 Task: Open a blank google sheet and write heading  Sales data.Add 10 people name  'Ethan Reynolds, Olivia Thompson, Benjamin Martinez, Emma Davis, Alexander Mitchell, Ava Rodriguez, Daniel Anderson, Mia Lewis, Christopher Scott, Sophia Harris.'Item code in between  5005-5060. Product range in between  2000-9000. Add Products   Keen Shoe, Lacoste Shoe, Merrell Shoe, Mizuno  Shoe, Onitsuka Tiger Shoe, Salomon Shoe, Sanuk Shoe, Saucony Shoe, Sperry Shoe, Superga Shoe.Choose quantity  1 to 10  Tax 12 percent commission 2 percent Total Add Amount. Save page Attendance Trackerbook
Action: Mouse moved to (941, 68)
Screenshot: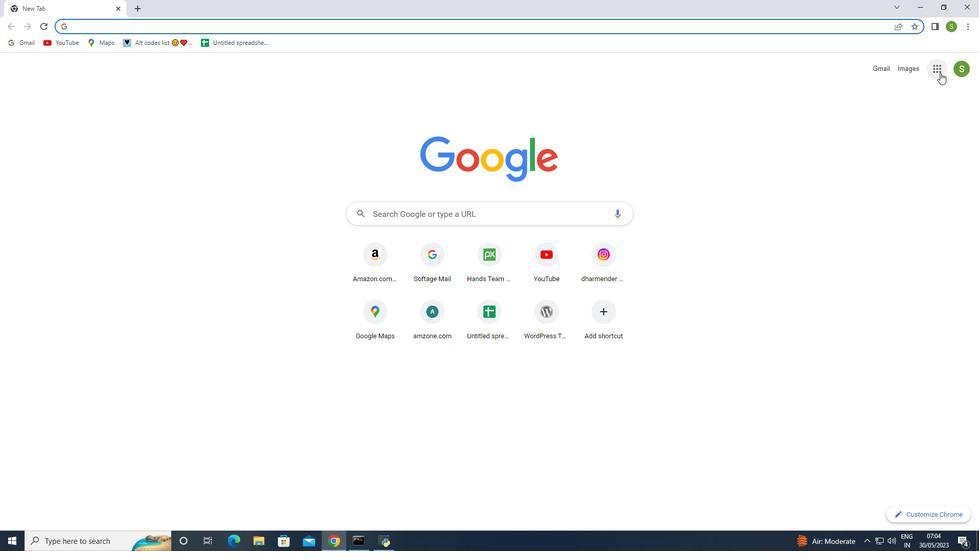 
Action: Mouse pressed left at (941, 68)
Screenshot: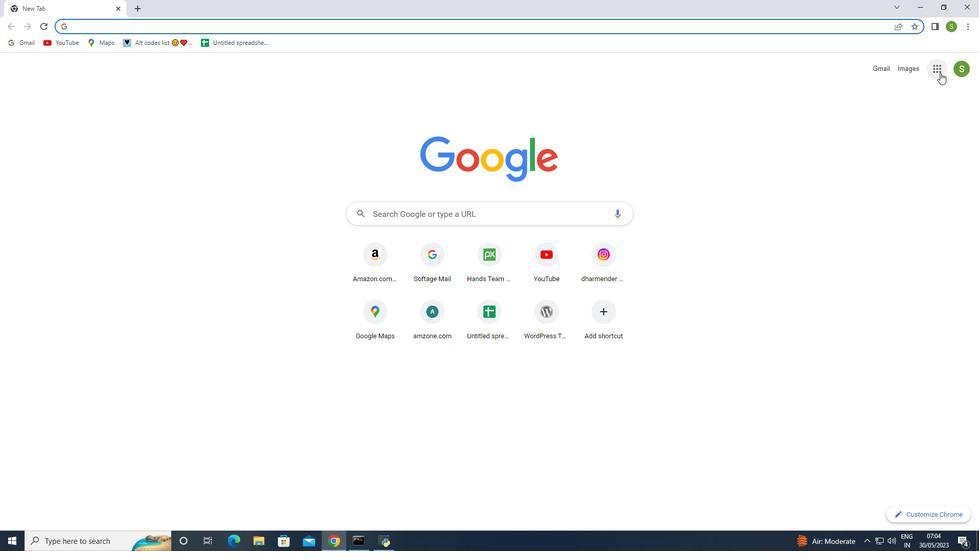 
Action: Mouse moved to (901, 159)
Screenshot: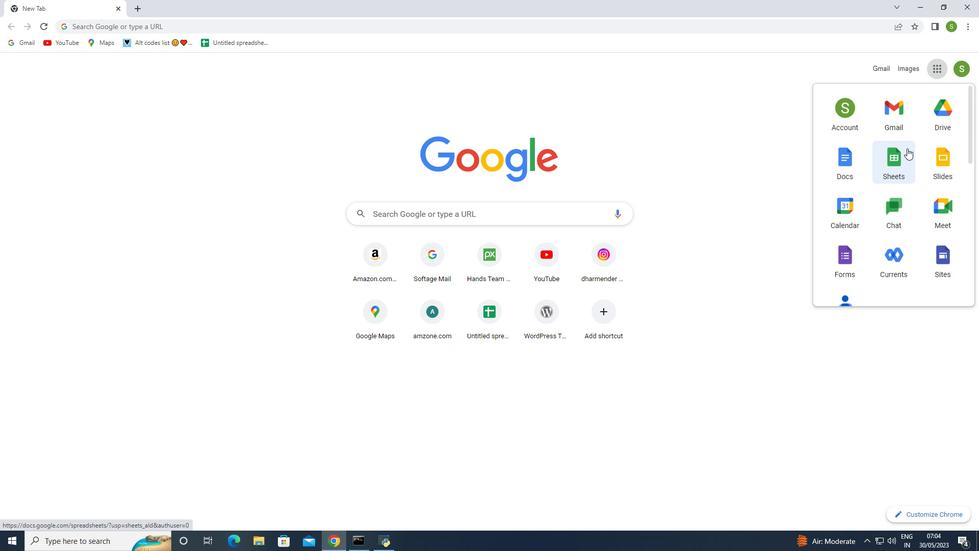 
Action: Mouse pressed left at (901, 159)
Screenshot: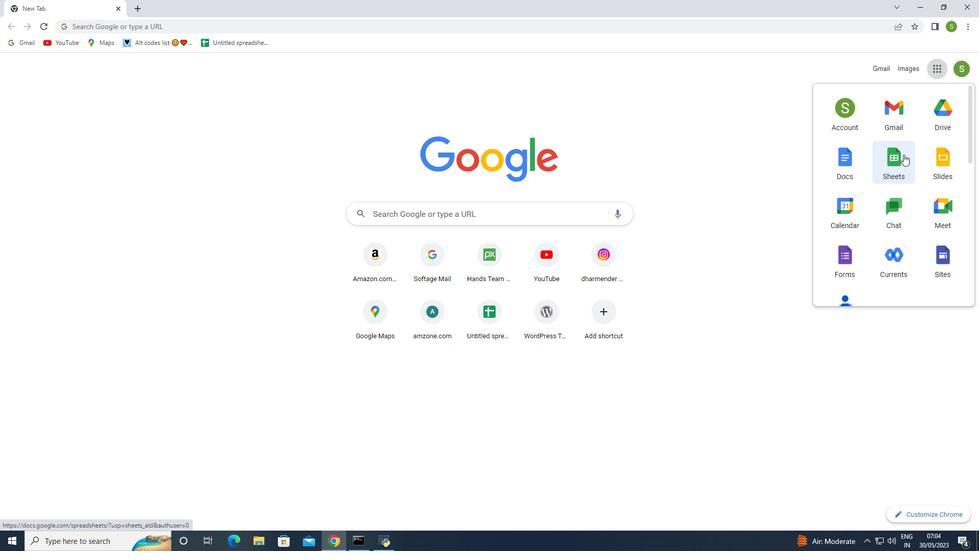 
Action: Mouse moved to (301, 140)
Screenshot: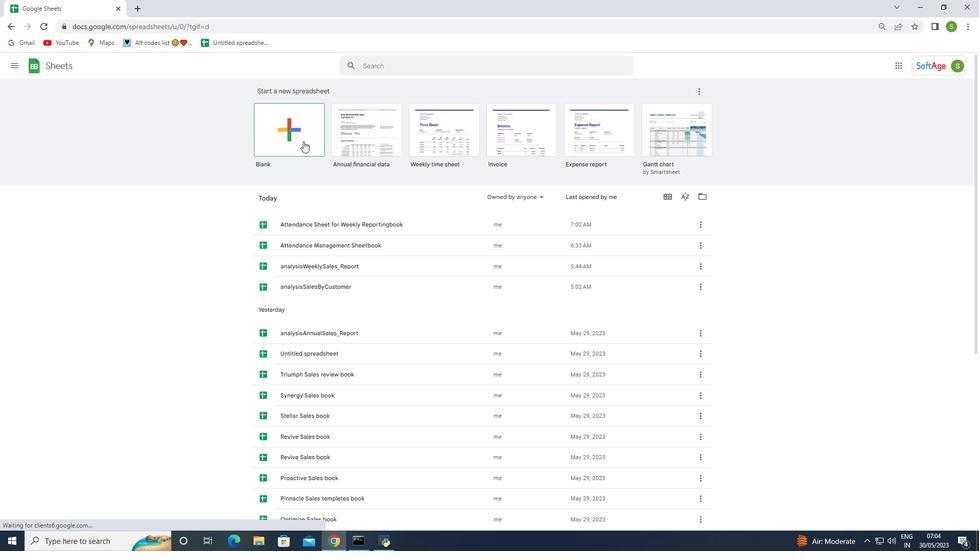 
Action: Mouse pressed left at (301, 140)
Screenshot: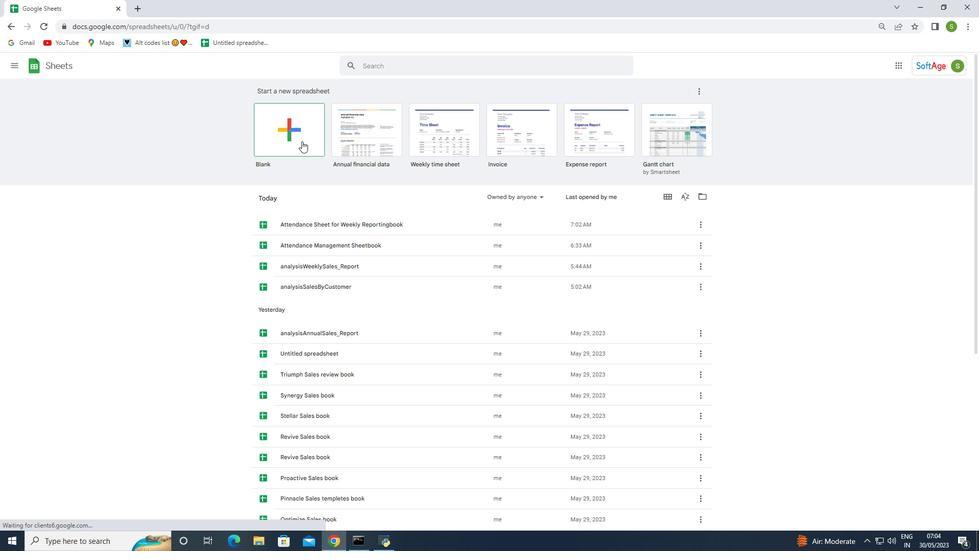 
Action: Mouse moved to (46, 125)
Screenshot: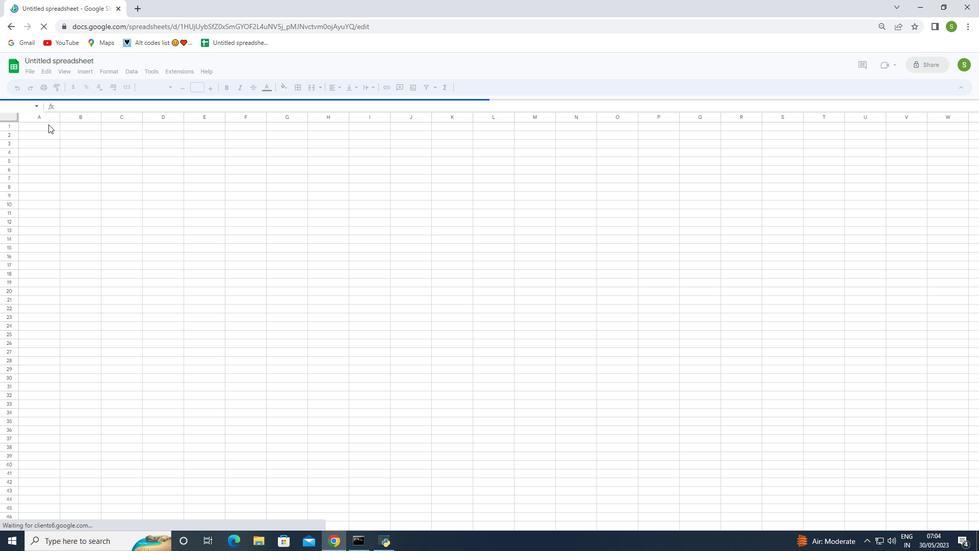 
Action: Mouse pressed left at (46, 125)
Screenshot: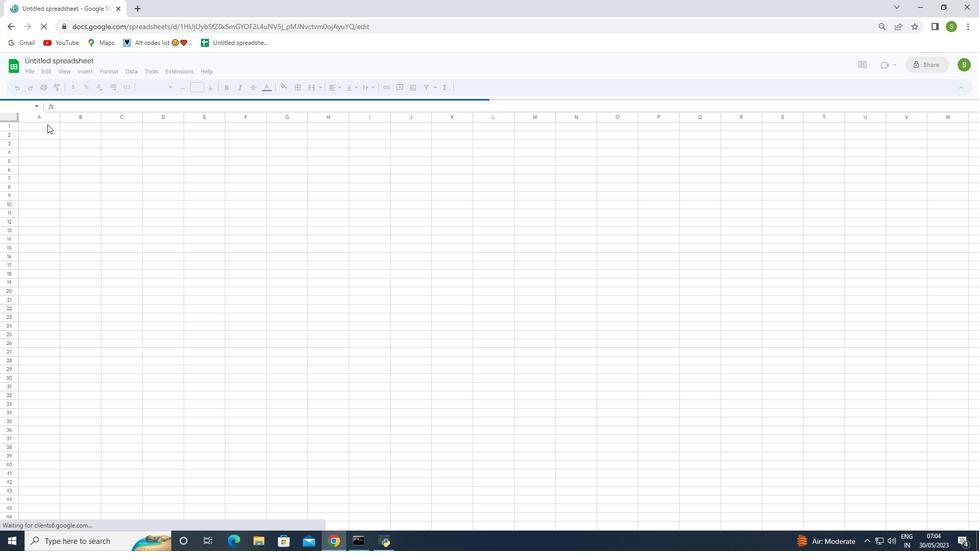 
Action: Mouse moved to (43, 125)
Screenshot: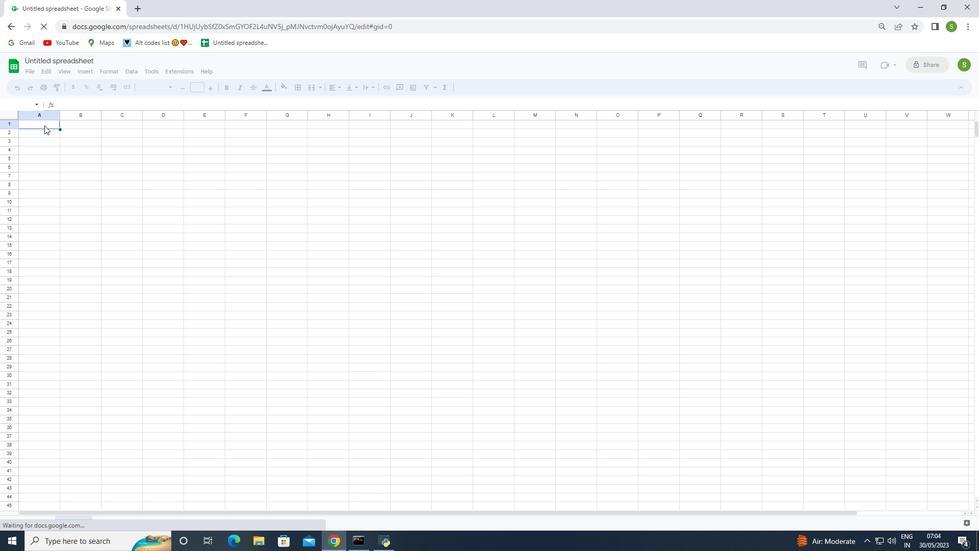 
Action: Key pressed <Key.shift>Sales<Key.space>data<Key.enter><Key.shift>Name<Key.enter><Key.shift><Key.shift><Key.shift>Ethan<Key.space><Key.shift>Reynol
Screenshot: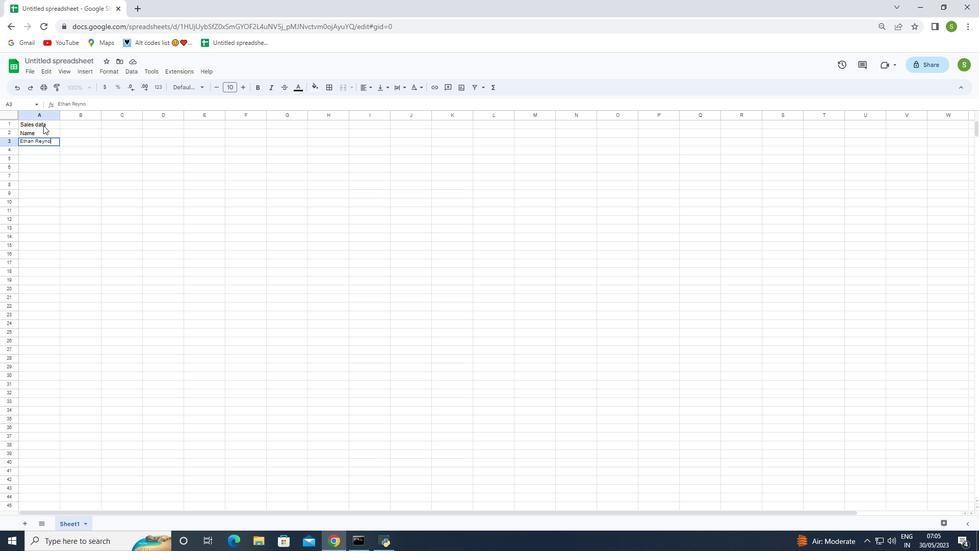 
Action: Mouse moved to (8, 117)
Screenshot: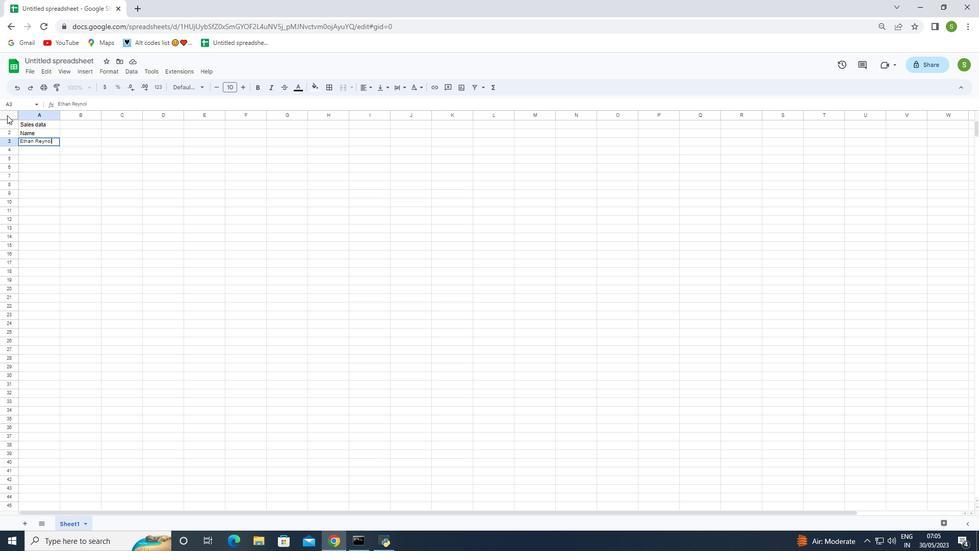 
Action: Mouse pressed left at (8, 117)
Screenshot: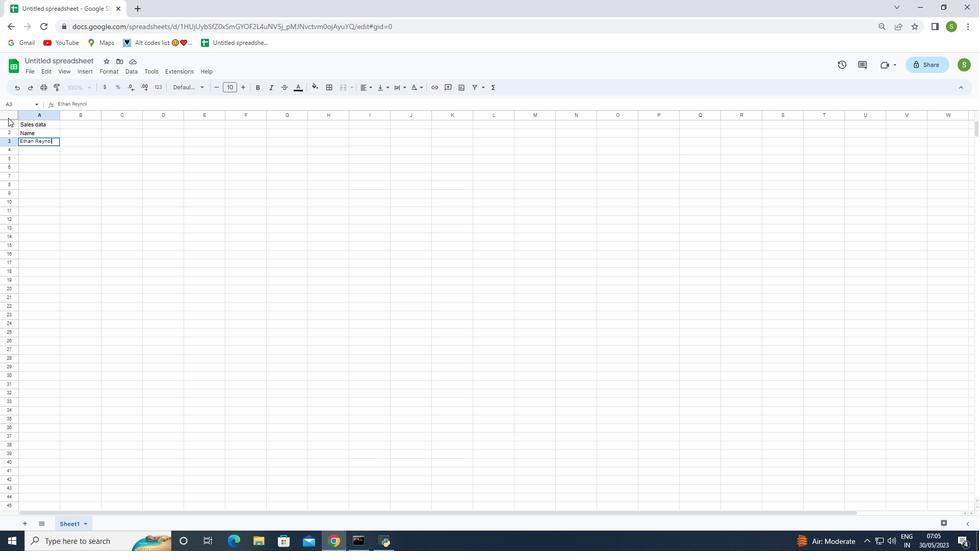 
Action: Mouse moved to (245, 87)
Screenshot: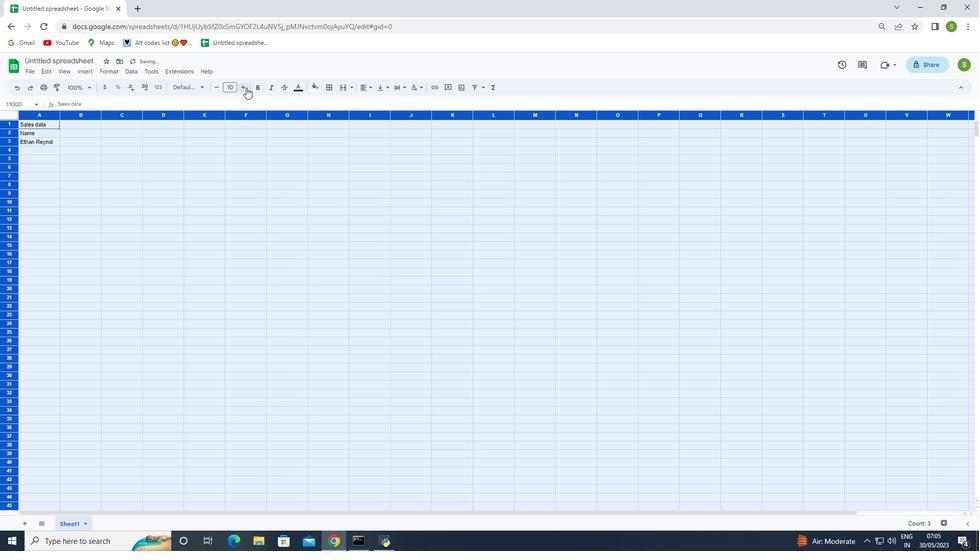 
Action: Mouse pressed left at (245, 87)
Screenshot: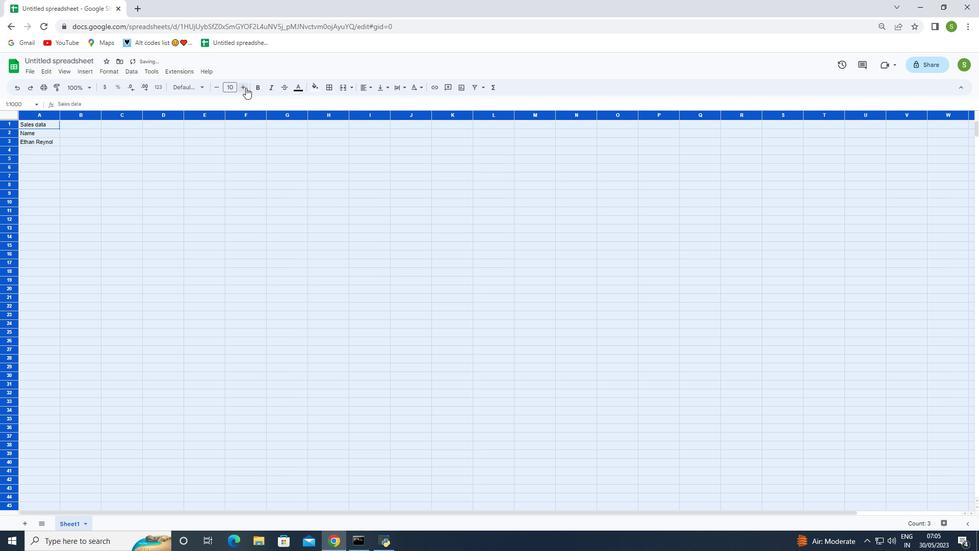 
Action: Mouse pressed left at (245, 87)
Screenshot: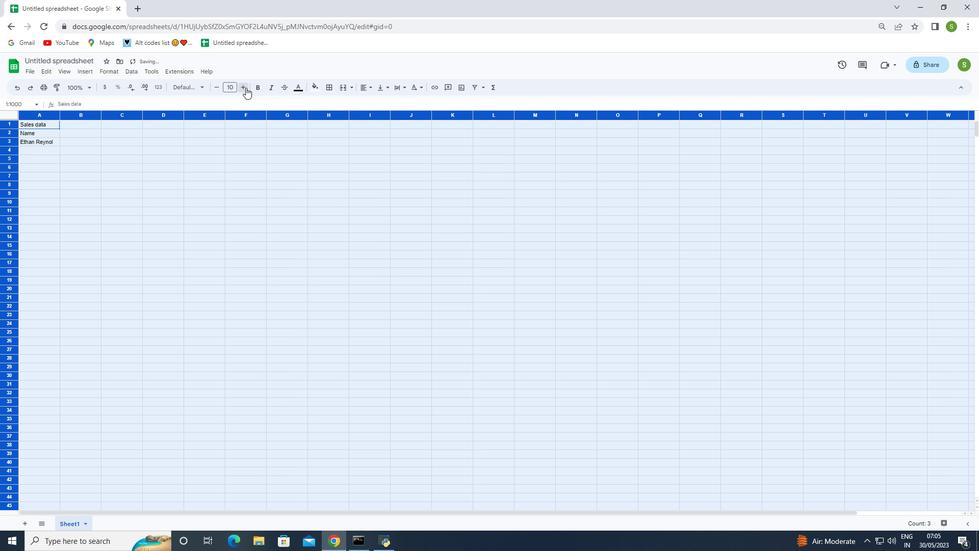 
Action: Mouse pressed left at (245, 87)
Screenshot: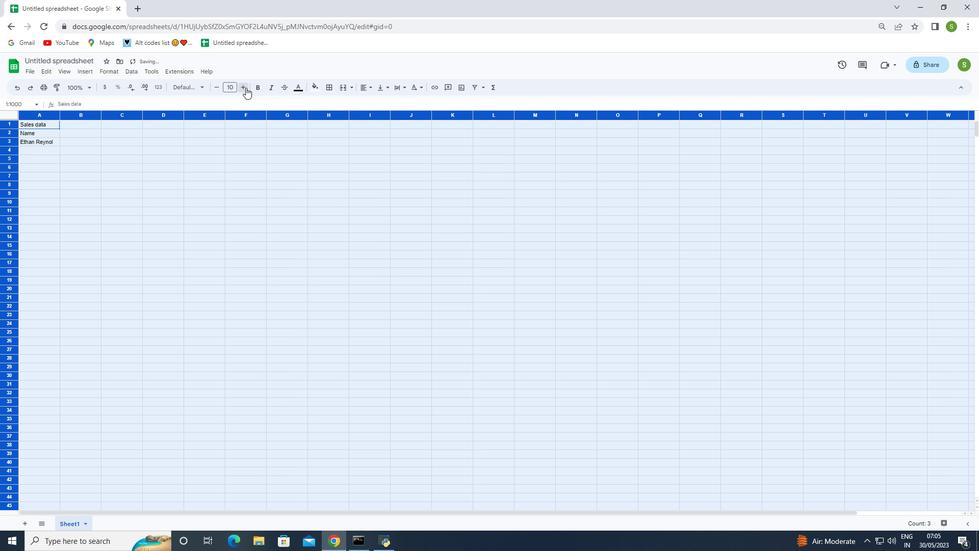 
Action: Mouse pressed left at (245, 87)
Screenshot: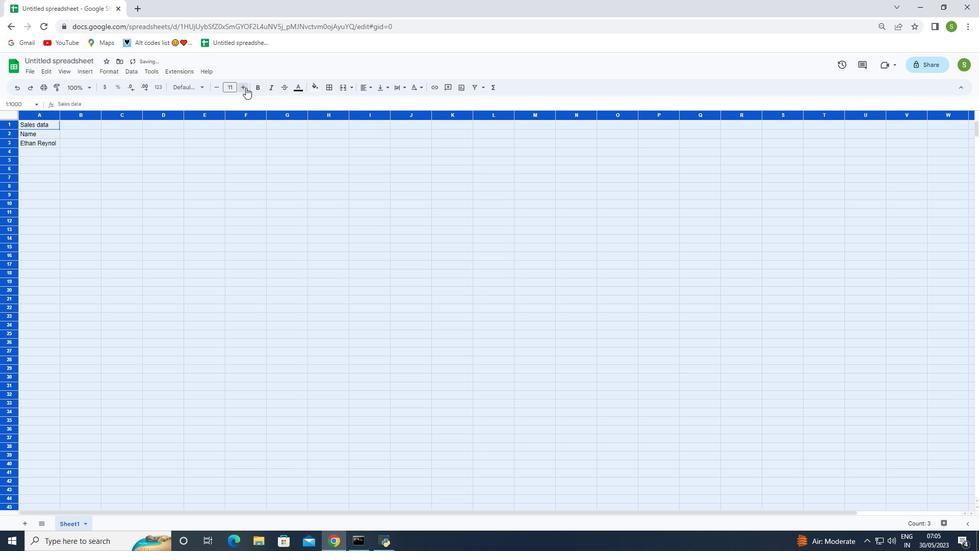 
Action: Mouse pressed left at (245, 87)
Screenshot: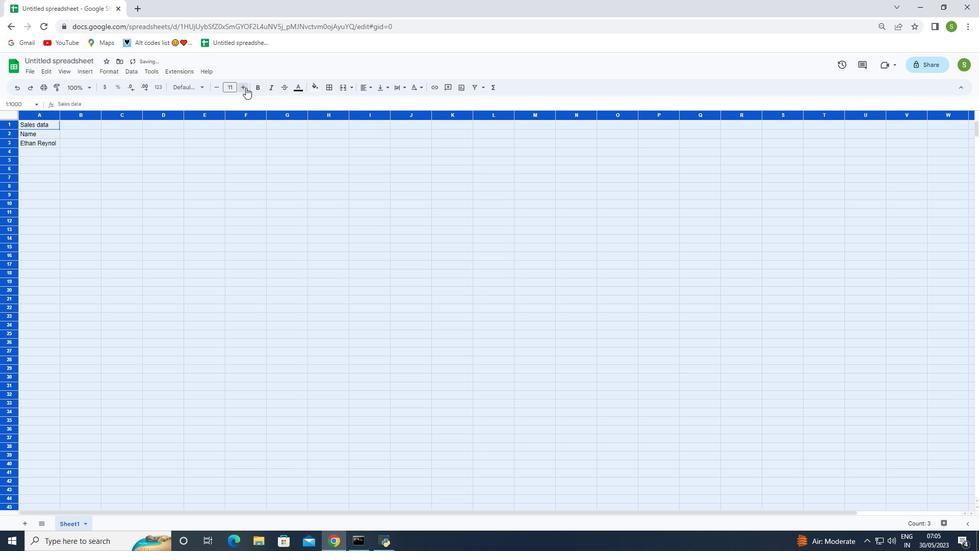 
Action: Mouse pressed left at (245, 87)
Screenshot: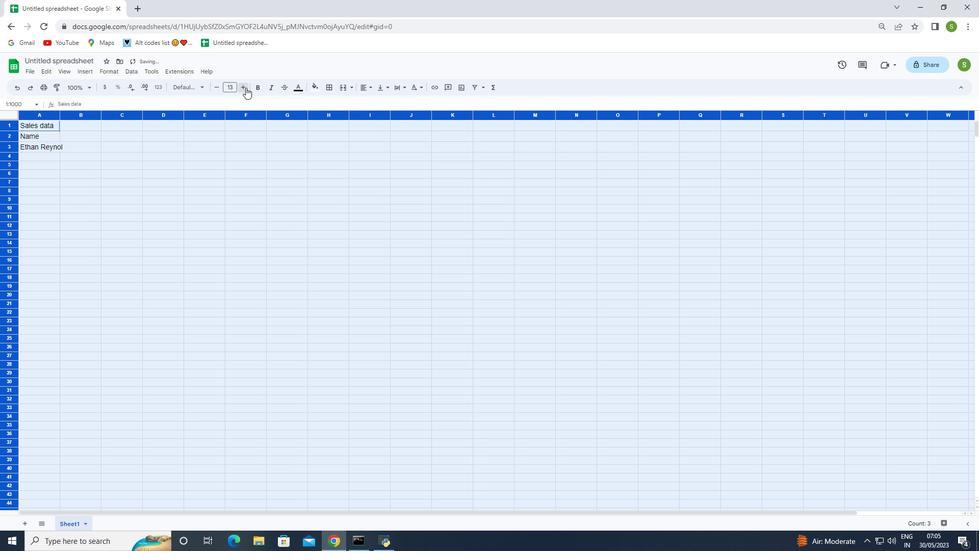 
Action: Mouse pressed left at (245, 87)
Screenshot: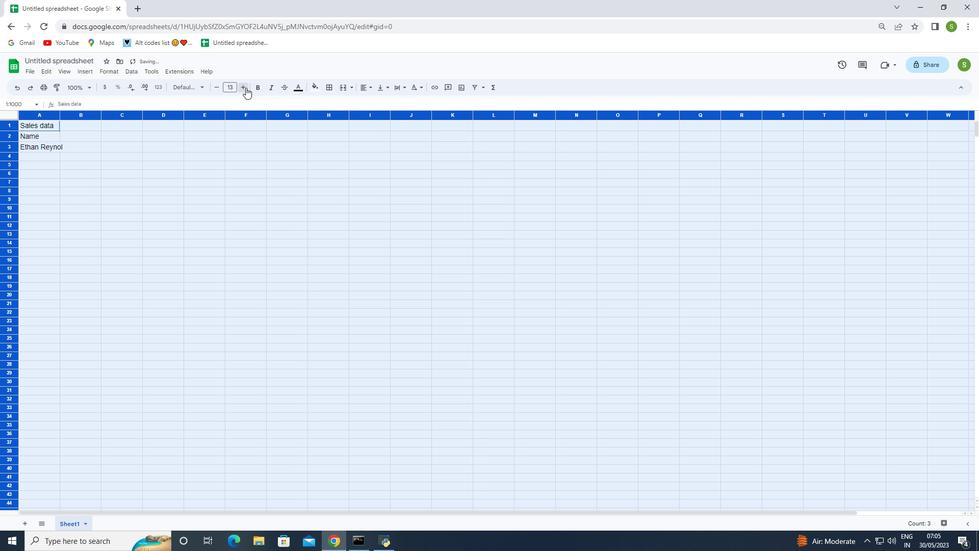 
Action: Mouse moved to (218, 89)
Screenshot: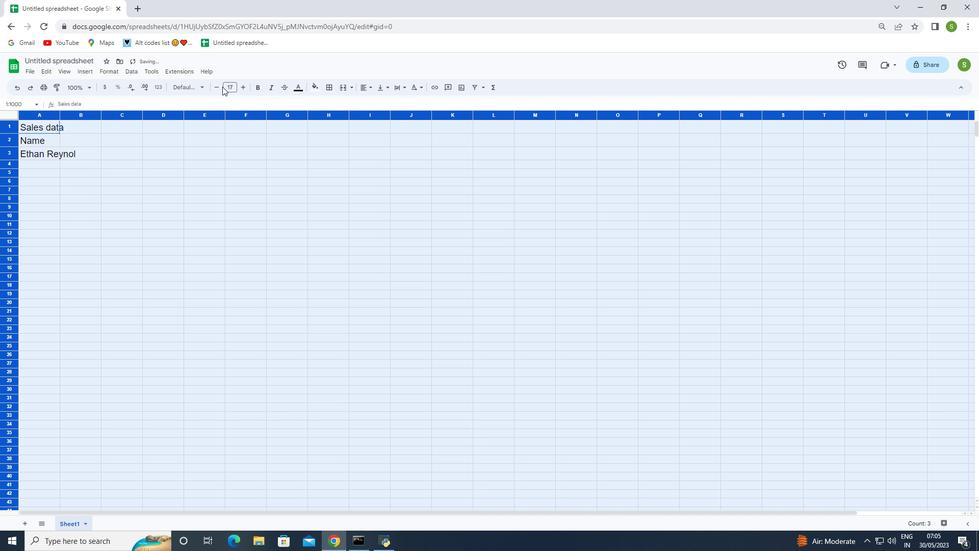 
Action: Mouse pressed left at (218, 89)
Screenshot: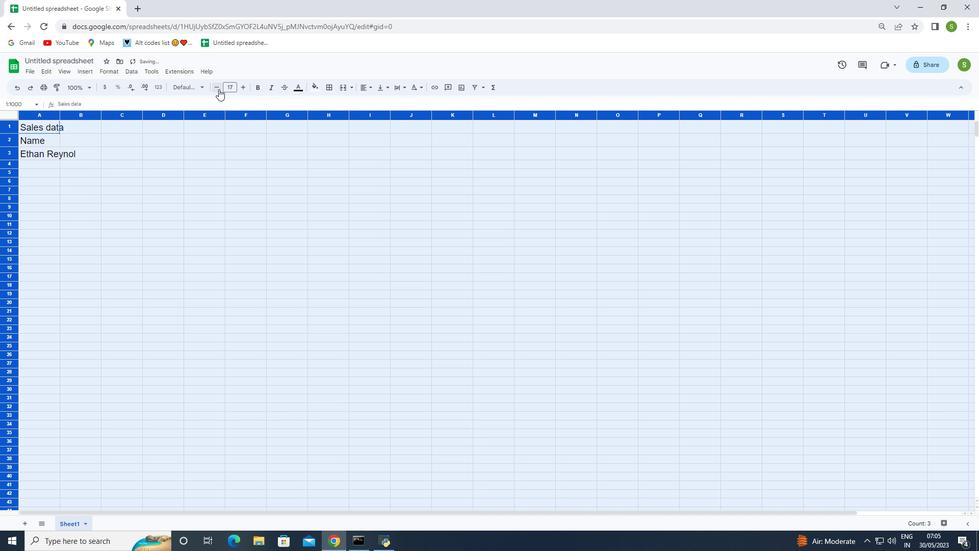 
Action: Mouse pressed left at (218, 89)
Screenshot: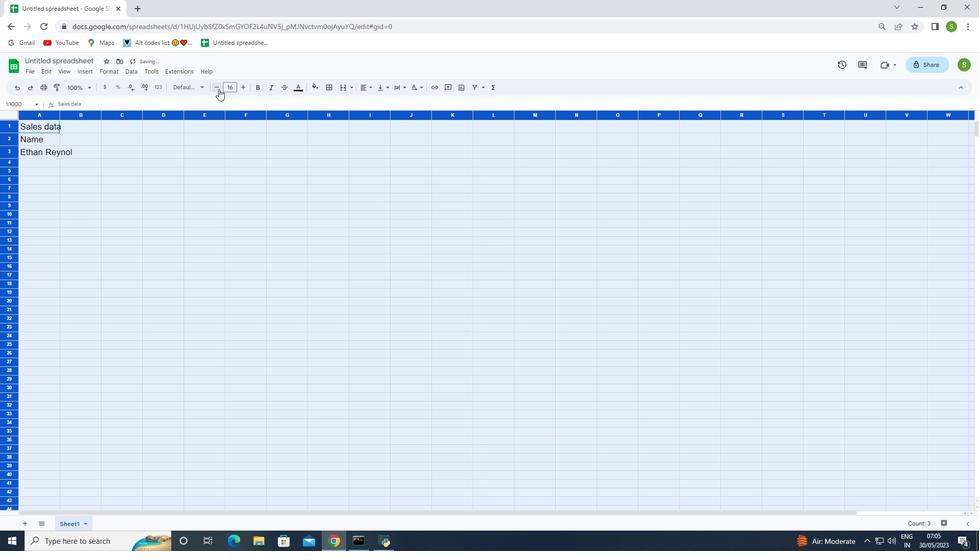 
Action: Mouse pressed left at (218, 89)
Screenshot: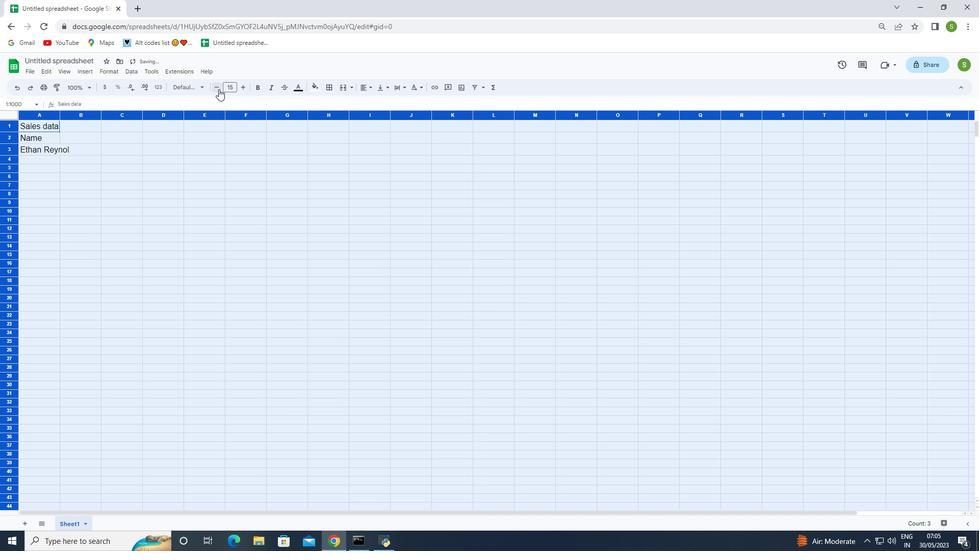 
Action: Mouse moved to (216, 154)
Screenshot: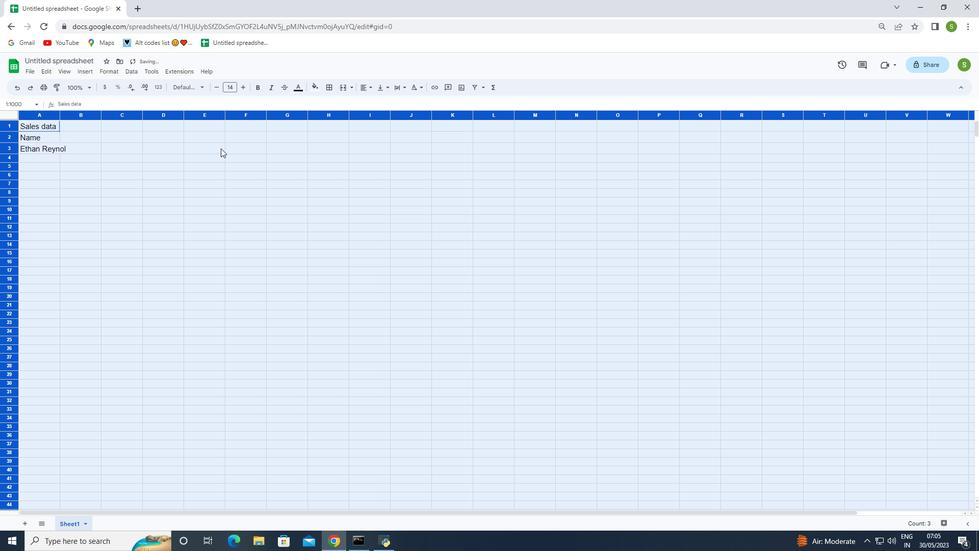
Action: Mouse pressed left at (216, 154)
Screenshot: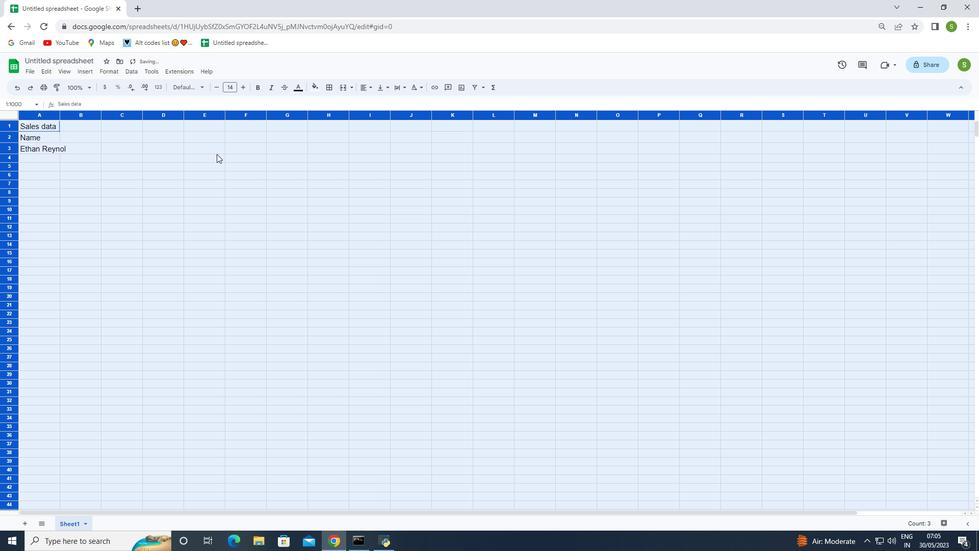 
Action: Mouse moved to (70, 144)
Screenshot: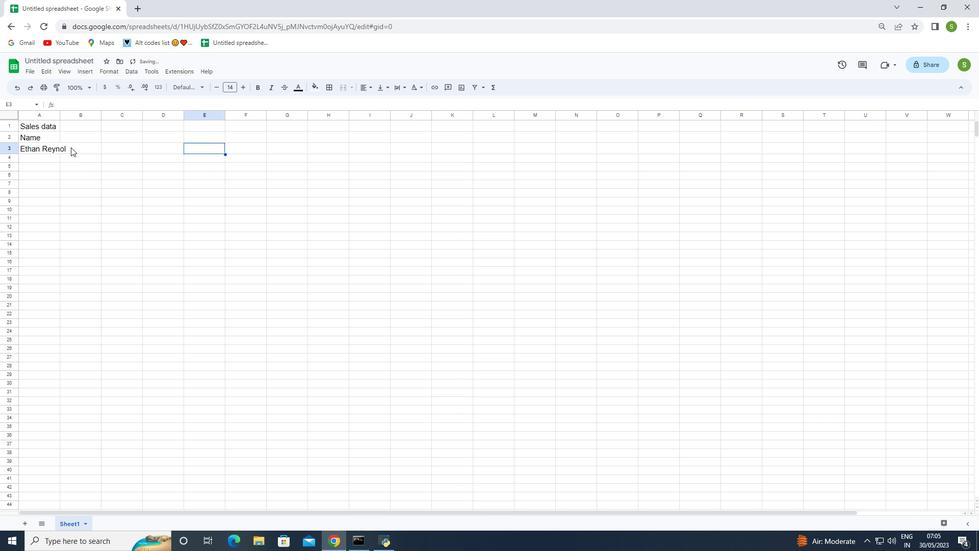 
Action: Mouse pressed left at (70, 144)
Screenshot: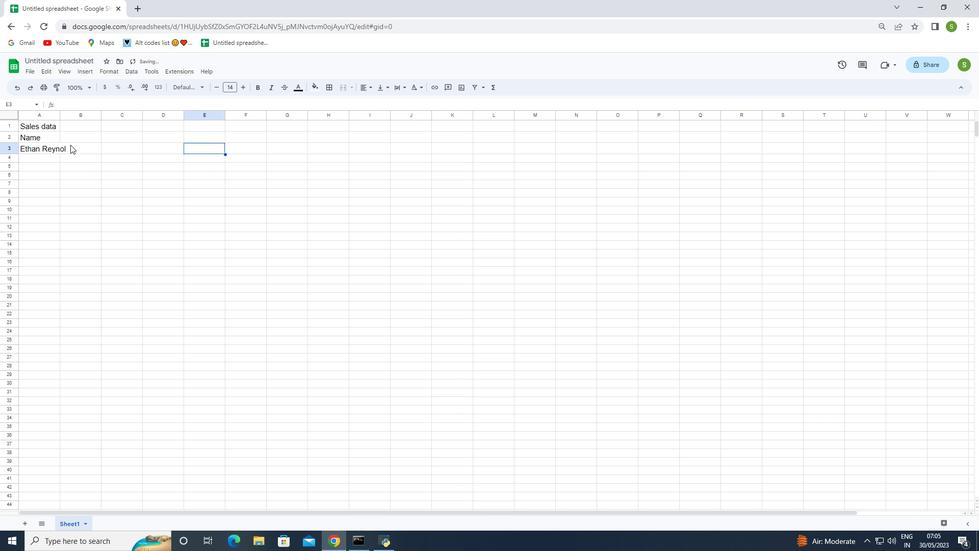 
Action: Mouse moved to (58, 149)
Screenshot: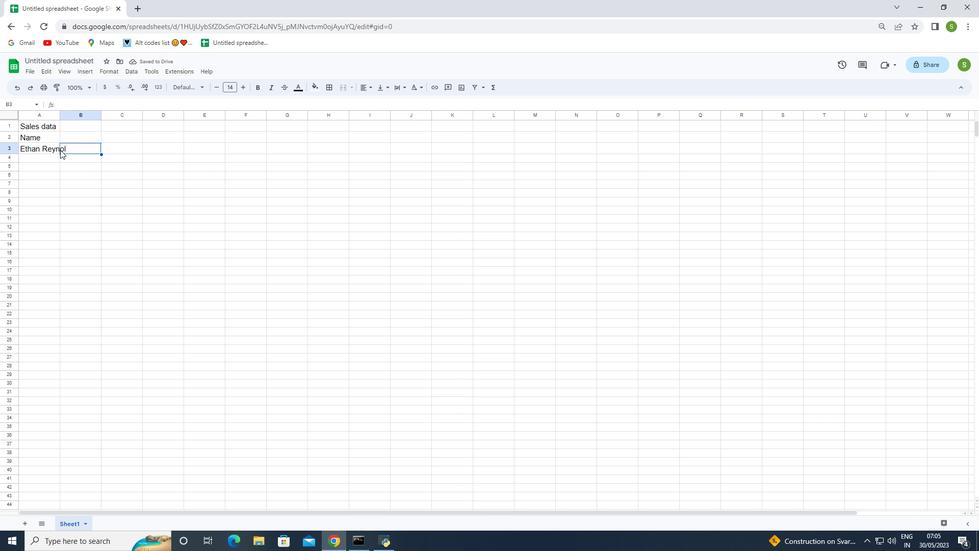 
Action: Mouse pressed left at (58, 149)
Screenshot: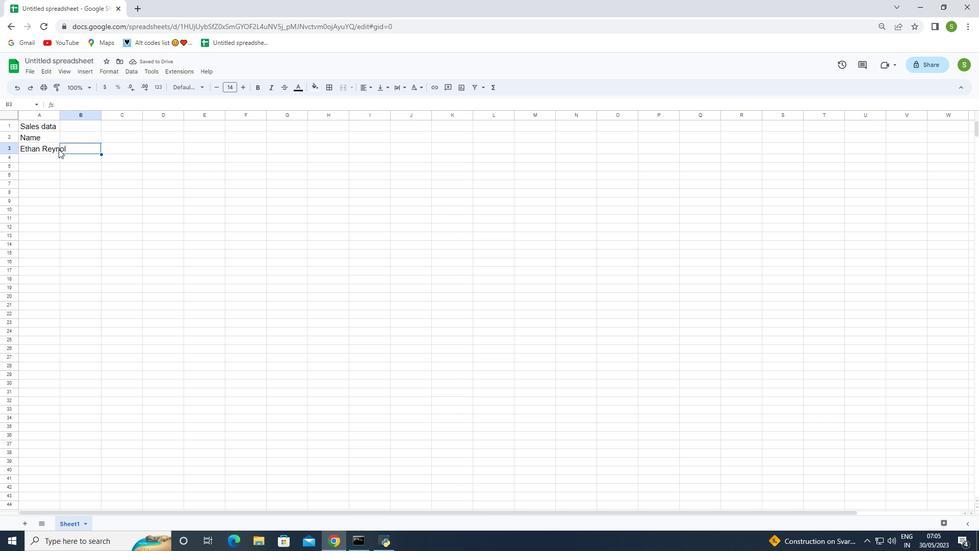 
Action: Mouse pressed left at (58, 149)
Screenshot: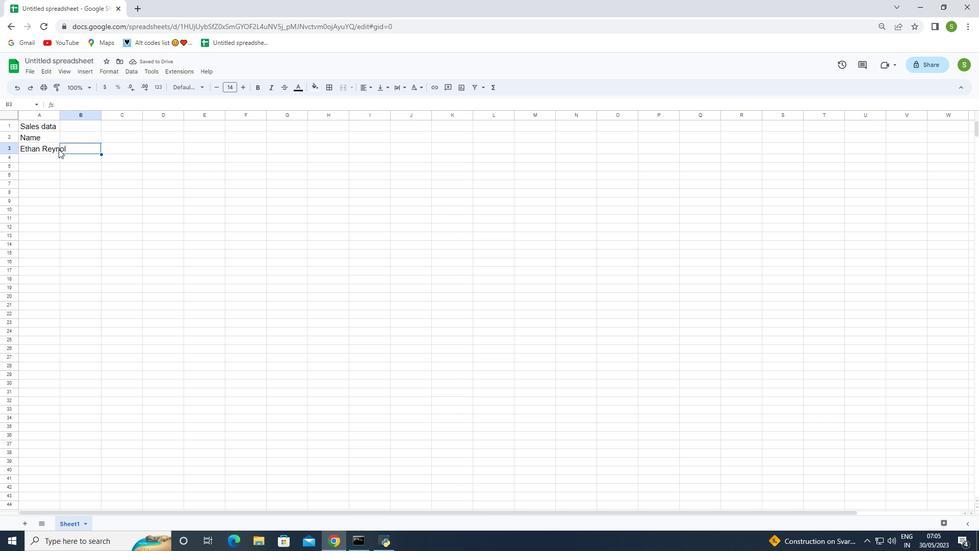 
Action: Mouse moved to (79, 169)
Screenshot: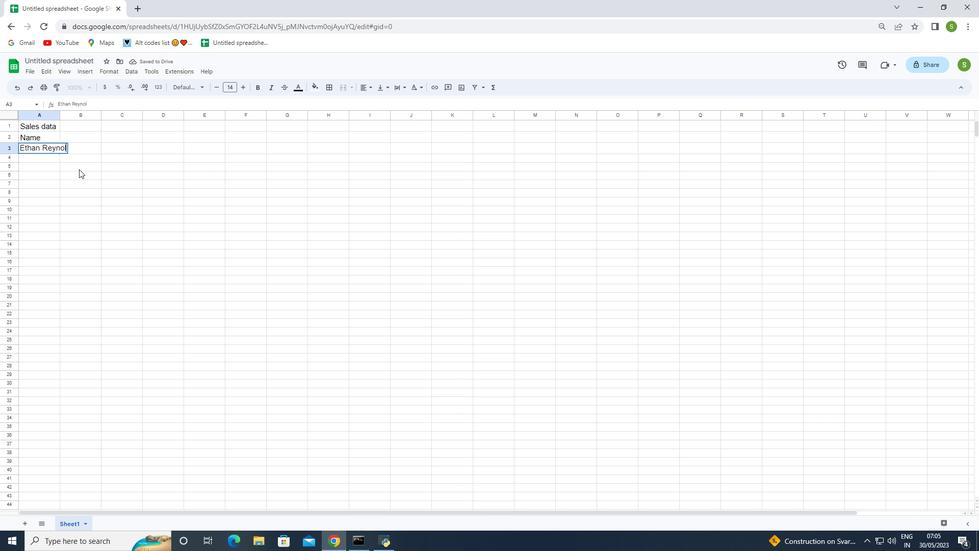 
Action: Key pressed ds<Key.enter><Key.shift>Olivia<Key.space><Key.shift>Thompson<Key.enter><Key.shift>Benjamin<Key.space><Key.shift>Martinez<Key.enter><Key.shift>Emma<Key.space><Key.shift>Davis<Key.enter><Key.shift><Key.shift><Key.shift><Key.shift><Key.shift><Key.shift><Key.shift><Key.shift><Key.shift><Key.shift><Key.shift><Key.shift><Key.shift><Key.shift><Key.shift><Key.shift><Key.shift><Key.shift>Alexander<Key.space><Key.shift>Mitchee<Key.backspace>ll<Key.enter><Key.shift>Ava<Key.space><Key.shift><Key.shift><Key.shift><Key.shift><Key.shift><Key.shift><Key.shift><Key.shift><Key.shift><Key.shift><Key.shift><Key.shift><Key.shift><Key.shift><Key.shift><Key.shift><Key.shift><Key.shift><Key.shift><Key.shift><Key.shift><Key.shift><Key.shift><Key.shift><Key.shift><Key.shift><Key.shift><Key.shift><Key.shift><Key.shift><Key.shift><Key.shift><Key.shift><Key.shift><Key.shift><Key.shift><Key.shift><Key.shift><Key.shift><Key.shift>Rodriguez<Key.enter>
Screenshot: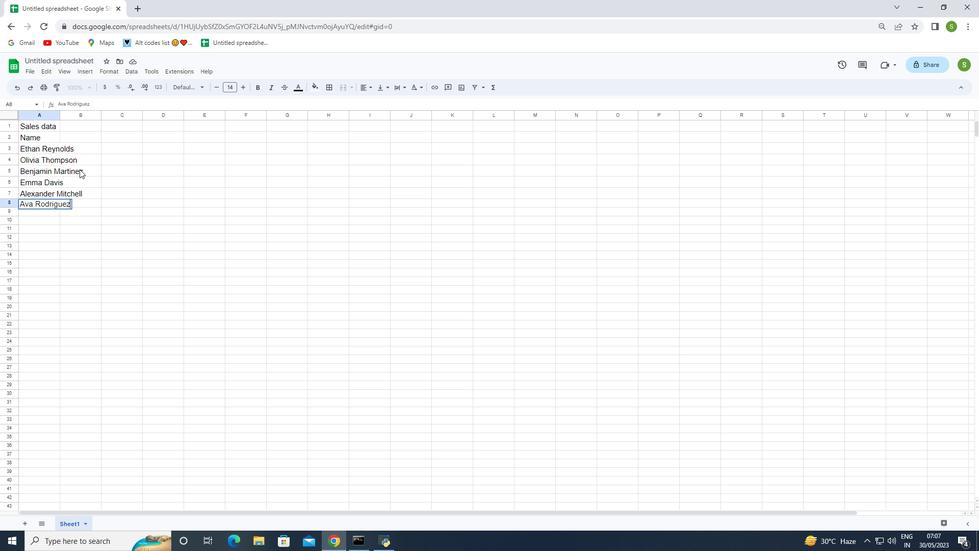 
Action: Mouse moved to (75, 215)
Screenshot: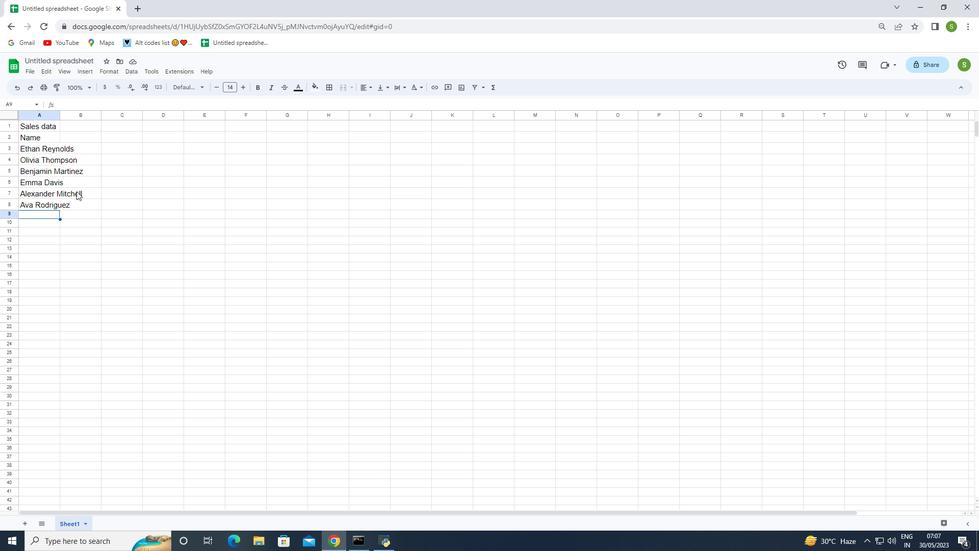 
Action: Key pressed <Key.shift>Daniel<Key.space><Key.shift>Anderson<Key.enter><Key.shift><Key.shift><Key.shift><Key.shift><Key.shift><Key.shift><Key.shift><Key.shift><Key.shift><Key.shift><Key.shift><Key.shift><Key.shift><Key.shift><Key.shift><Key.shift><Key.shift>Mia<Key.space><Key.shift>Lewis<Key.enter><Key.shift>Christopher<Key.space><Key.shift>Scott<Key.enter><Key.shift>Sophia<Key.space><Key.shift>Hari<Key.backspace>ris<Key.enter>
Screenshot: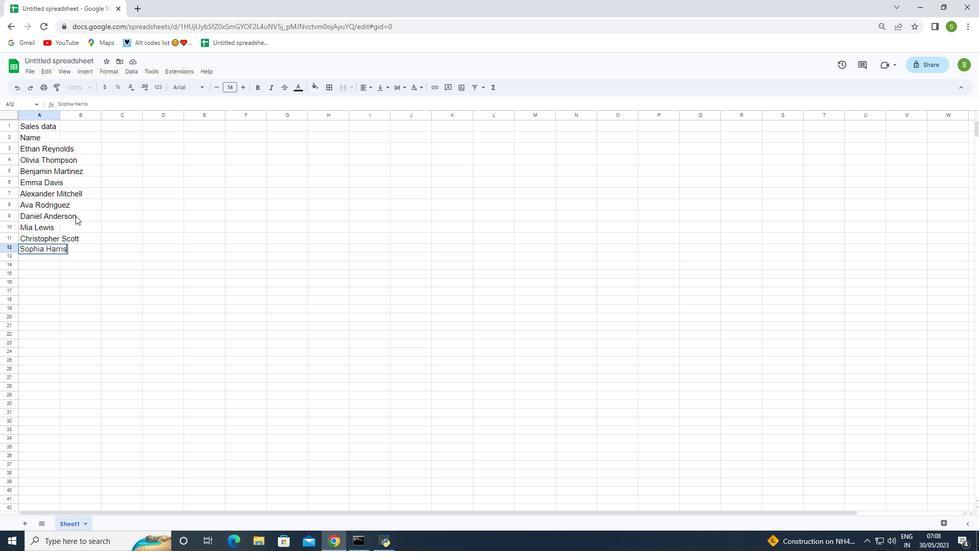
Action: Mouse moved to (110, 126)
Screenshot: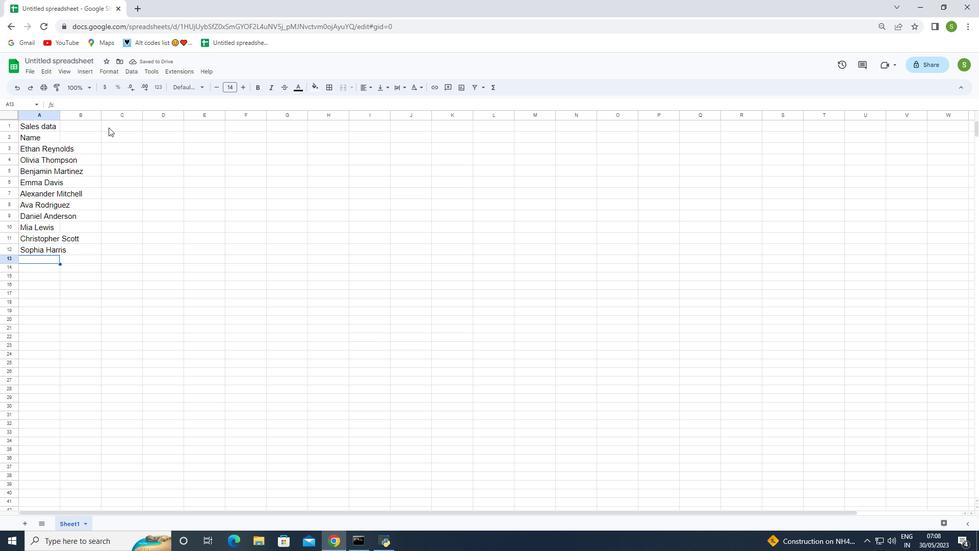 
Action: Mouse pressed left at (110, 126)
Screenshot: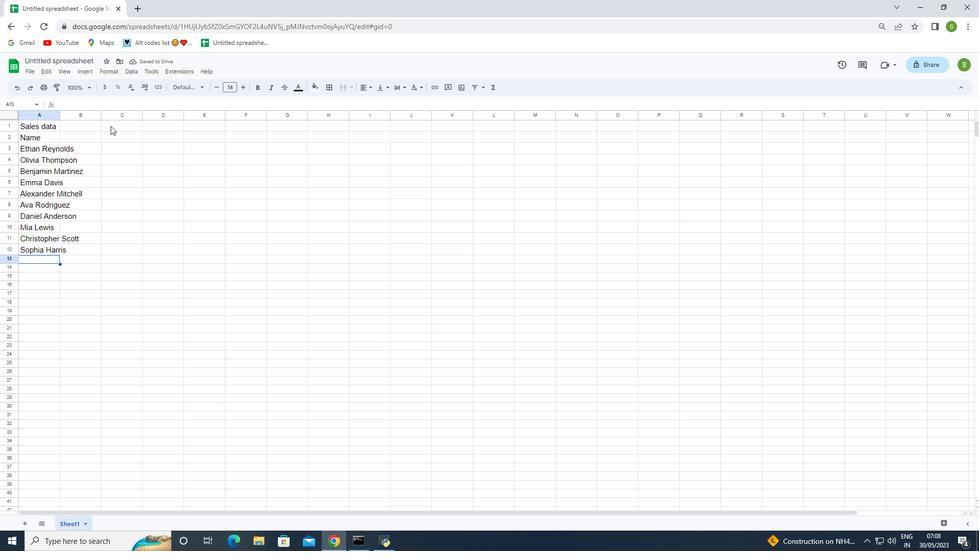 
Action: Mouse moved to (85, 126)
Screenshot: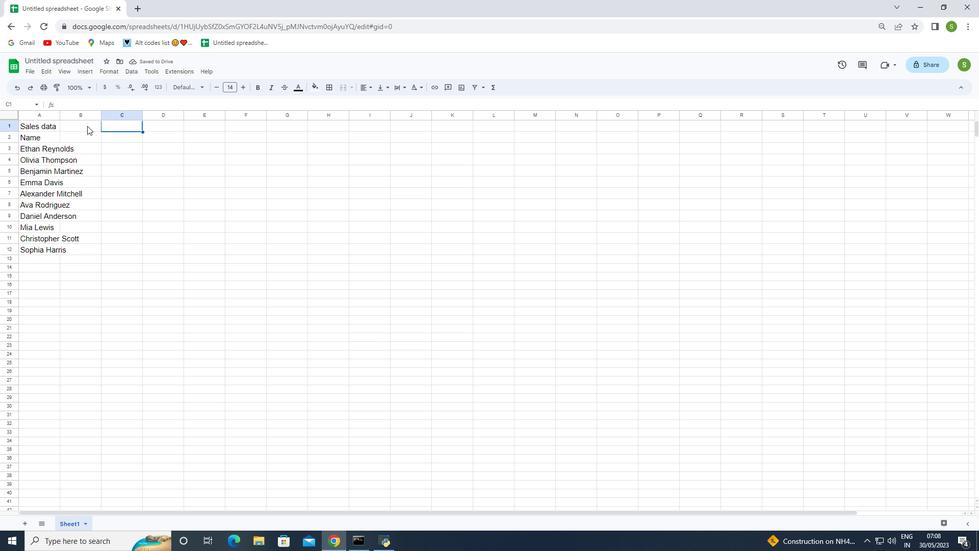
Action: Mouse pressed left at (85, 126)
Screenshot: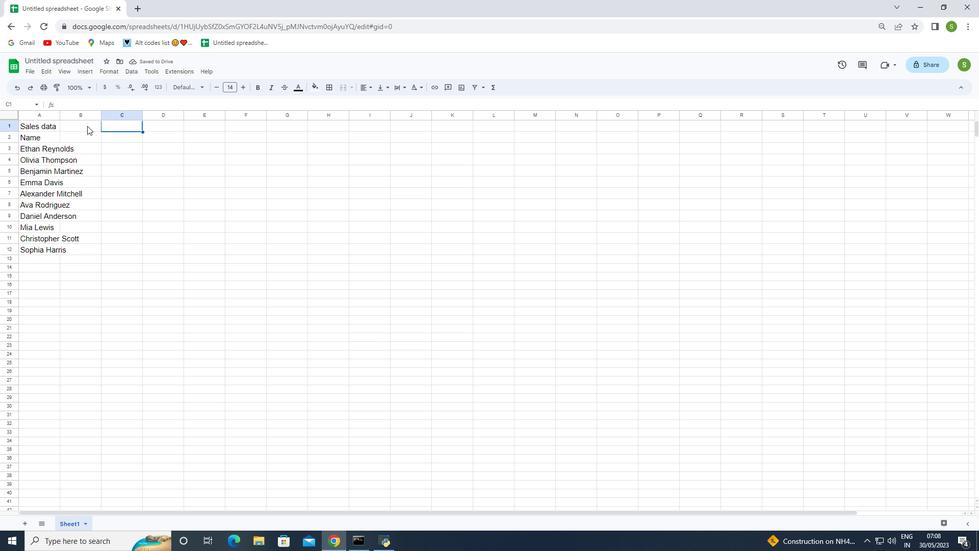
Action: Key pressed <Key.shift>Item<Key.space>code<Key.enter>5006<Key.enter>5050<Key.enter>5060<Key.backspace><Key.backspace>55<Key.enter>5040<Key.enter>5030<Key.enter>5020<Key.enter>5010<Key.enter>5059<Key.enter>5058<Key.enter>5055<Key.enter>5040<Key.enter>
Screenshot: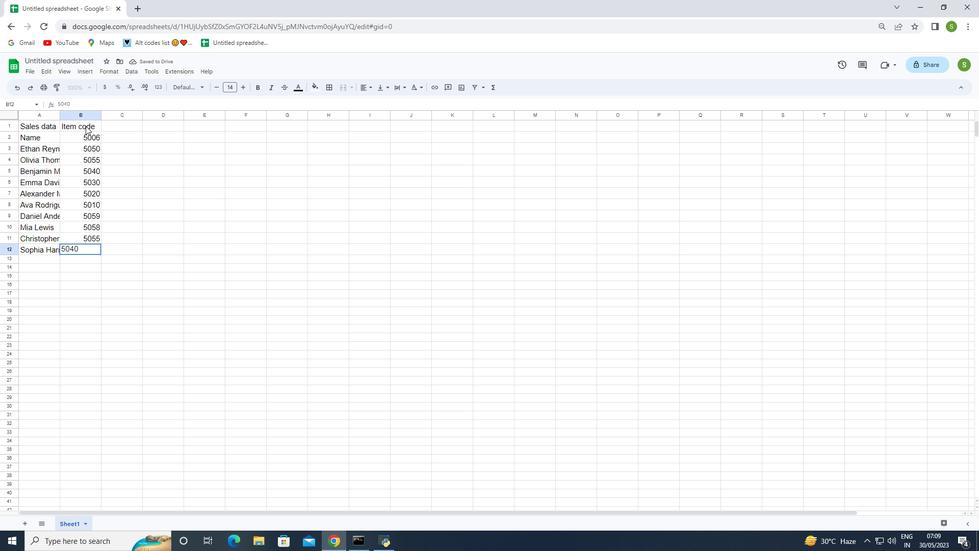 
Action: Mouse moved to (122, 129)
Screenshot: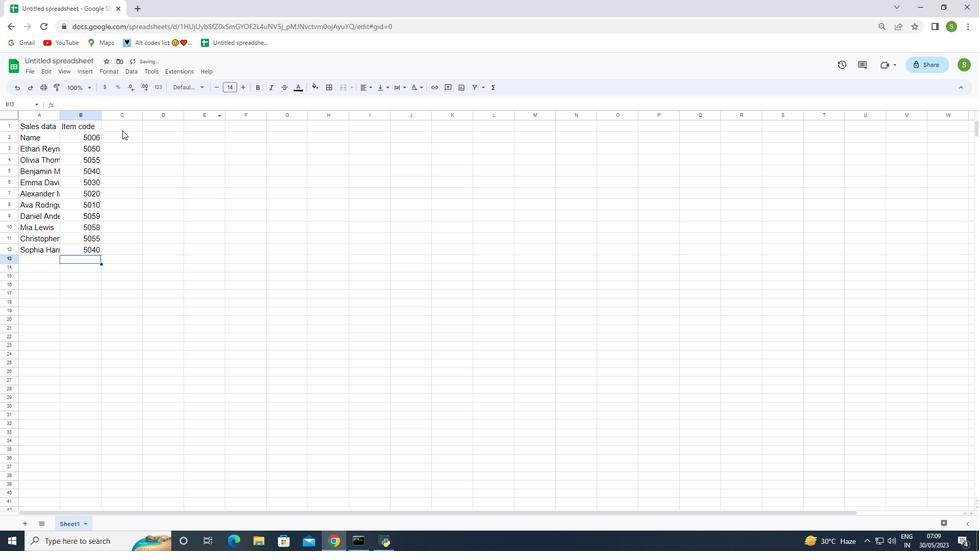 
Action: Mouse pressed left at (122, 129)
Screenshot: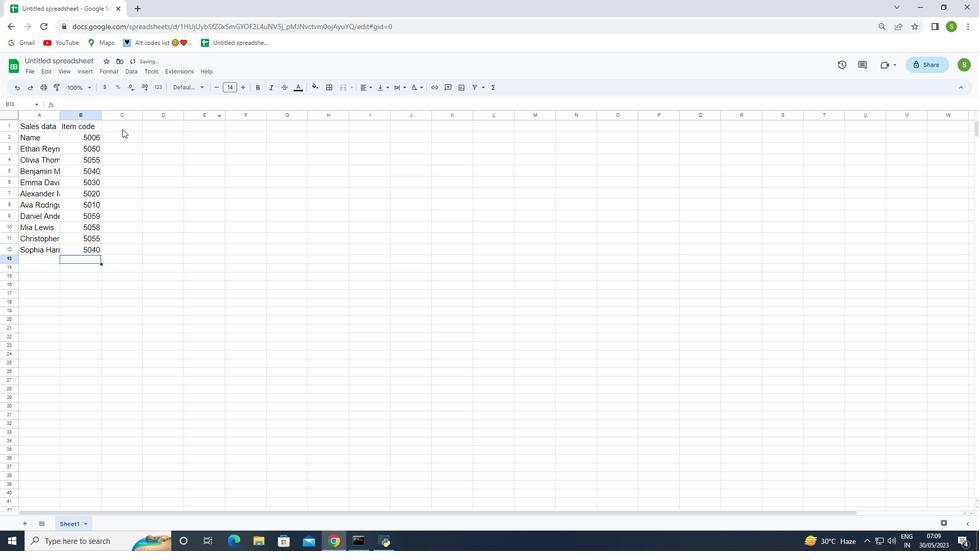 
Action: Key pressed <Key.shift>Product<Key.space>range<Key.enter>2001<Key.enter>4000<Key.enter>5000<Key.enter>6000<Key.enter>8000<Key.enter>7000<Key.enter>900<Key.backspace><Key.backspace><Key.backspace>1500<Key.enter>1800<Key.enter>5500<Key.enter>6600<Key.enter>7777<Key.enter>
Screenshot: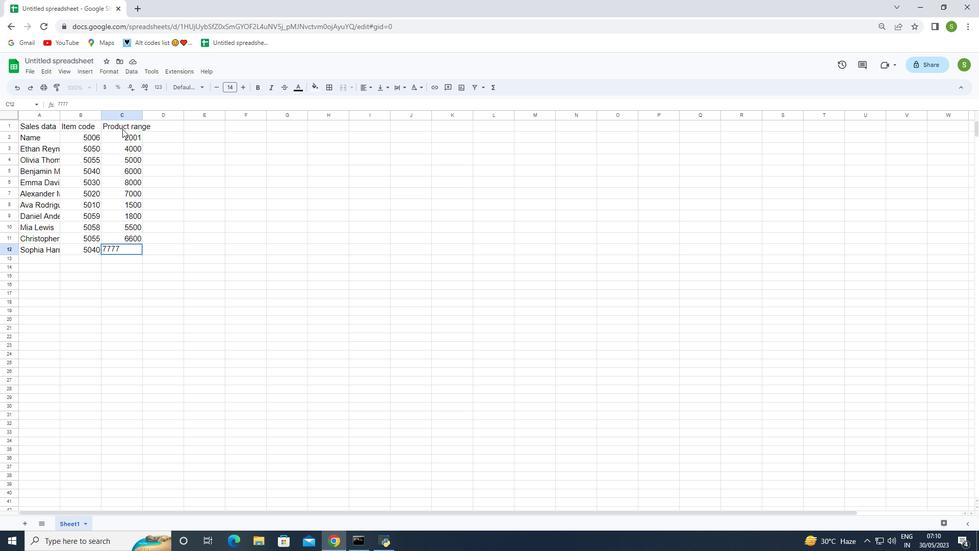 
Action: Mouse moved to (173, 130)
Screenshot: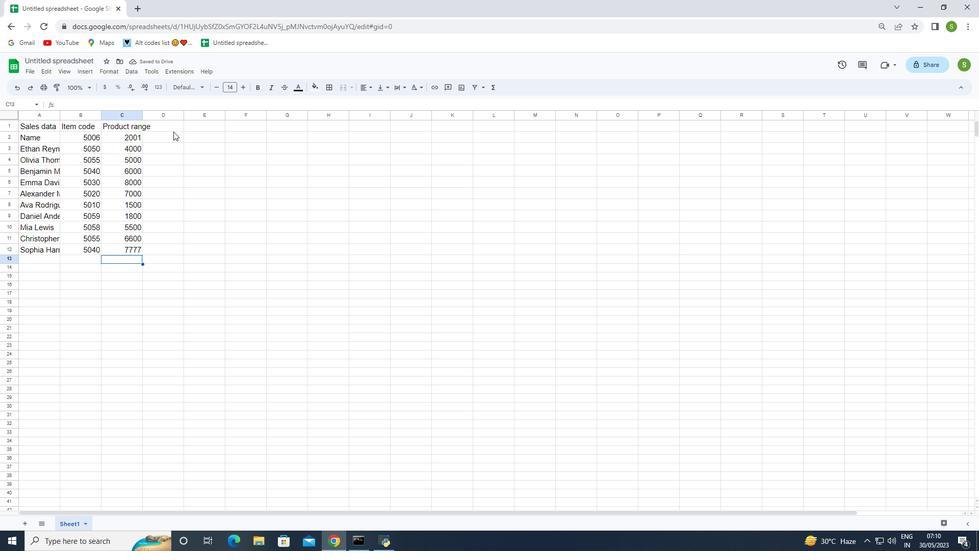 
Action: Mouse pressed left at (173, 130)
Screenshot: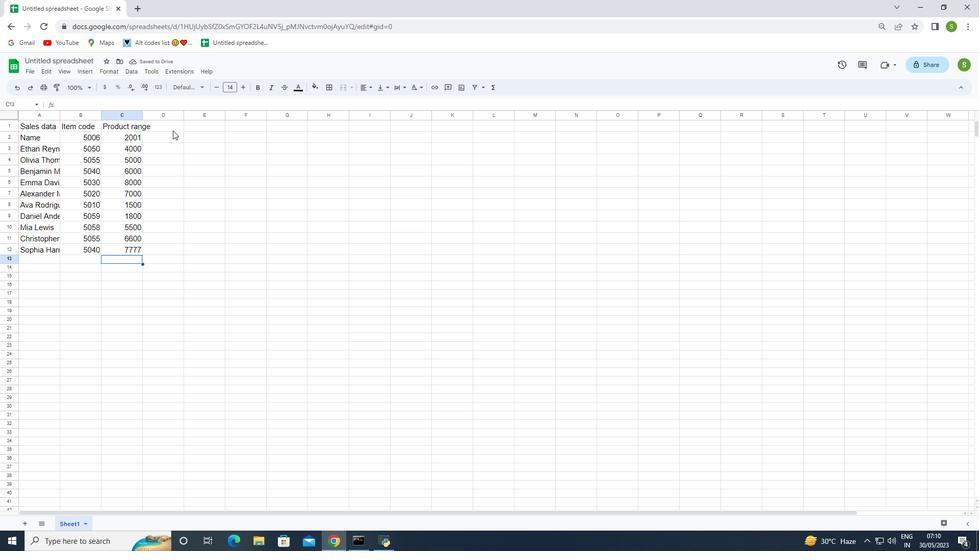 
Action: Mouse moved to (173, 128)
Screenshot: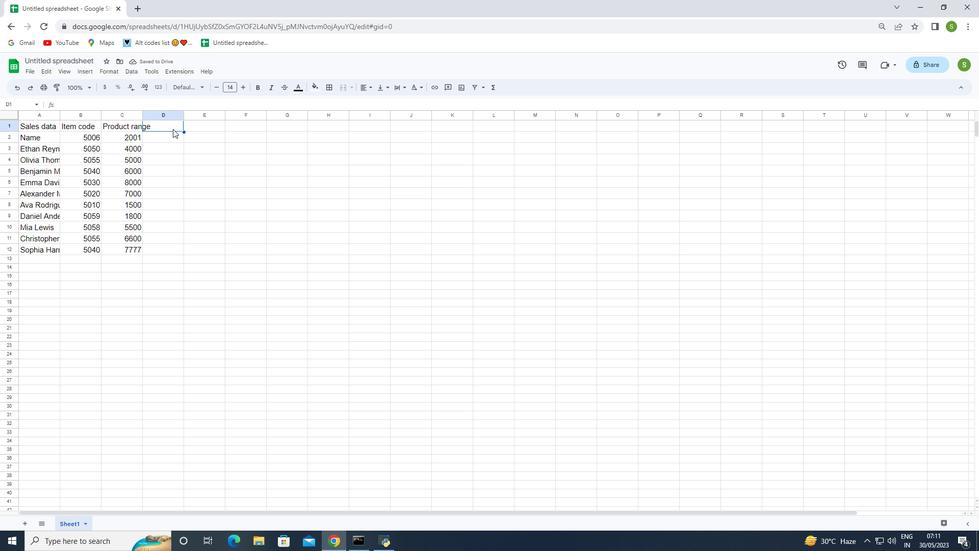 
Action: Key pressed <Key.shift>Products<Key.enter>
Screenshot: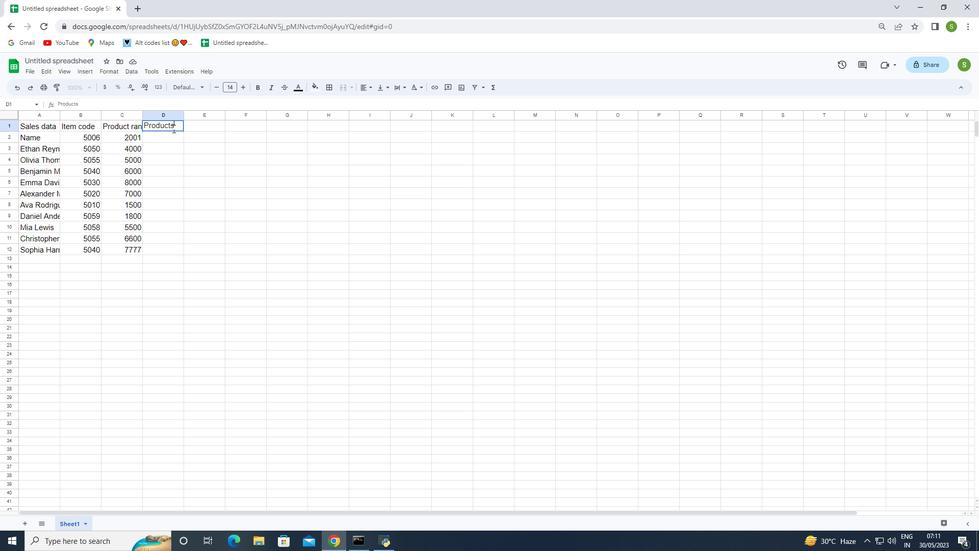 
Action: Mouse moved to (81, 124)
Screenshot: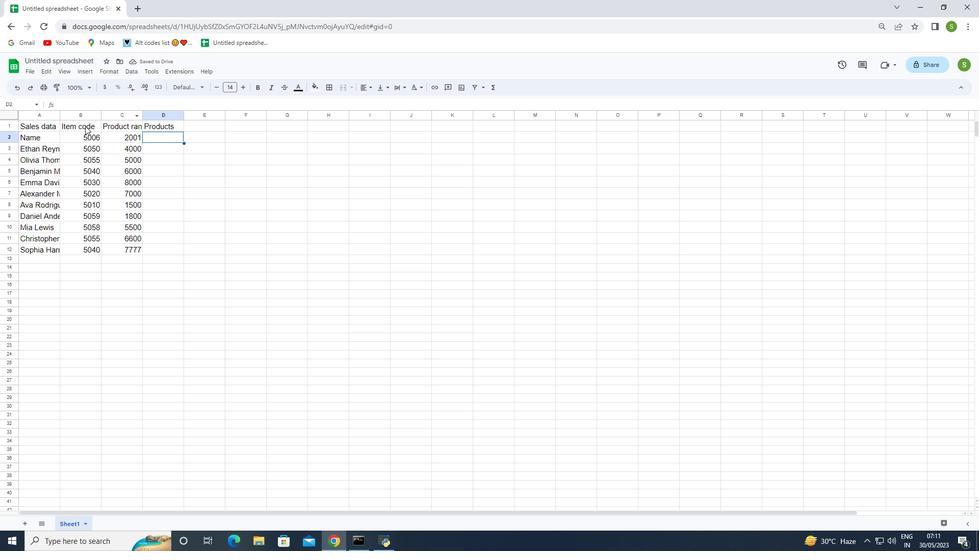 
Action: Mouse pressed left at (81, 124)
Screenshot: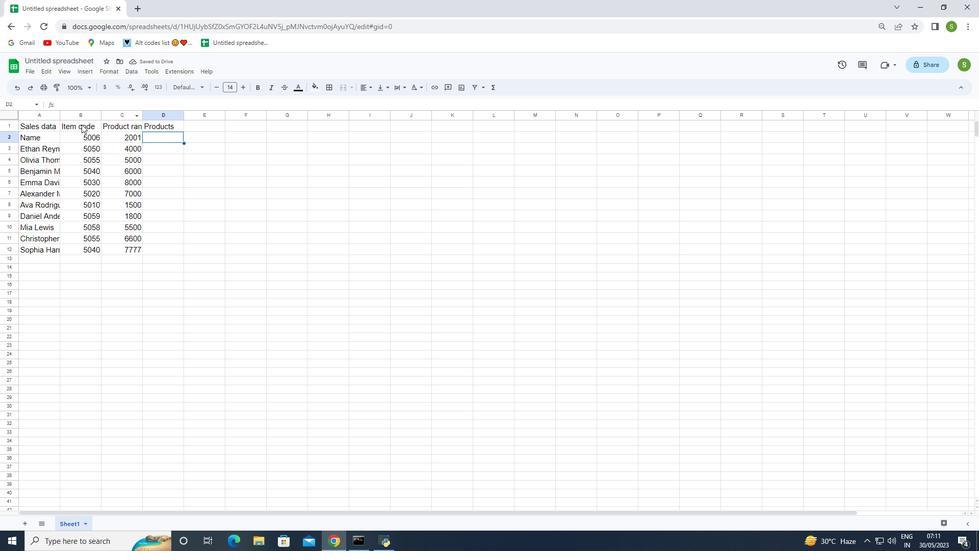 
Action: Mouse moved to (173, 247)
Screenshot: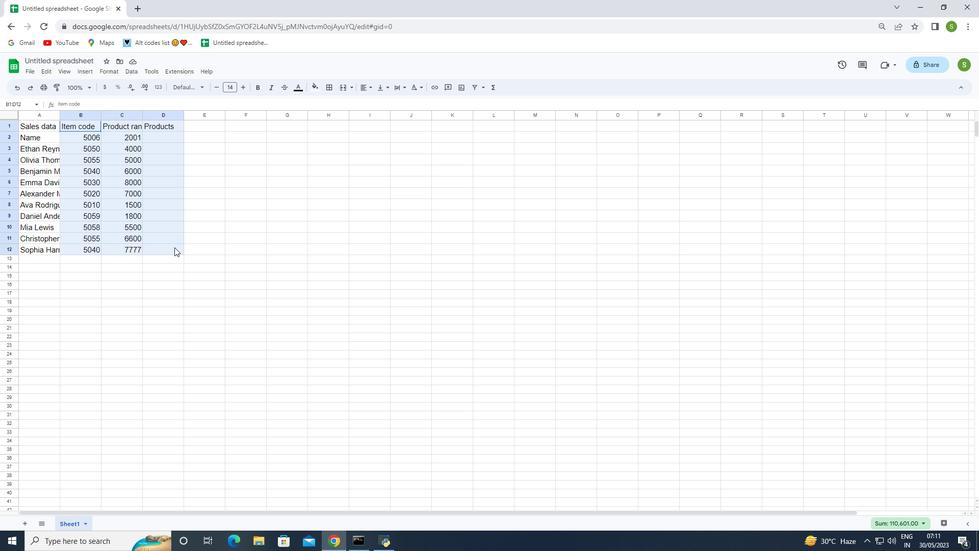 
Action: Key pressed ctrl+C<'\x18'>
Screenshot: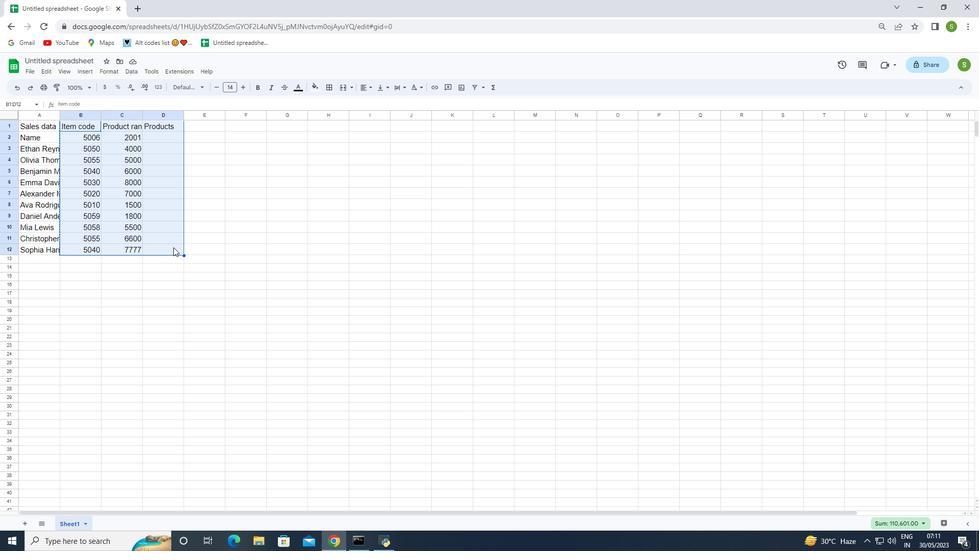 
Action: Mouse moved to (149, 326)
Screenshot: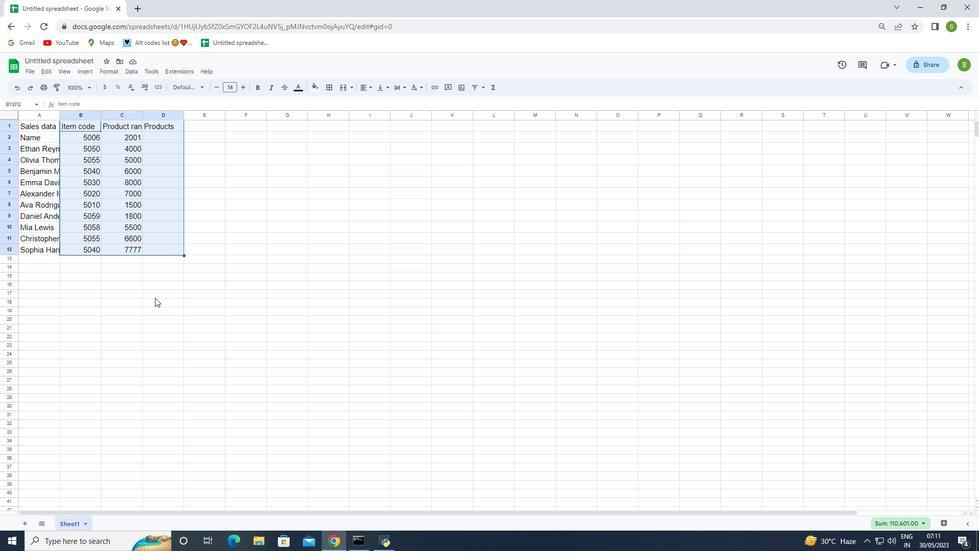 
Action: Mouse pressed left at (149, 326)
Screenshot: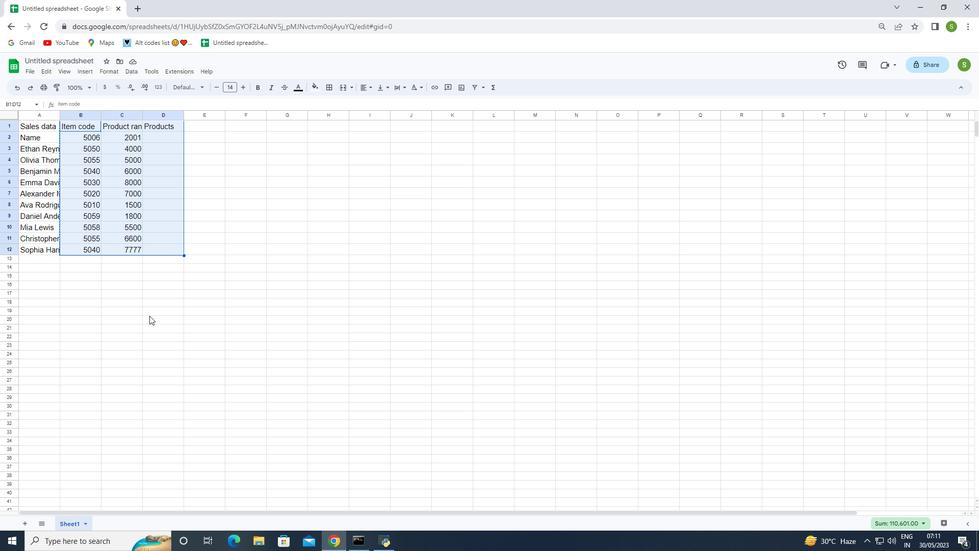 
Action: Mouse moved to (72, 136)
Screenshot: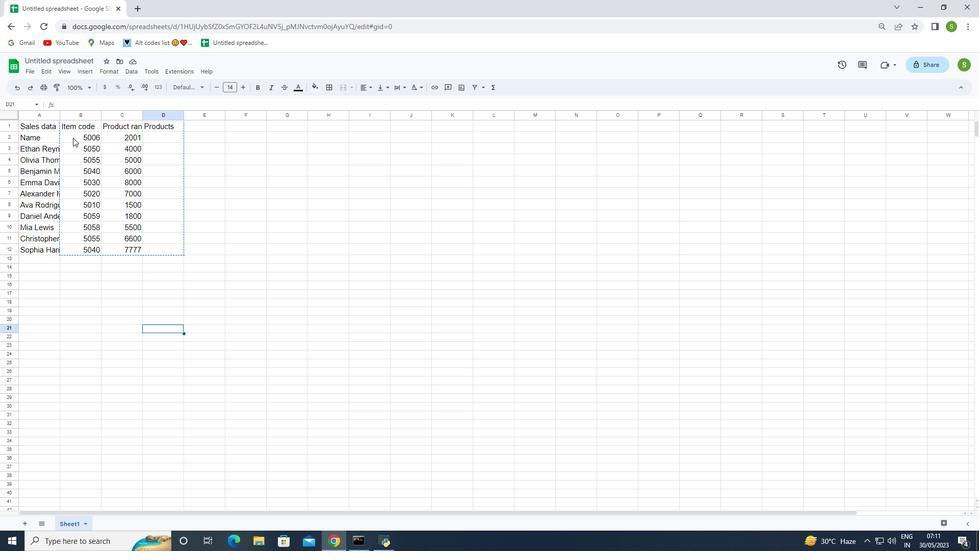
Action: Mouse pressed left at (72, 136)
Screenshot: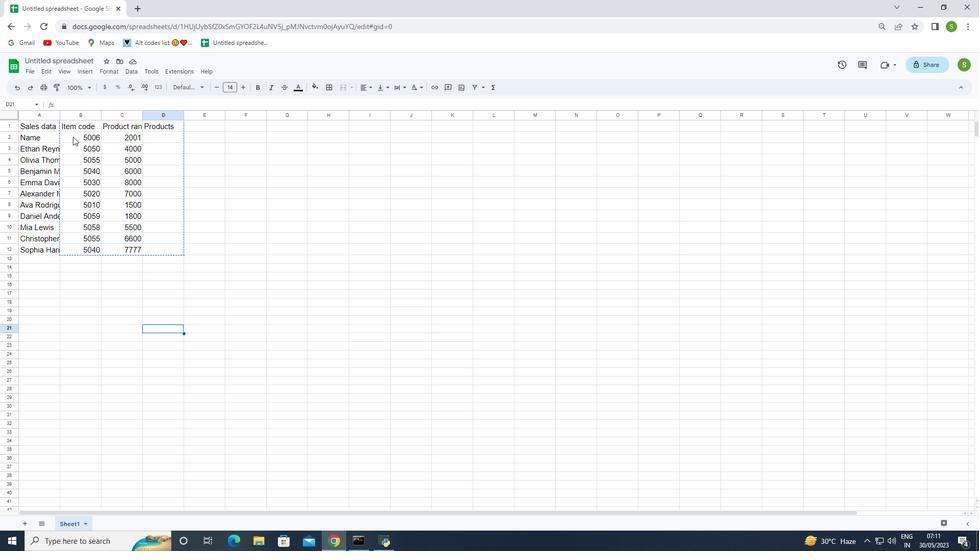 
Action: Mouse moved to (98, 185)
Screenshot: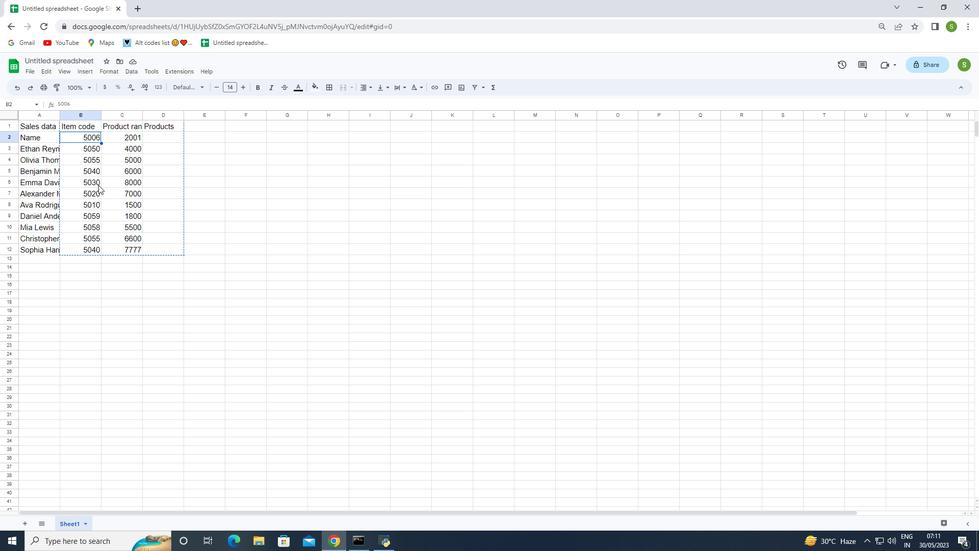 
Action: Key pressed ctrl+V
Screenshot: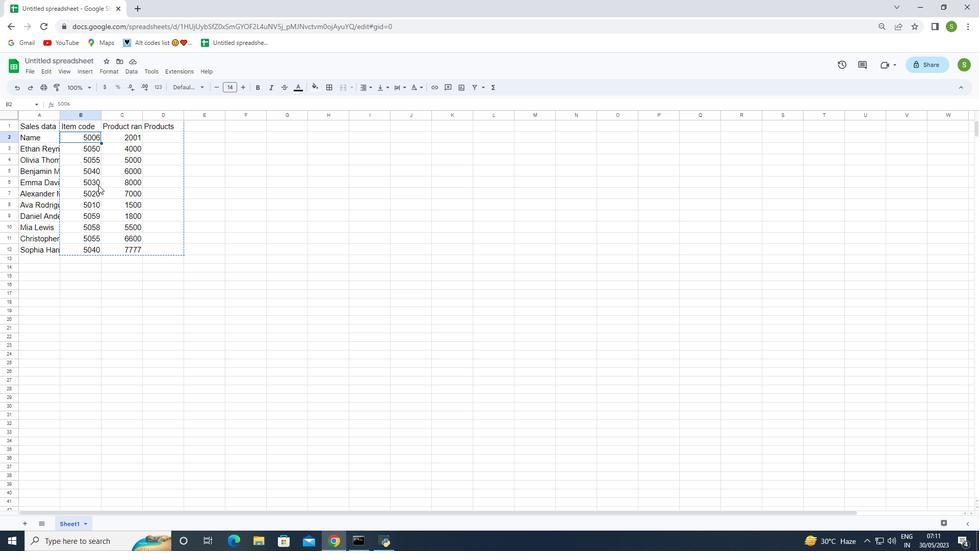 
Action: Mouse moved to (118, 313)
Screenshot: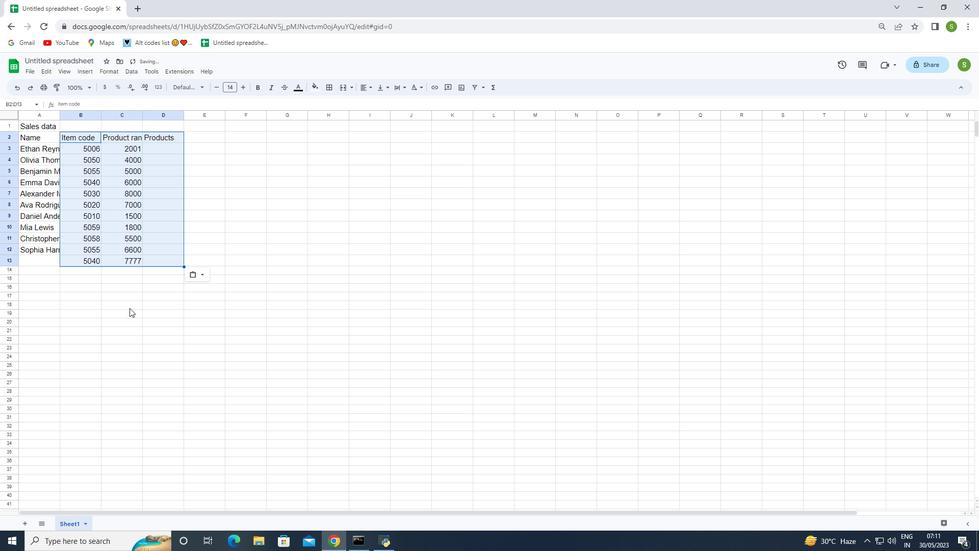 
Action: Mouse pressed left at (118, 313)
Screenshot: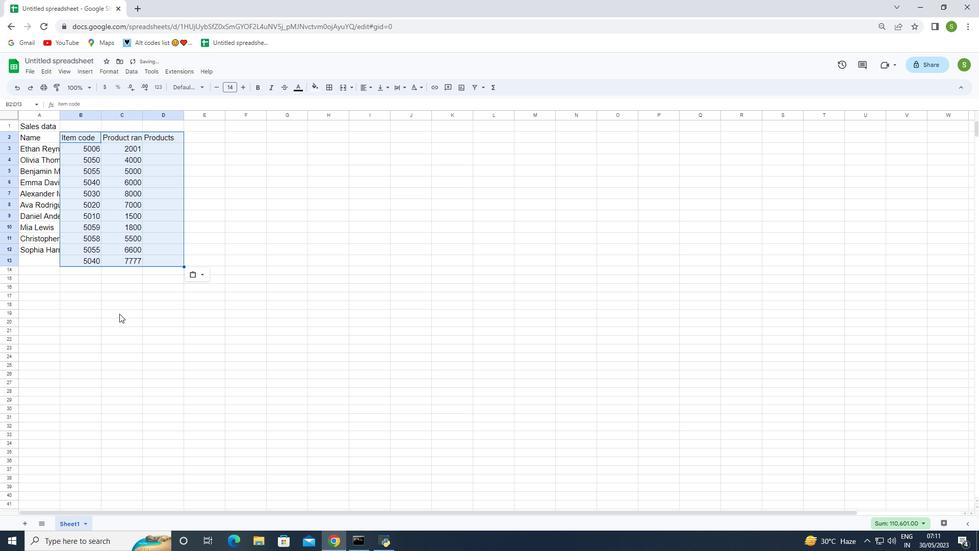
Action: Mouse moved to (85, 260)
Screenshot: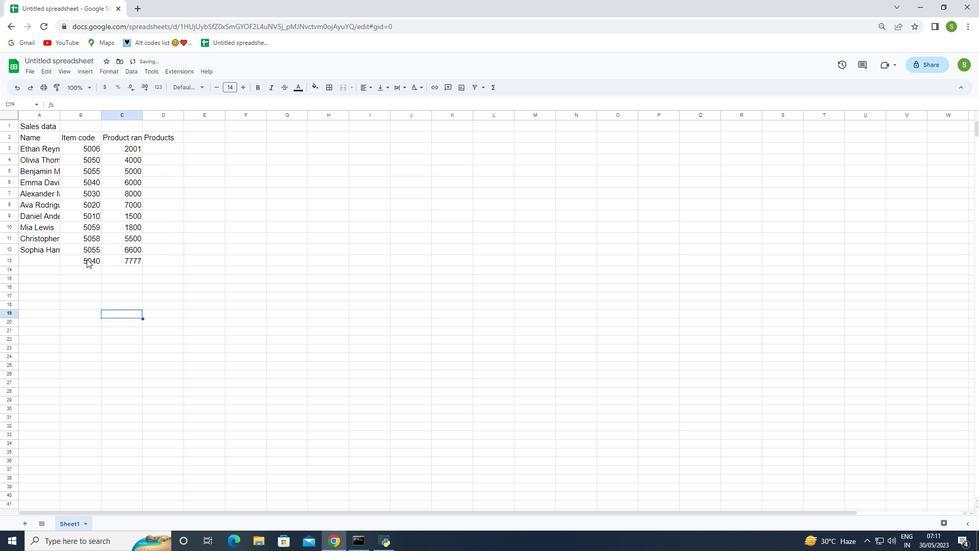 
Action: Mouse pressed left at (85, 260)
Screenshot: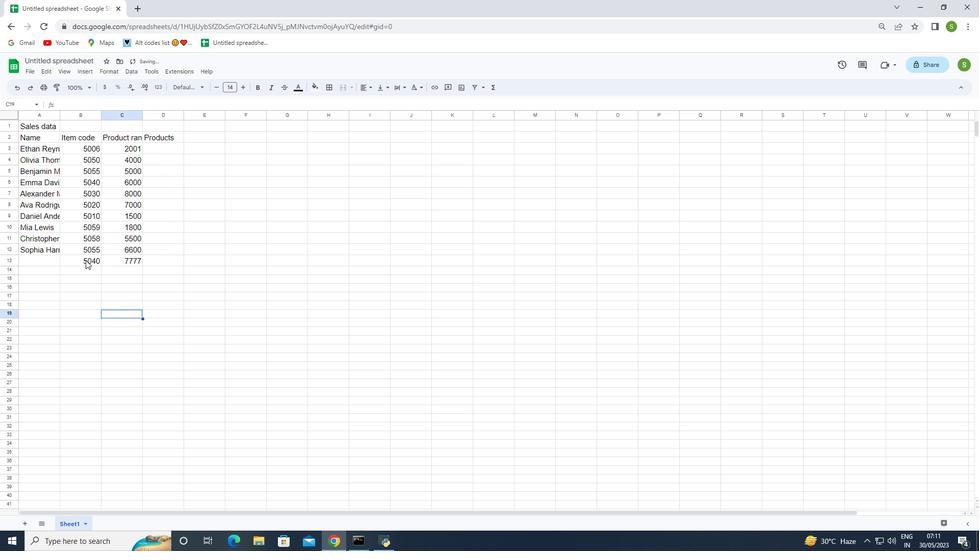 
Action: Mouse moved to (147, 263)
Screenshot: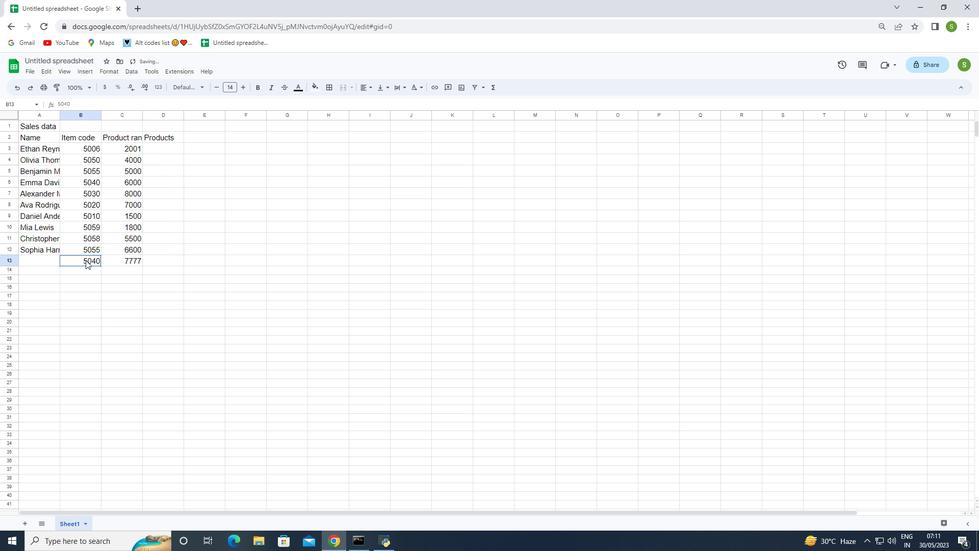 
Action: Key pressed <Key.delete>
Screenshot: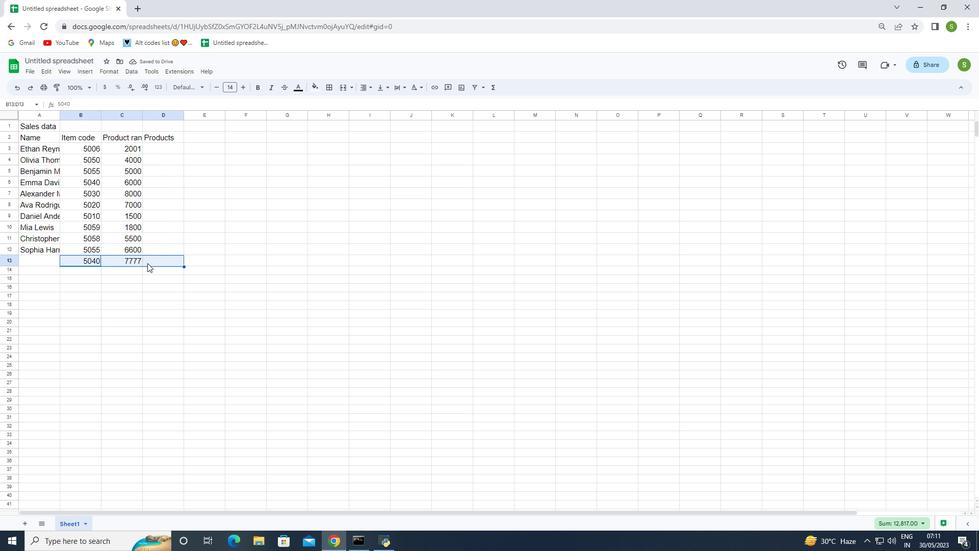 
Action: Mouse moved to (212, 342)
Screenshot: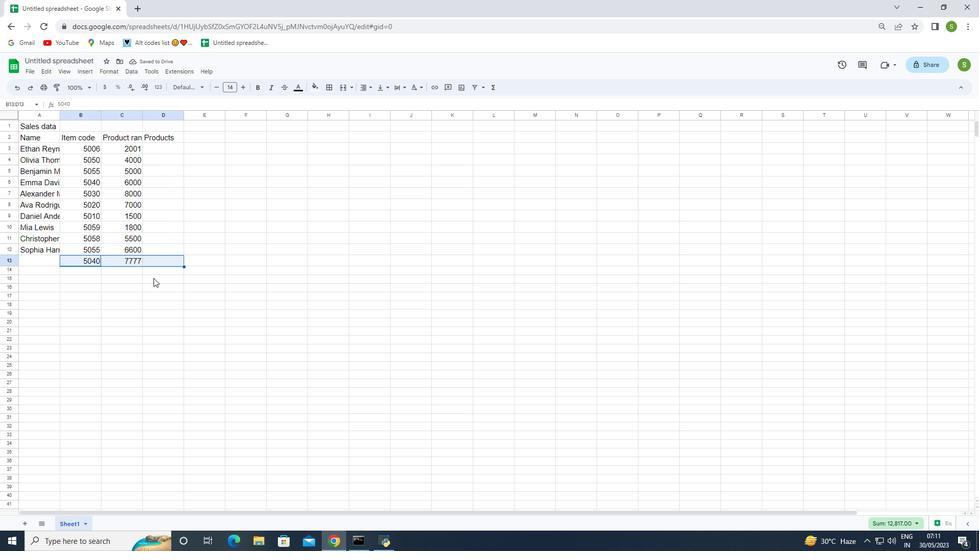 
Action: Mouse pressed left at (212, 342)
Screenshot: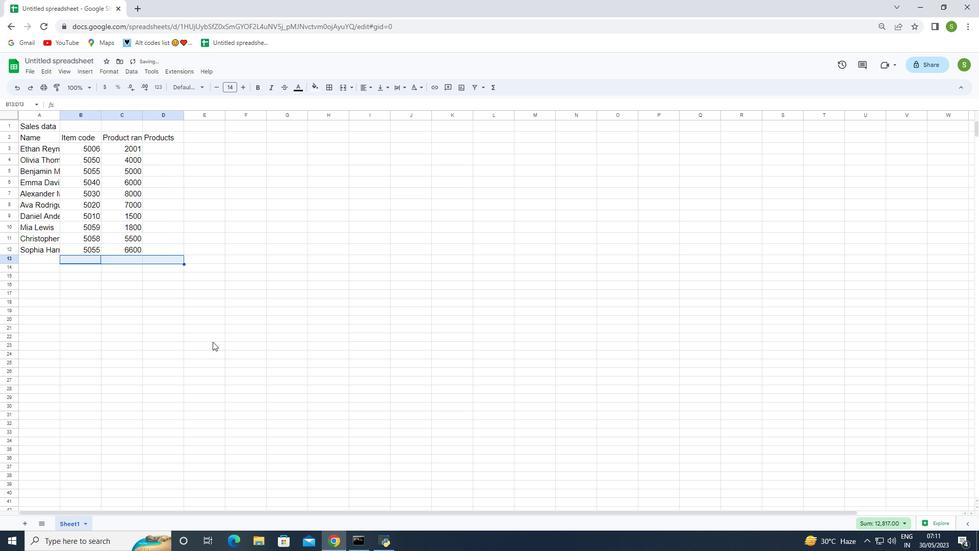 
Action: Mouse moved to (165, 146)
Screenshot: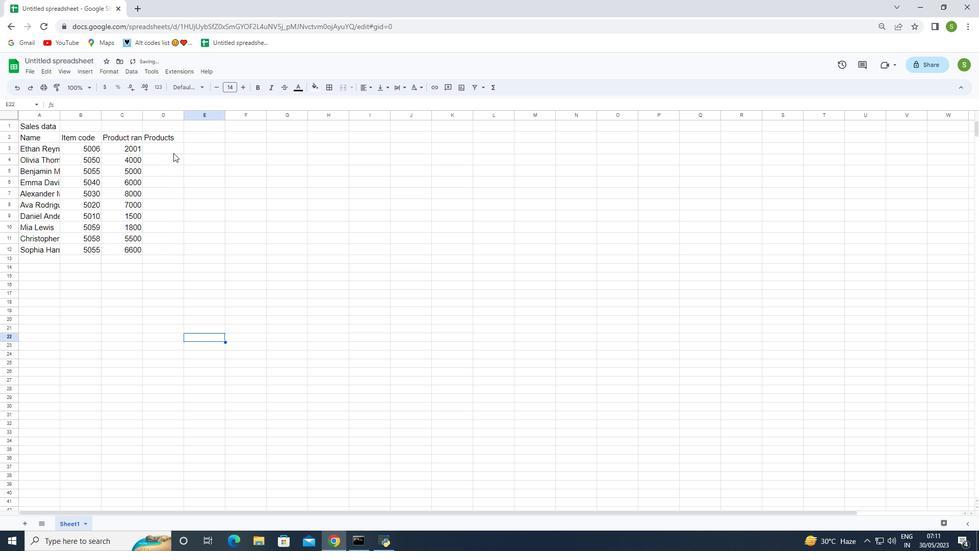 
Action: Mouse pressed left at (165, 146)
Screenshot: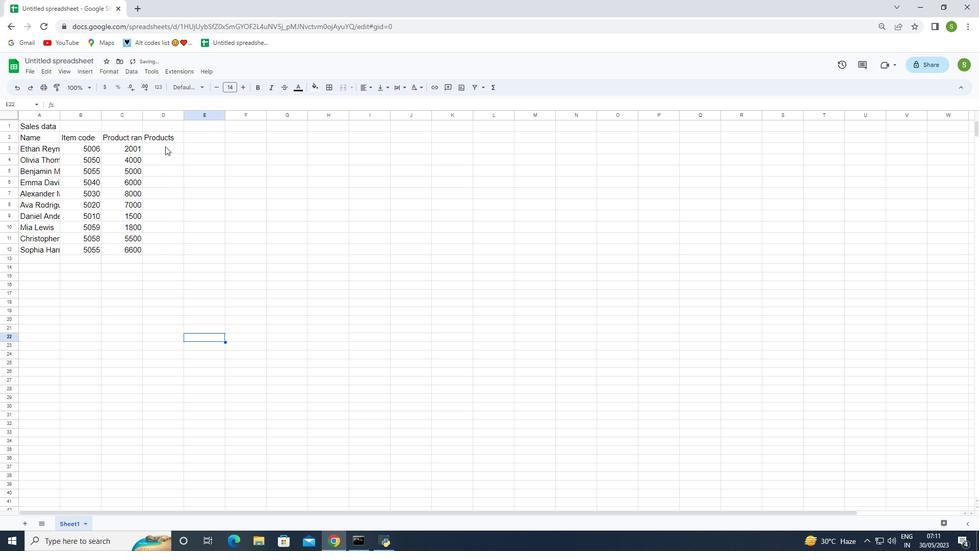 
Action: Mouse moved to (166, 150)
Screenshot: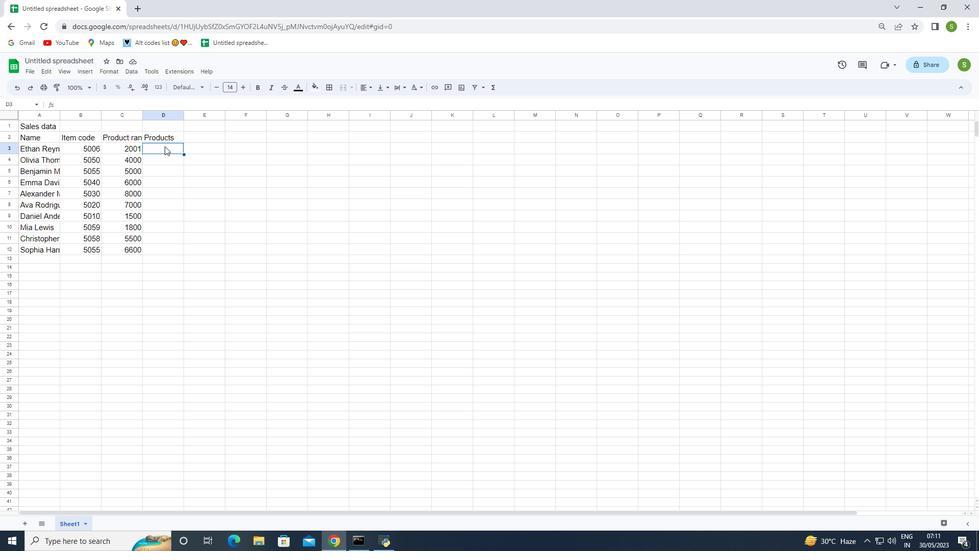 
Action: Key pressed <Key.shift>Keen<Key.space><Key.shift>Shoe<Key.enter><Key.shift><Key.shift><Key.shift><Key.shift><Key.shift><Key.shift><Key.shift><Key.shift><Key.shift>Lacoste<Key.enter><Key.shift><Key.shift><Key.shift><Key.shift><Key.shift><Key.shift>Merrell<Key.space><Key.shift>Shoe<Key.enter><Key.shift>Mizuno<Key.space><Key.shift>Shoe<Key.enter><Key.shift>C<Key.backspace><Key.shift>Onita<Key.backspace>suka<Key.space><Key.shift><Key.shift><Key.shift><Key.shift><Key.shift><Key.shift><Key.shift><Key.shift><Key.shift><Key.shift><Key.shift><Key.shift><Key.shift><Key.shift><Key.shift><Key.shift><Key.shift><Key.shift><Key.shift><Key.shift><Key.shift><Key.shift><Key.shift><Key.shift><Key.shift><Key.shift><Key.shift><Key.shift>Tiger<Key.space><Key.shift>Shoe<Key.enter><Key.shift>Salomon<Key.space><Key.shift>Shoe<Key.enter><Key.shift>Sanuk<Key.space><Key.shift>Shoe<Key.enter><Key.shift>Saucony<Key.space><Key.shift>Shoe<Key.enter><Key.shift>P<Key.backspace><Key.backspace><Key.shift>Sperry<Key.space><Key.shift>Shoe<Key.enter><Key.shift><Key.shift>Superga<Key.space><Key.shift>Shoe<Key.enter>
Screenshot: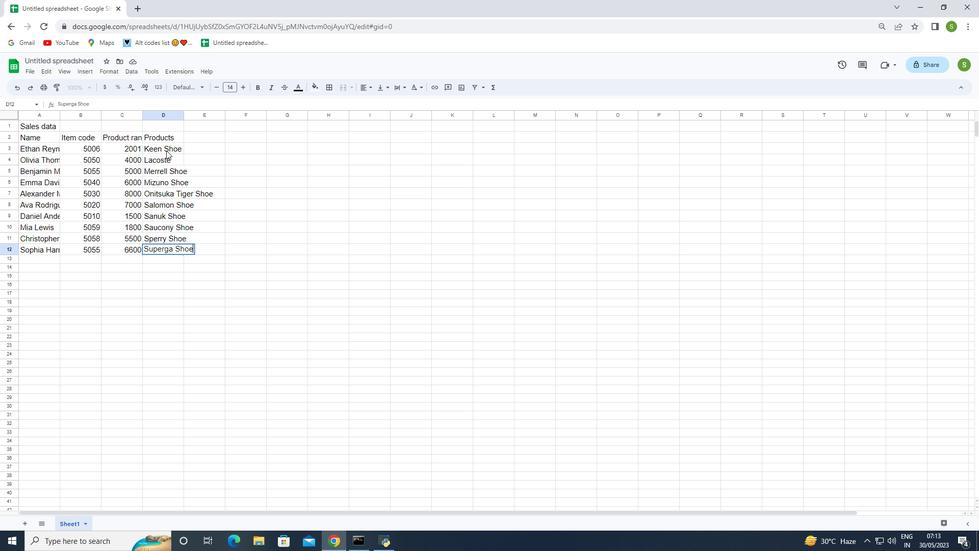 
Action: Mouse moved to (207, 139)
Screenshot: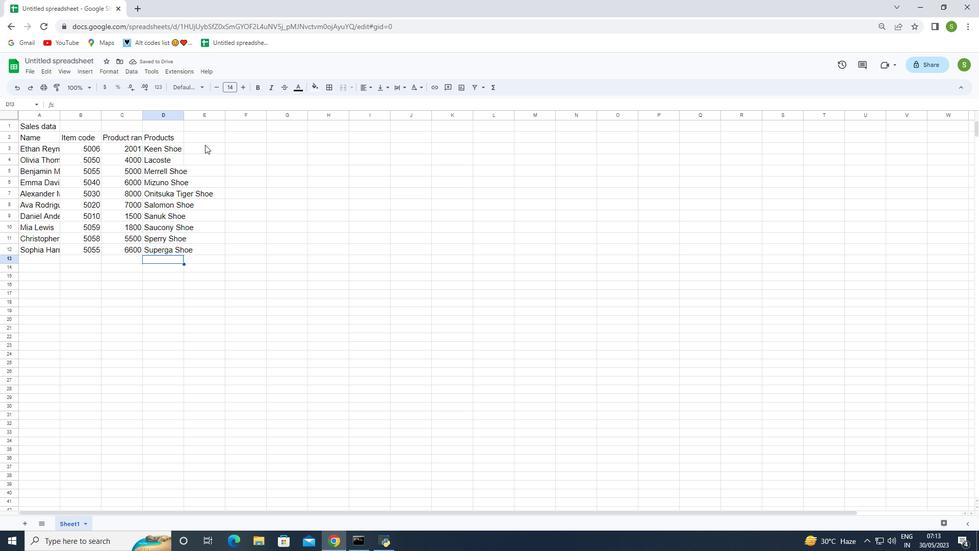 
Action: Mouse pressed left at (207, 139)
Screenshot: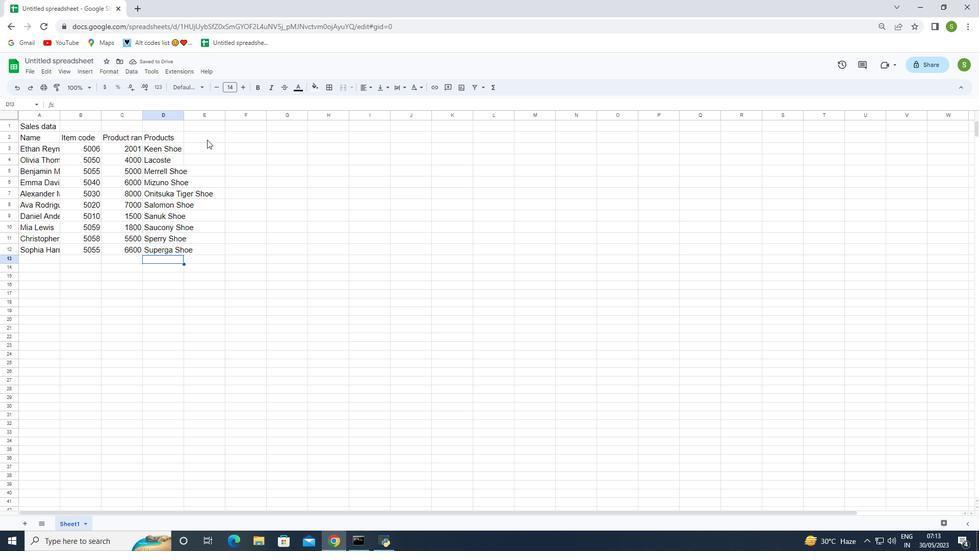 
Action: Key pressed <Key.shift>Quantity<Key.enter>2<Key.enter>3<Key.enter>4<Key.enter>5<Key.enter>6<Key.enter>7<Key.enter>8<Key.enter>4<Key.enter>5<Key.enter>6<Key.enter>8<Key.enter>9<Key.backspace>
Screenshot: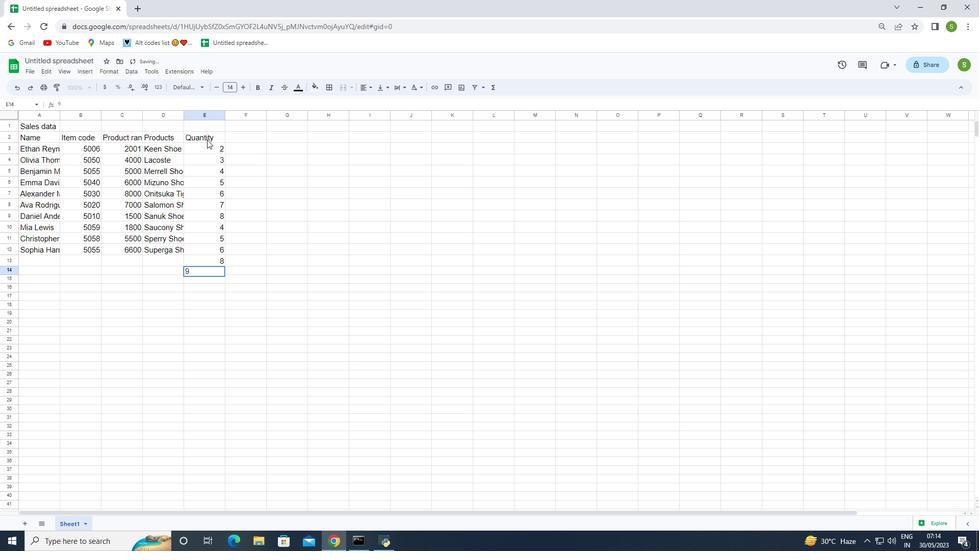 
Action: Mouse moved to (215, 260)
Screenshot: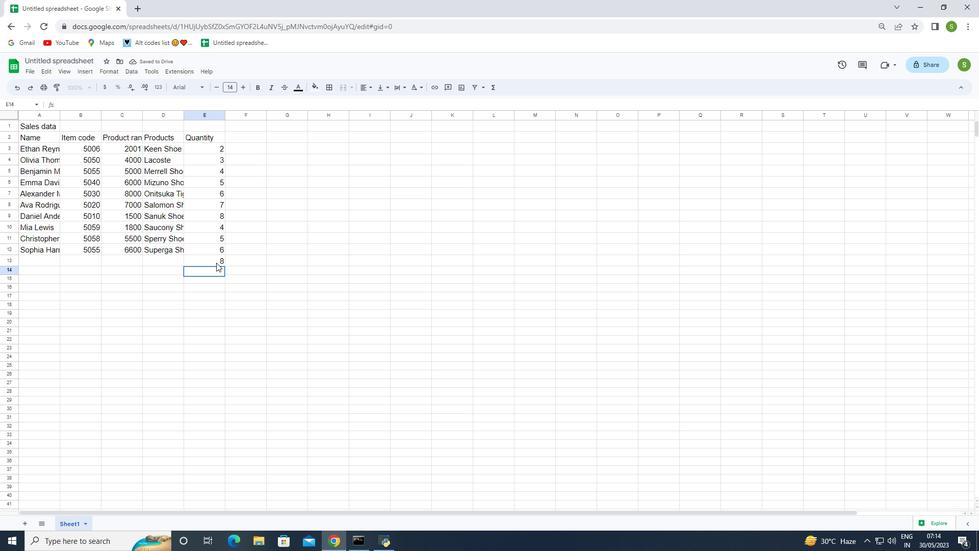 
Action: Mouse pressed left at (215, 260)
Screenshot: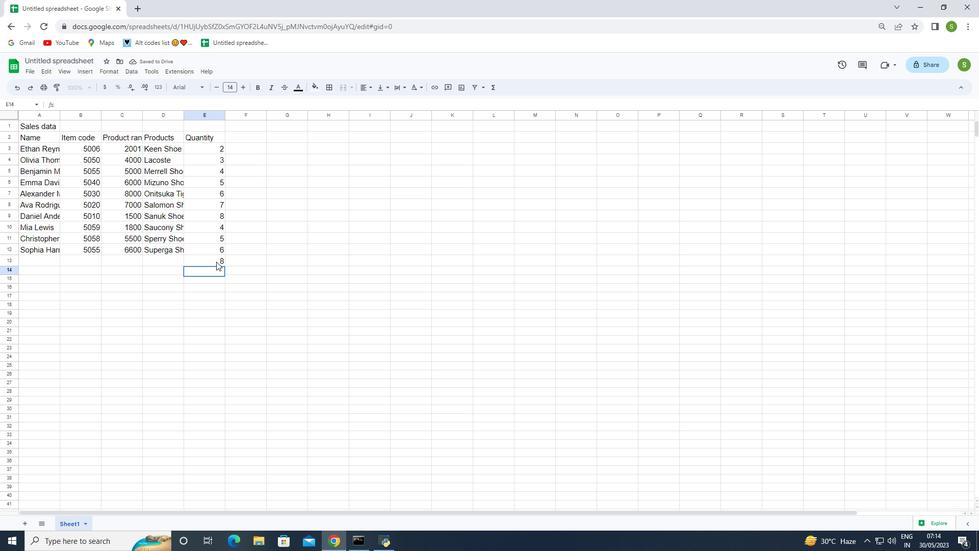 
Action: Mouse moved to (220, 266)
Screenshot: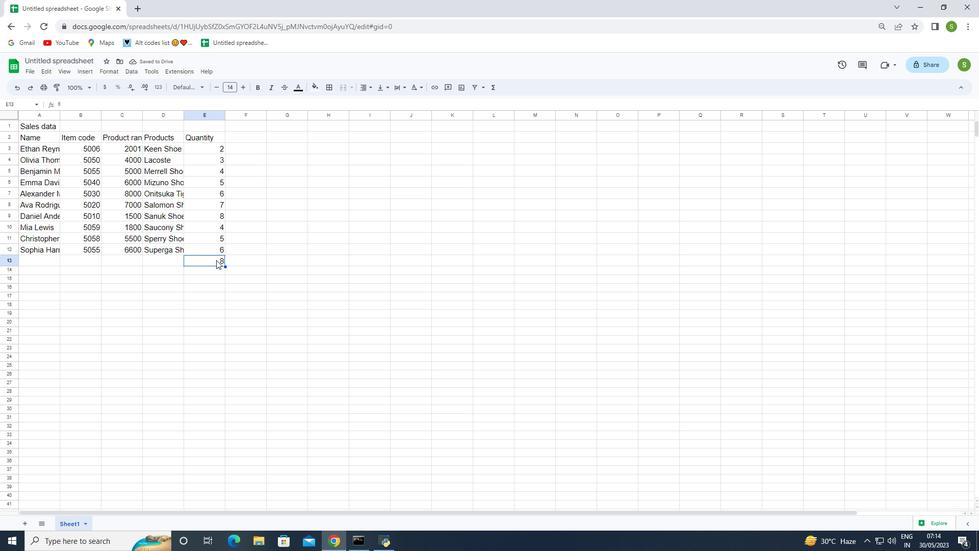 
Action: Key pressed <Key.delete>
Screenshot: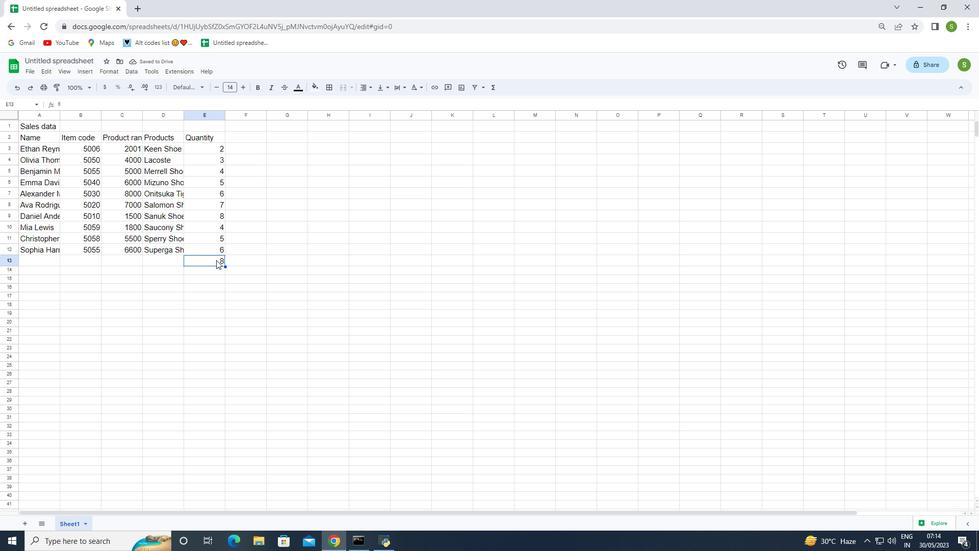
Action: Mouse moved to (230, 292)
Screenshot: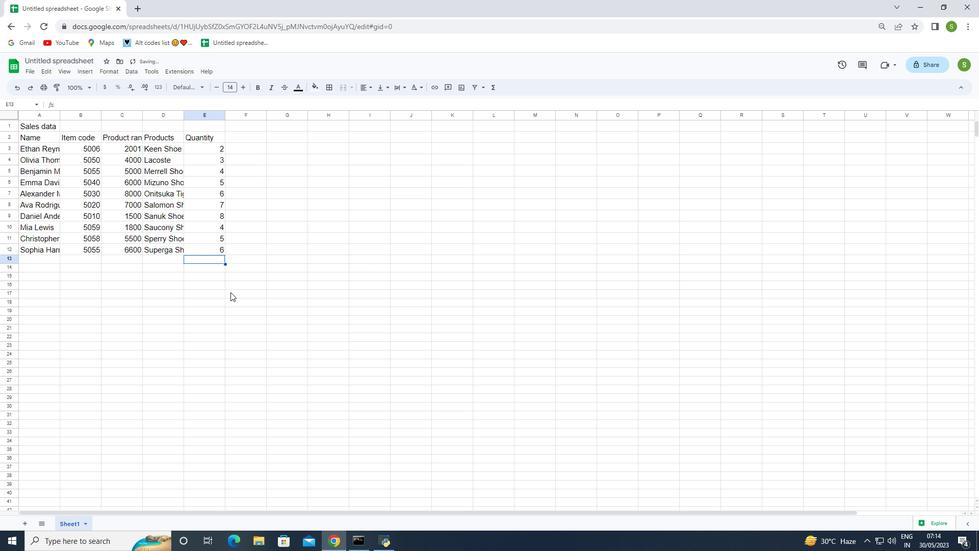 
Action: Mouse pressed left at (230, 292)
Screenshot: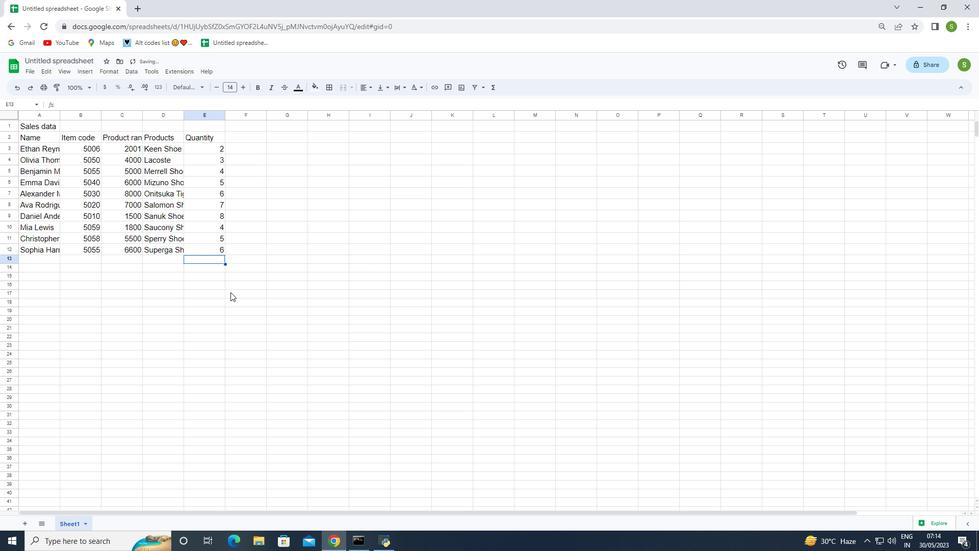 
Action: Mouse moved to (244, 138)
Screenshot: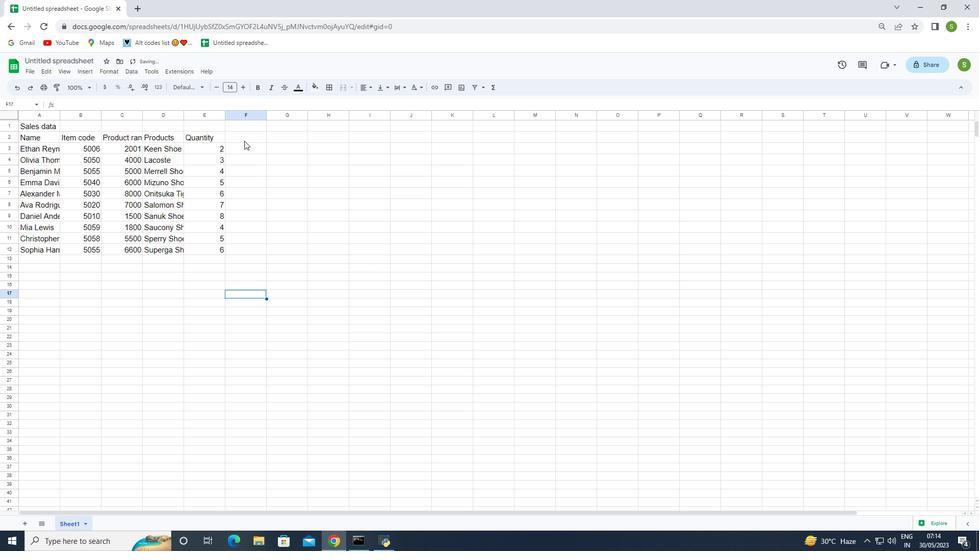 
Action: Mouse pressed left at (244, 138)
Screenshot: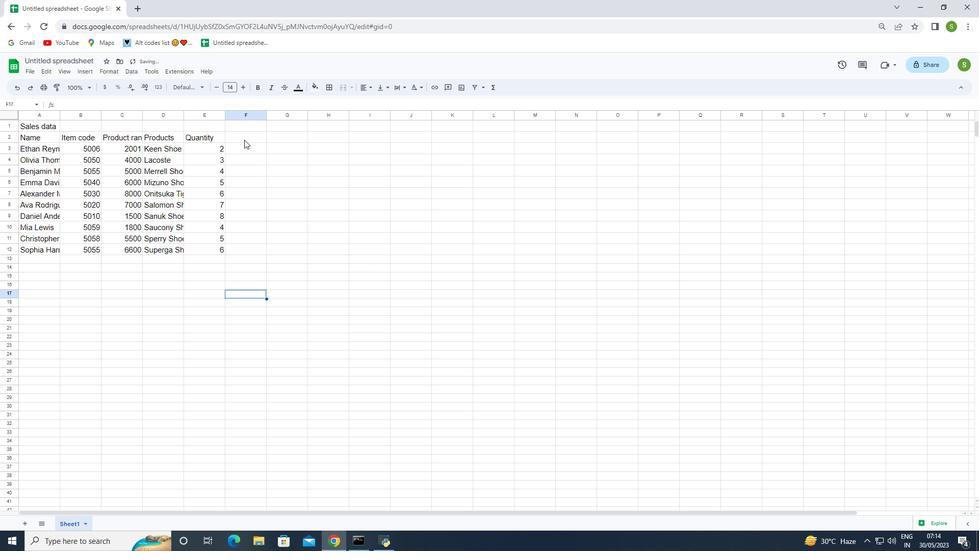 
Action: Key pressed <Key.shift>Amount<Key.enter>=
Screenshot: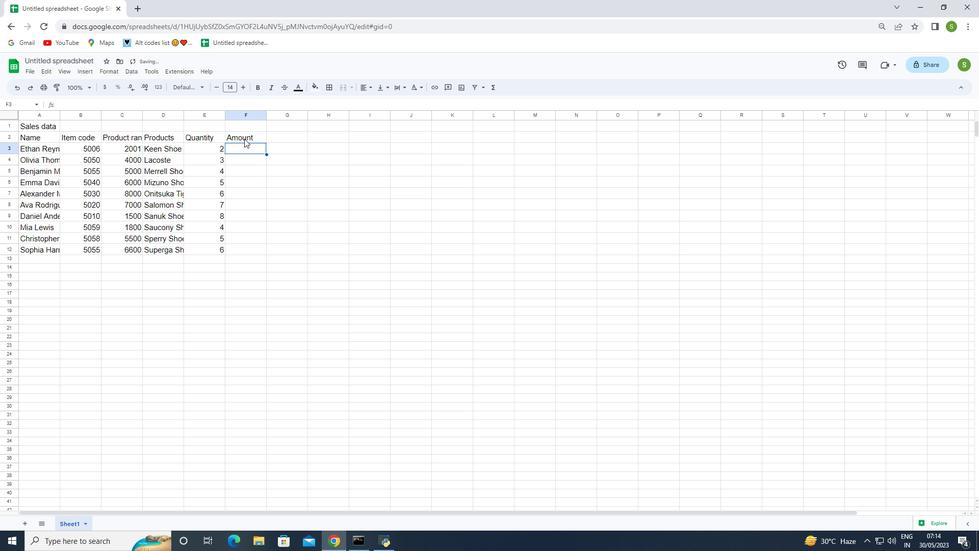 
Action: Mouse moved to (135, 148)
Screenshot: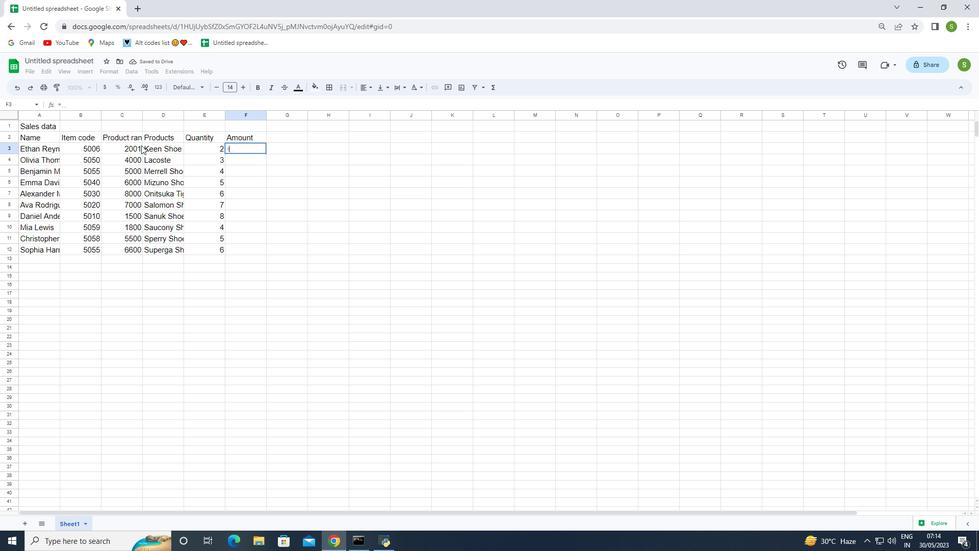 
Action: Mouse pressed left at (135, 148)
Screenshot: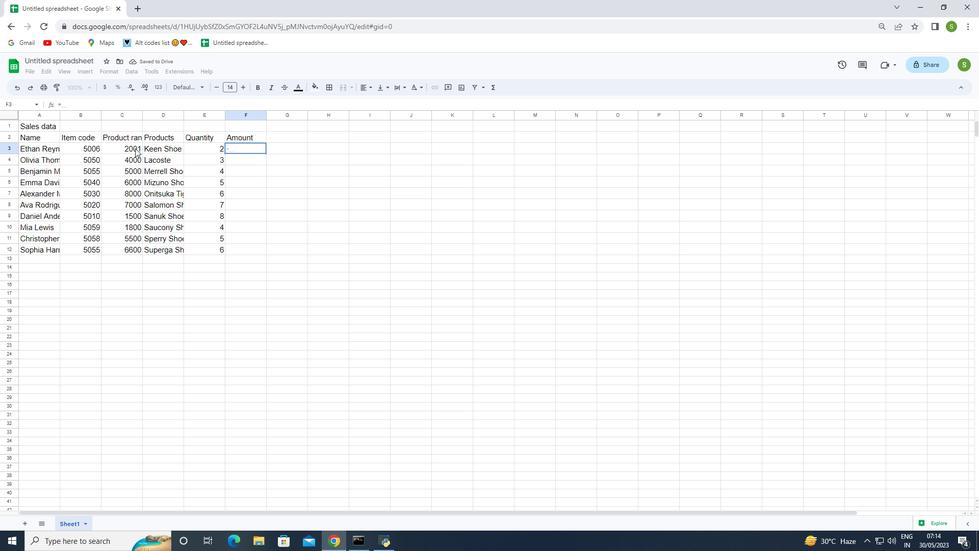 
Action: Key pressed *
Screenshot: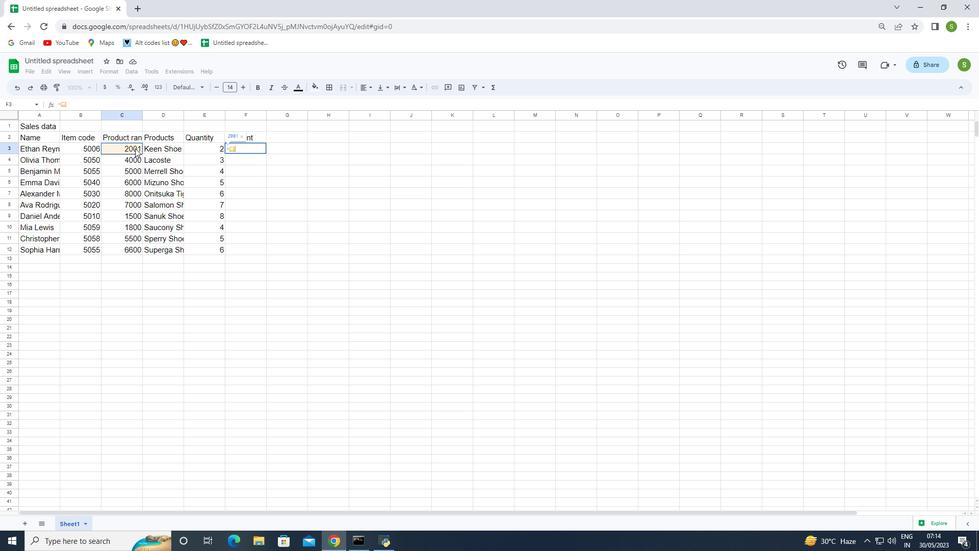 
Action: Mouse moved to (199, 146)
Screenshot: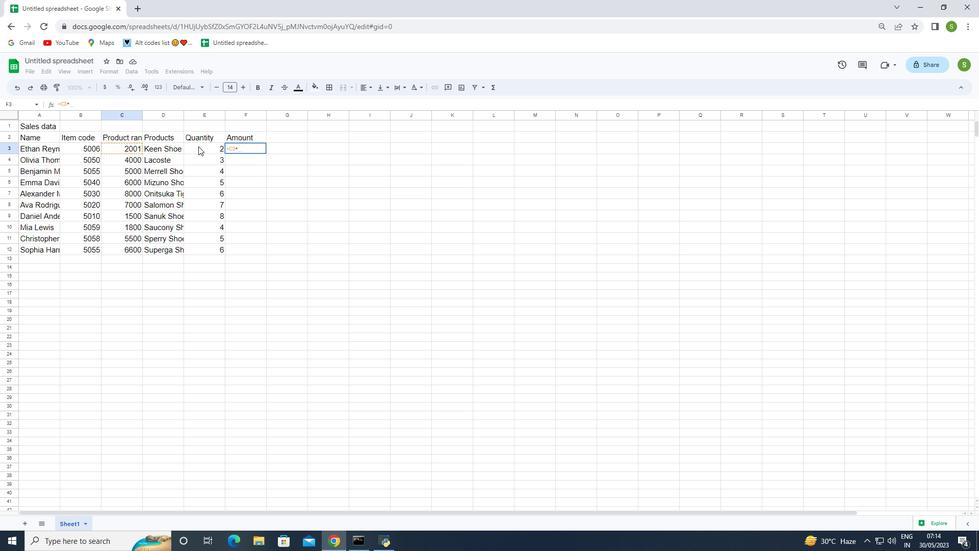 
Action: Mouse pressed left at (199, 146)
Screenshot: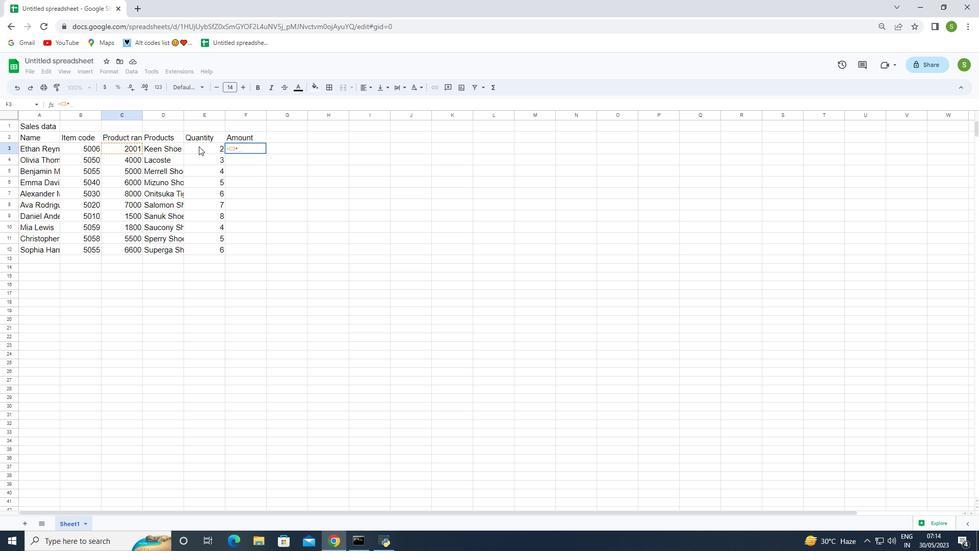 
Action: Mouse moved to (198, 146)
Screenshot: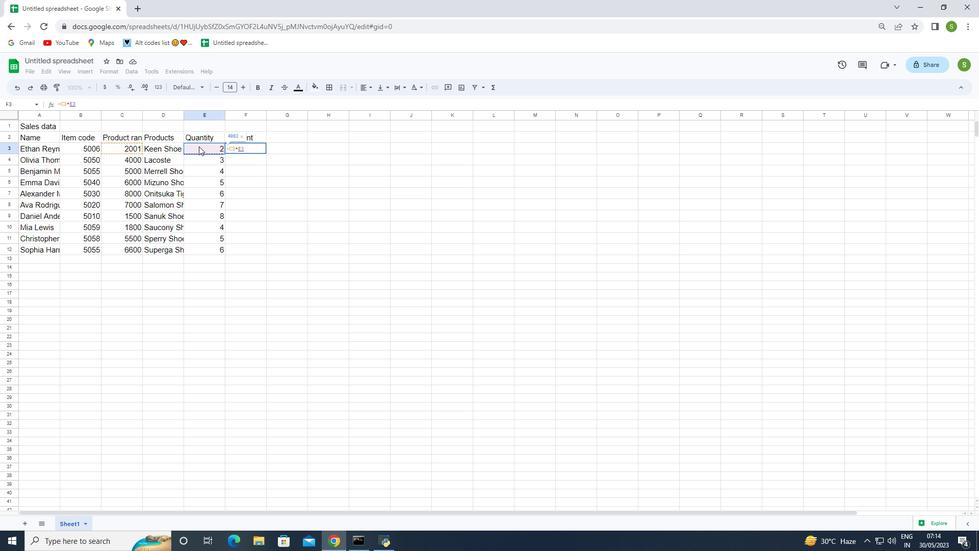 
Action: Key pressed <Key.enter>
Screenshot: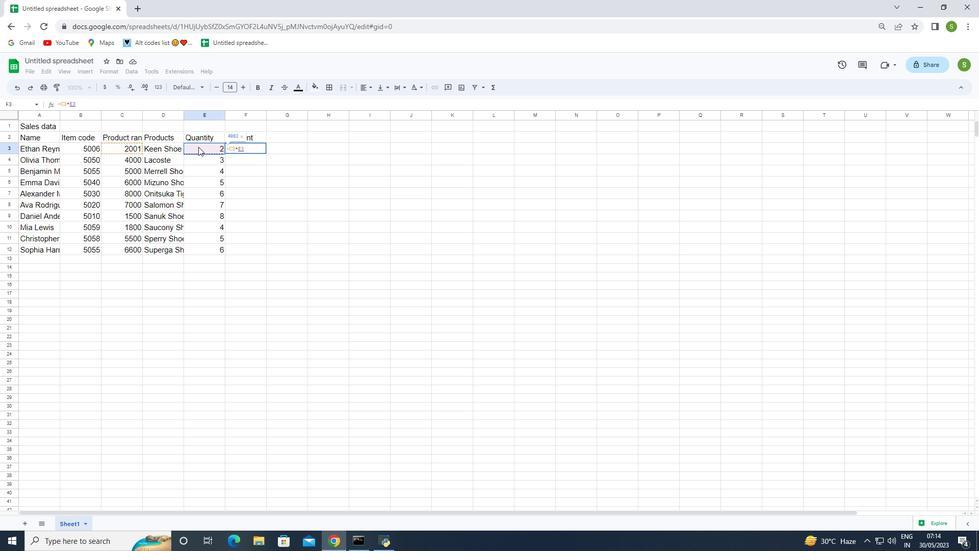 
Action: Mouse moved to (305, 344)
Screenshot: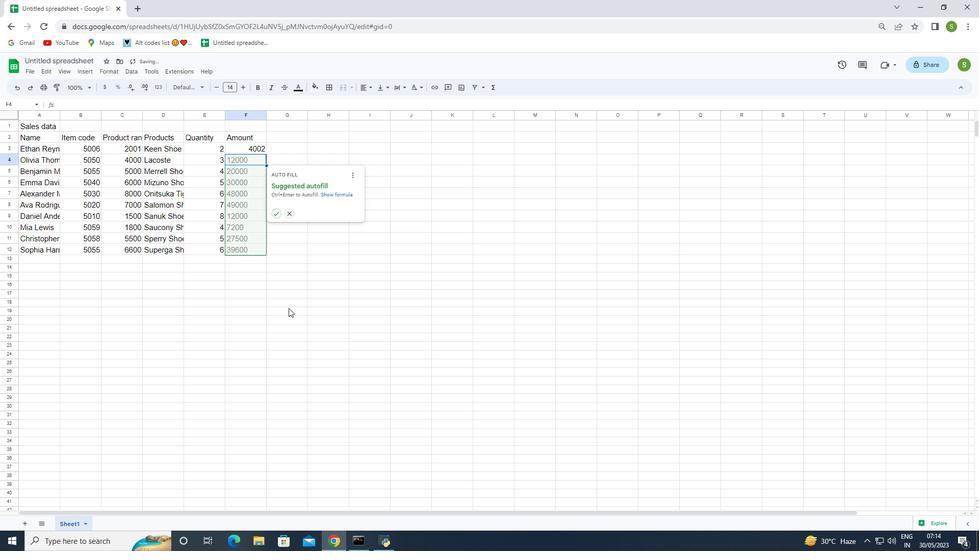 
Action: Mouse pressed left at (305, 344)
Screenshot: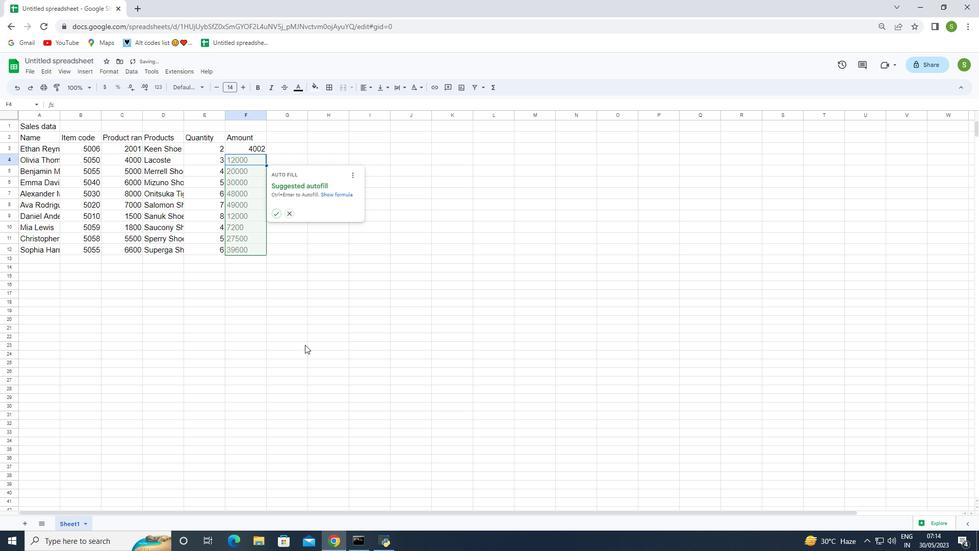 
Action: Mouse moved to (253, 157)
Screenshot: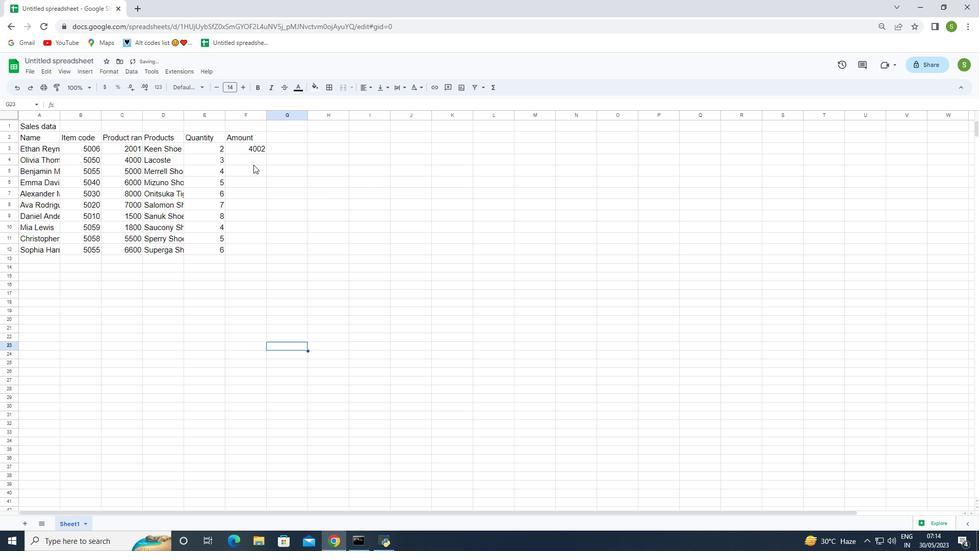 
Action: Mouse pressed left at (253, 157)
Screenshot: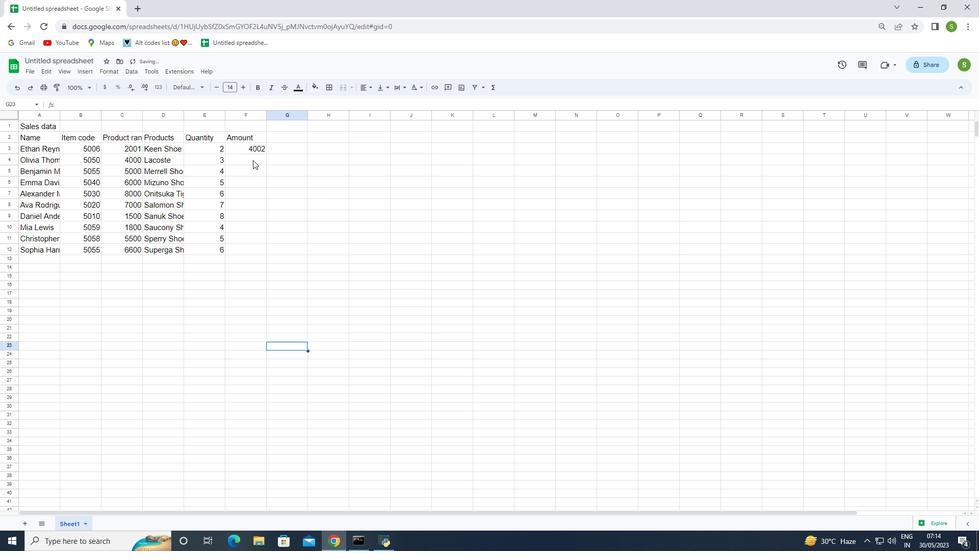 
Action: Key pressed =
Screenshot: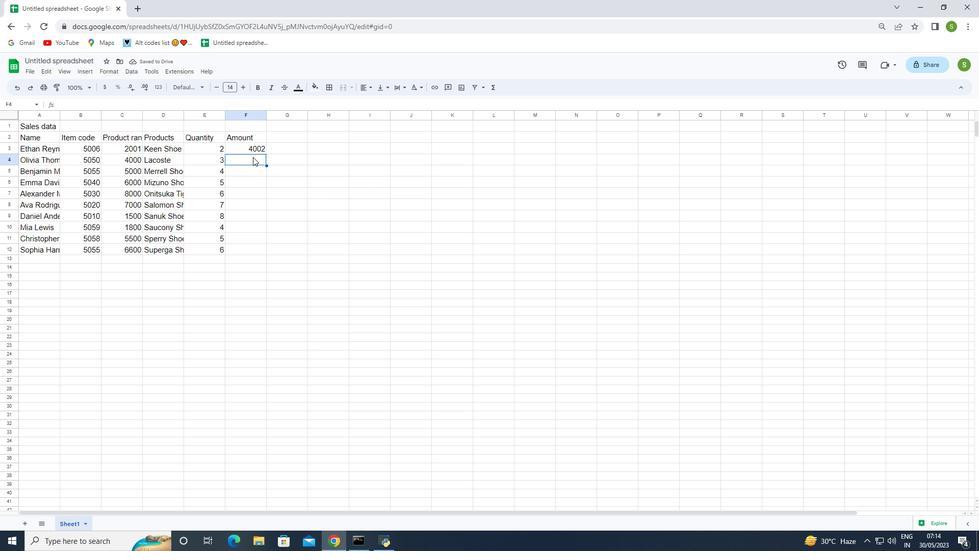 
Action: Mouse moved to (139, 156)
Screenshot: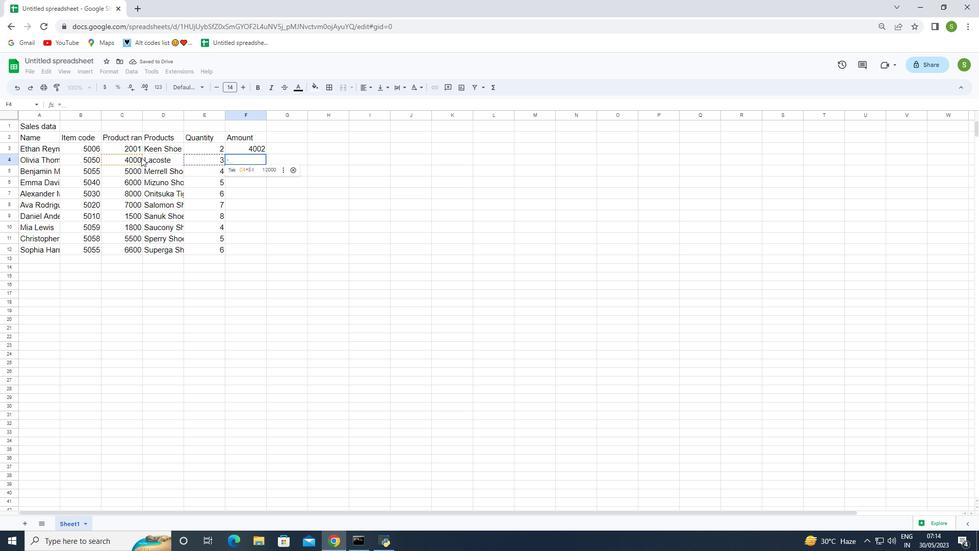 
Action: Mouse pressed left at (139, 156)
Screenshot: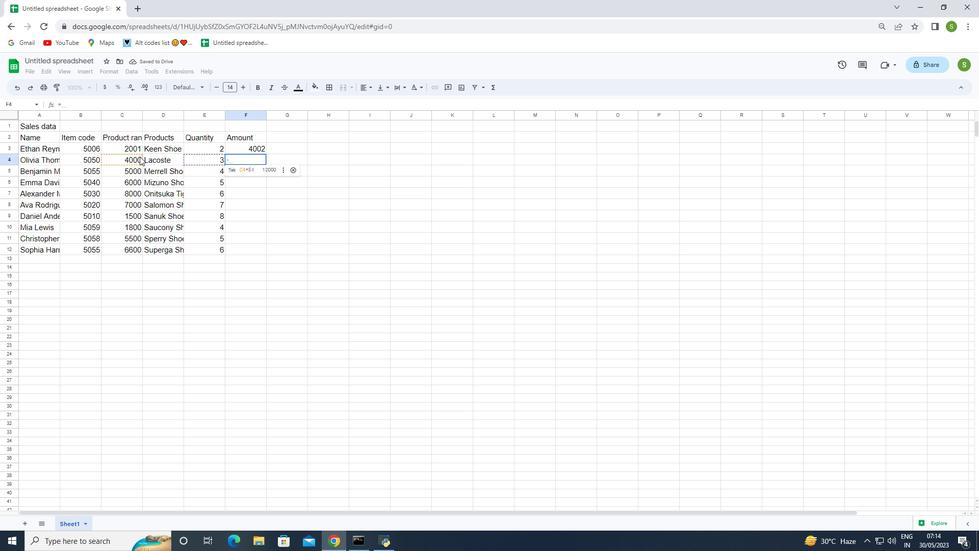 
Action: Key pressed *
Screenshot: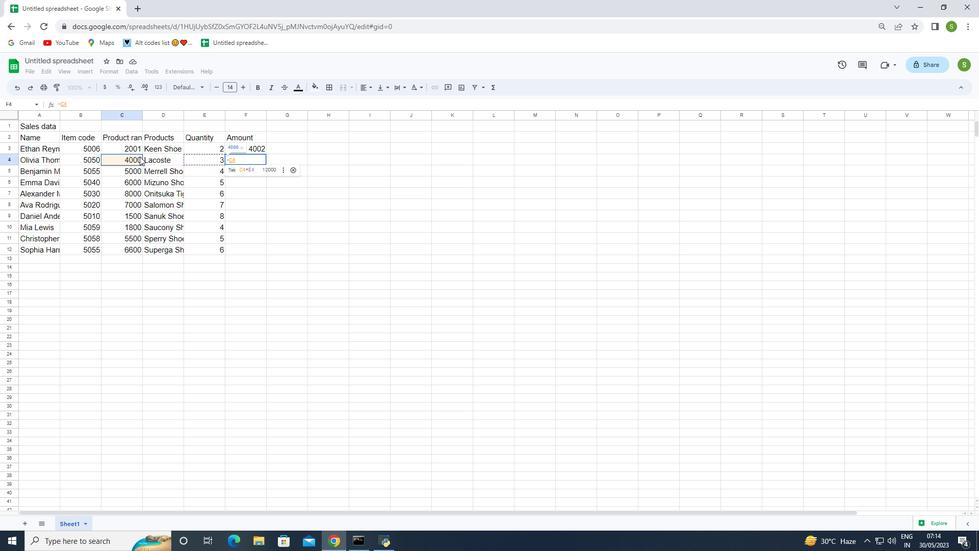 
Action: Mouse moved to (195, 158)
Screenshot: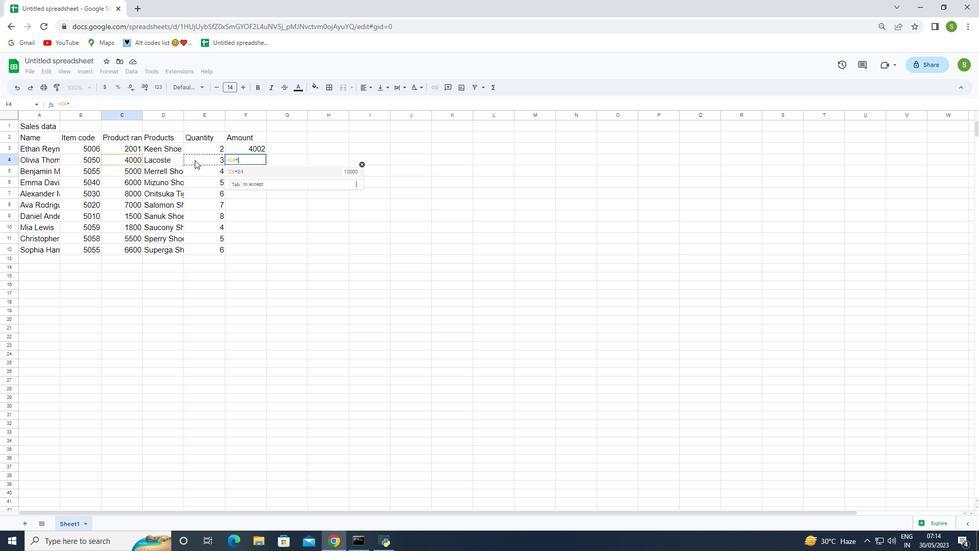 
Action: Mouse pressed left at (195, 158)
Screenshot: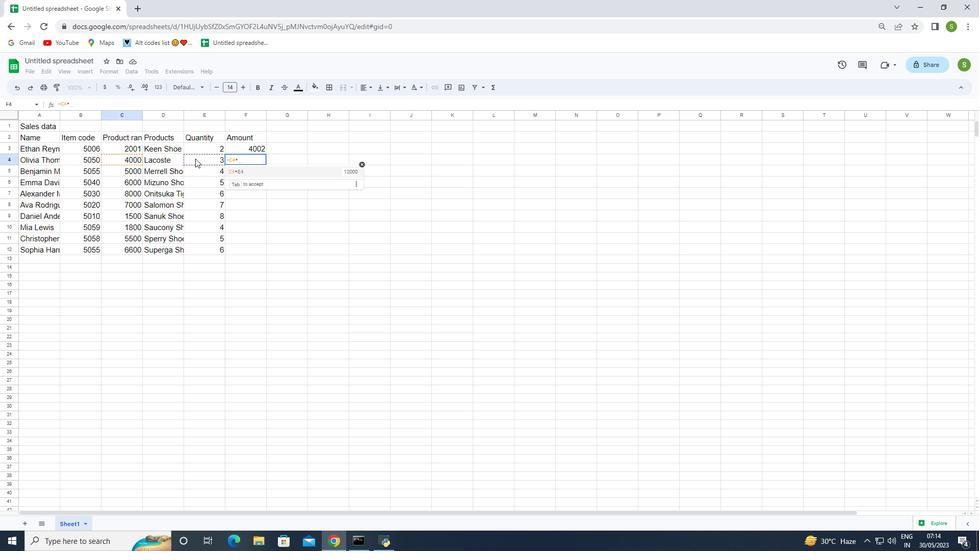 
Action: Key pressed <Key.enter>
Screenshot: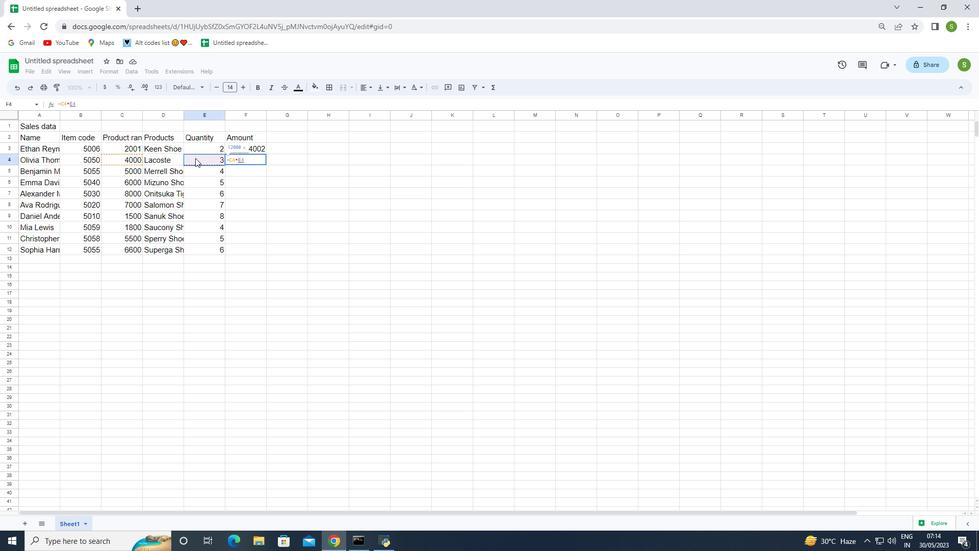 
Action: Mouse moved to (246, 179)
Screenshot: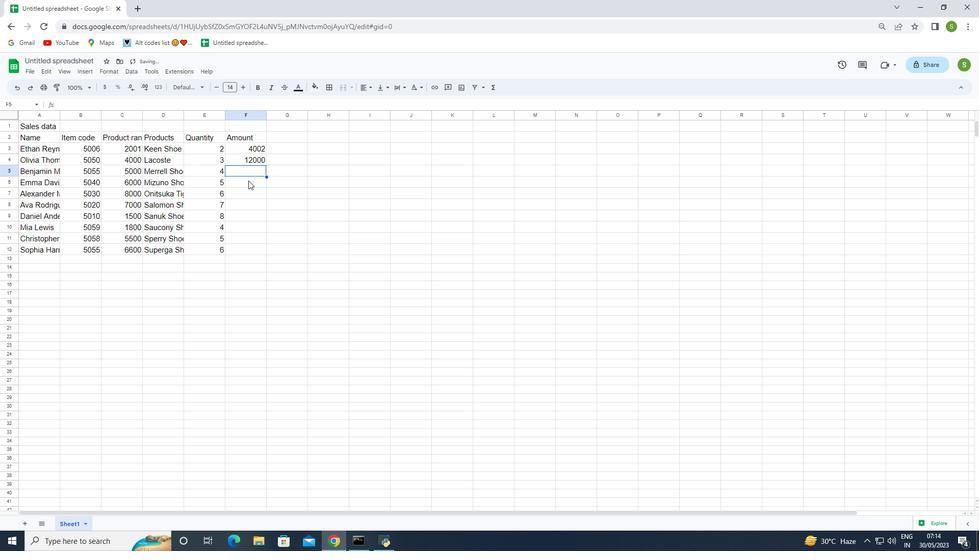
Action: Key pressed =
Screenshot: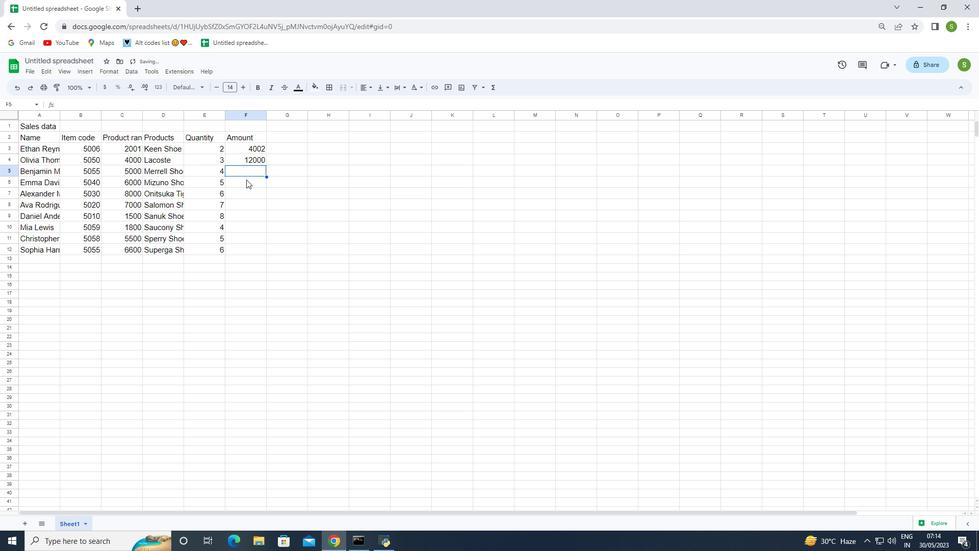 
Action: Mouse moved to (121, 170)
Screenshot: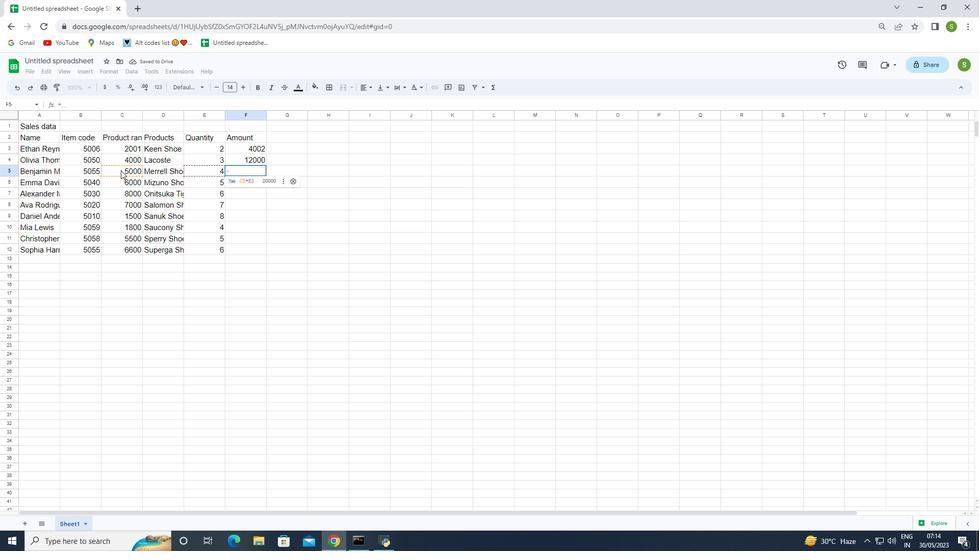 
Action: Mouse pressed left at (121, 170)
Screenshot: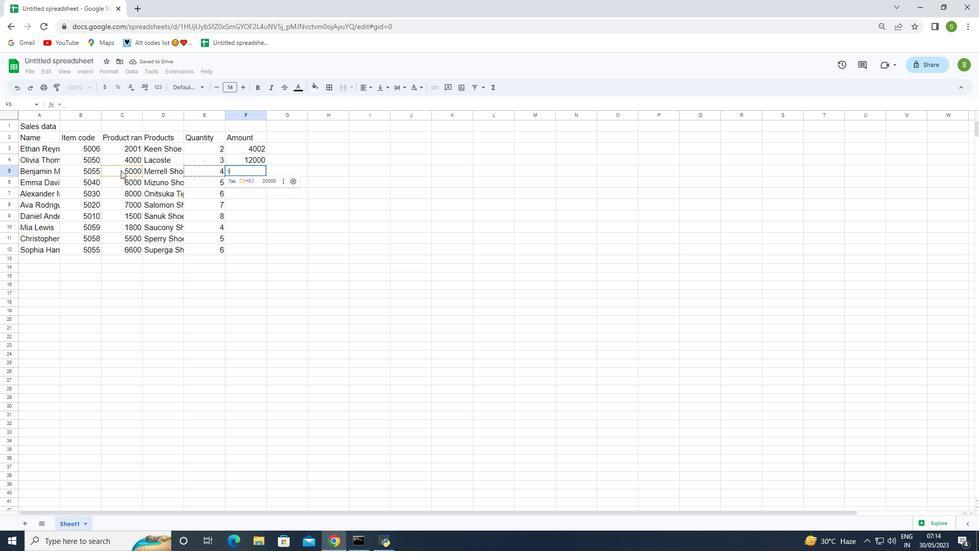 
Action: Mouse moved to (223, 182)
Screenshot: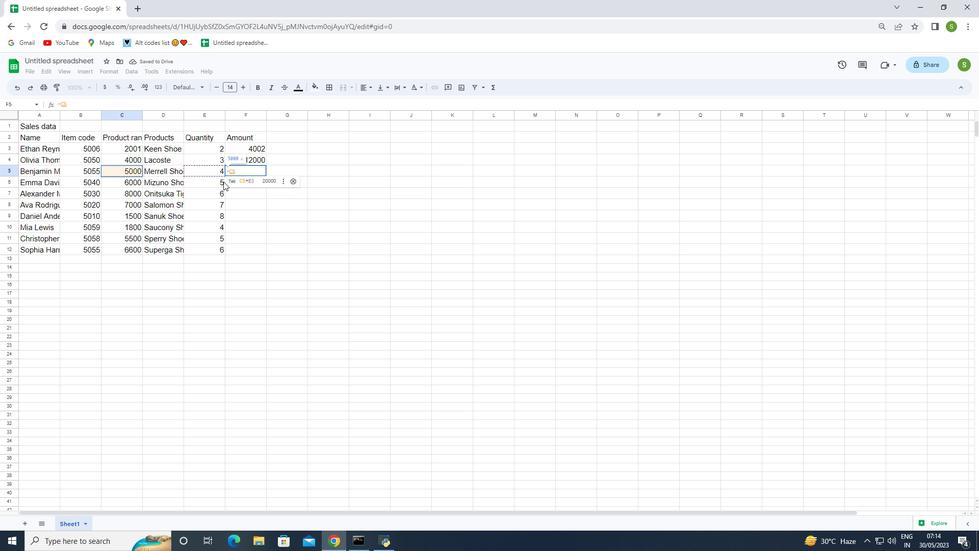 
Action: Key pressed *
Screenshot: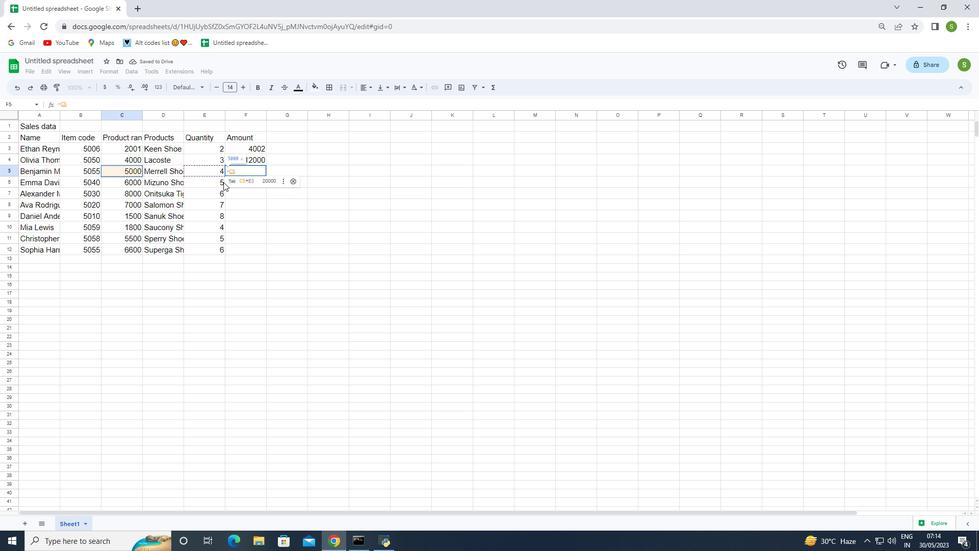 
Action: Mouse moved to (208, 174)
Screenshot: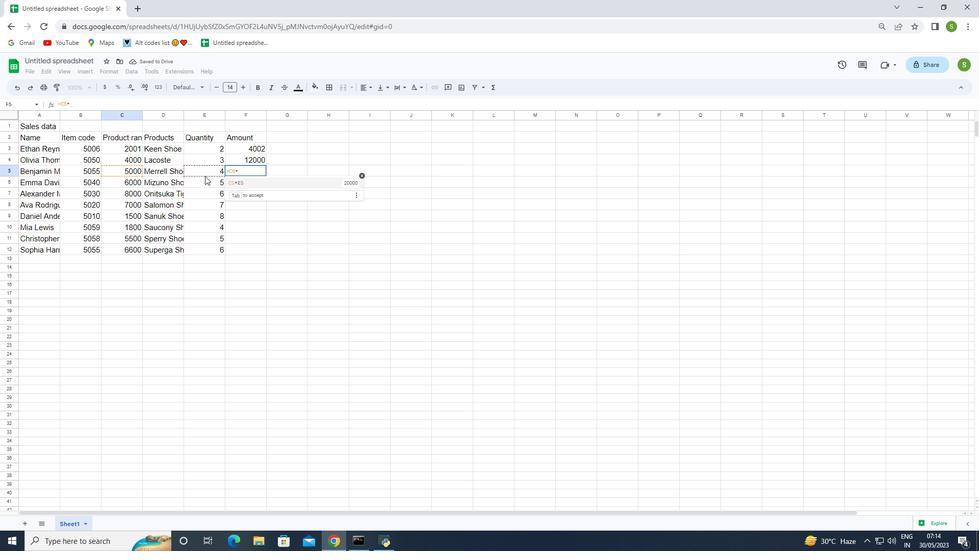 
Action: Mouse pressed left at (208, 174)
Screenshot: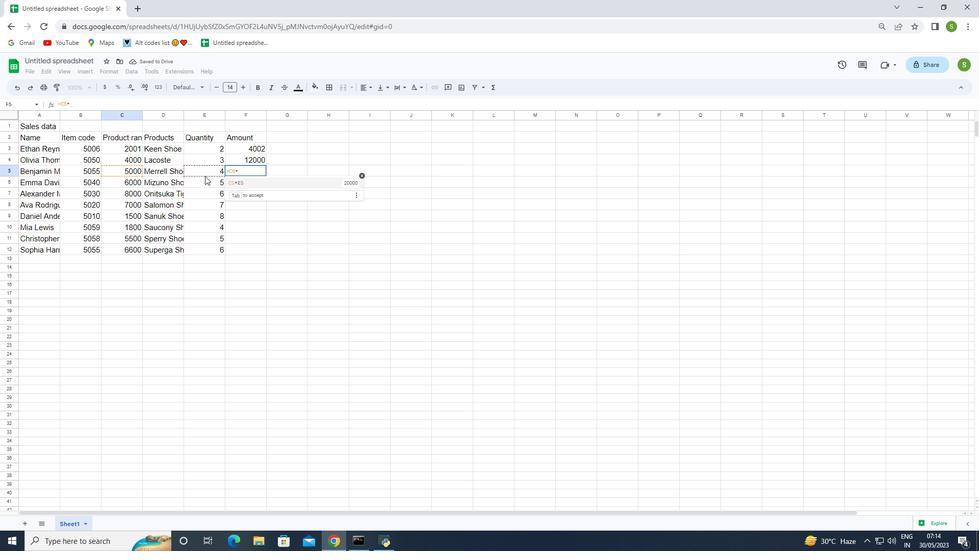 
Action: Key pressed <Key.enter>
Screenshot: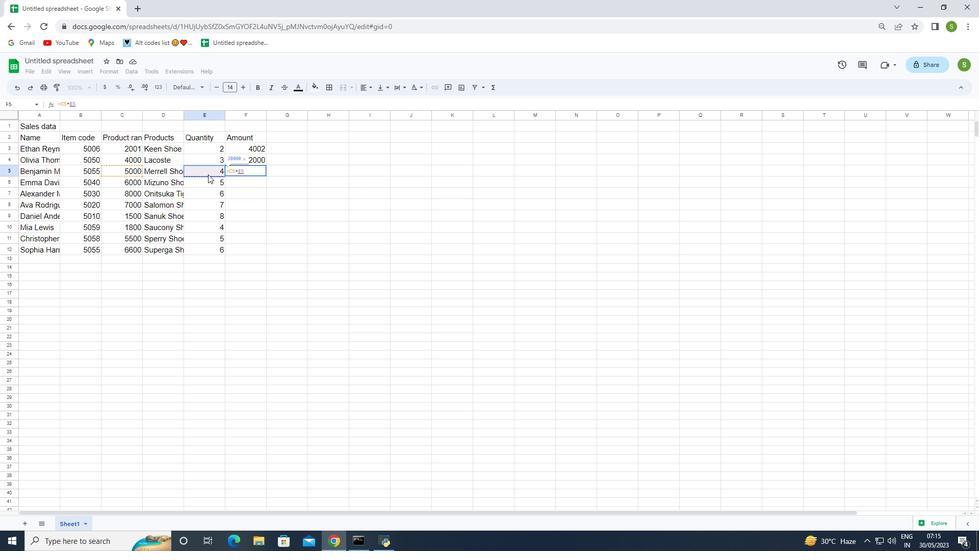 
Action: Mouse moved to (233, 186)
Screenshot: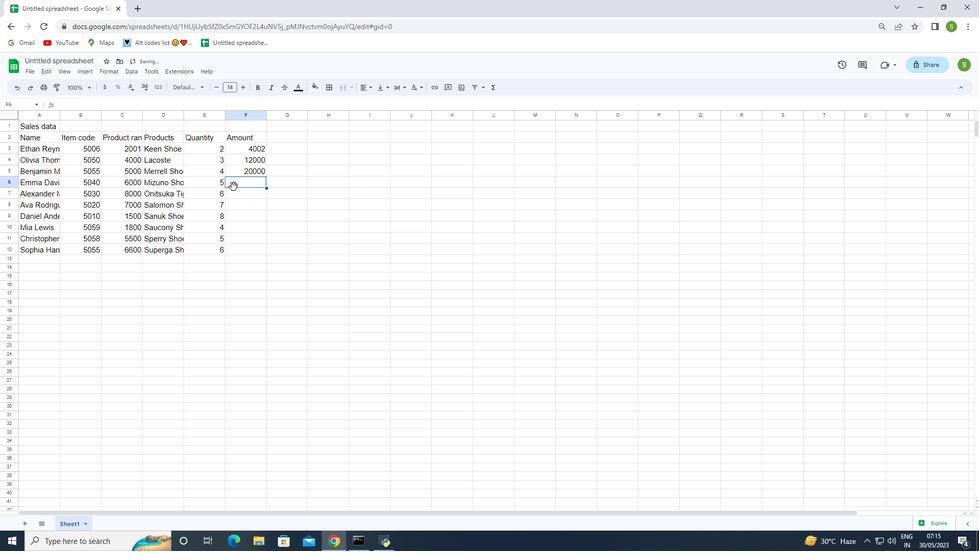 
Action: Key pressed =
Screenshot: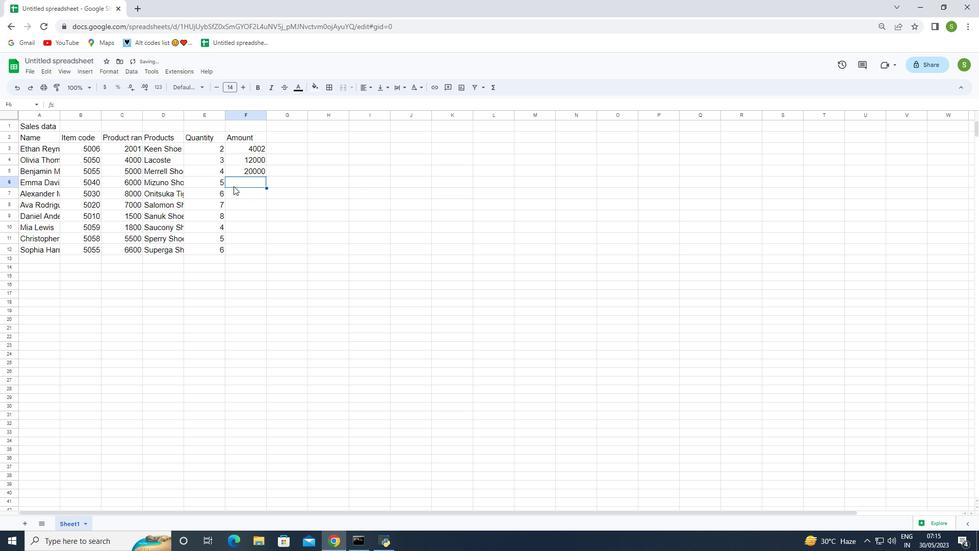 
Action: Mouse moved to (136, 183)
Screenshot: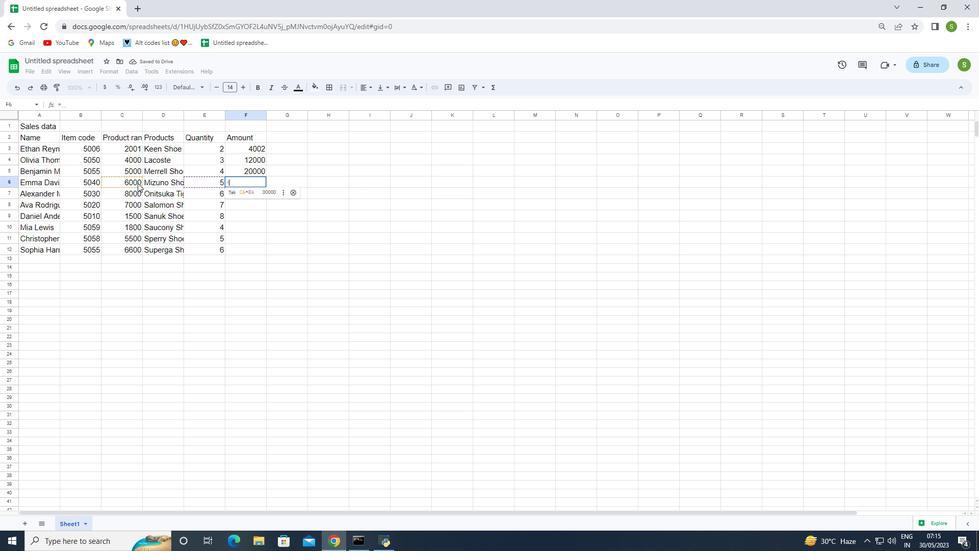 
Action: Mouse pressed left at (136, 183)
Screenshot: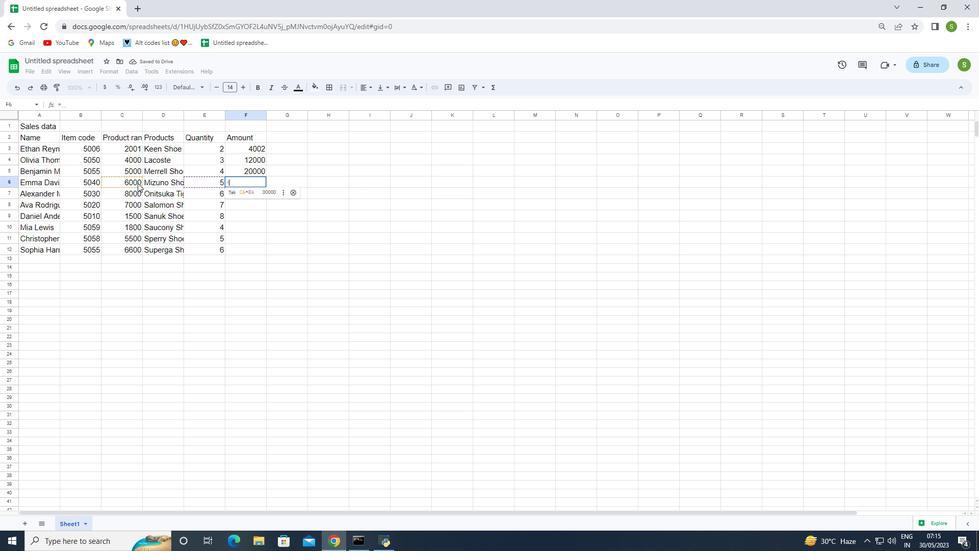 
Action: Mouse moved to (140, 184)
Screenshot: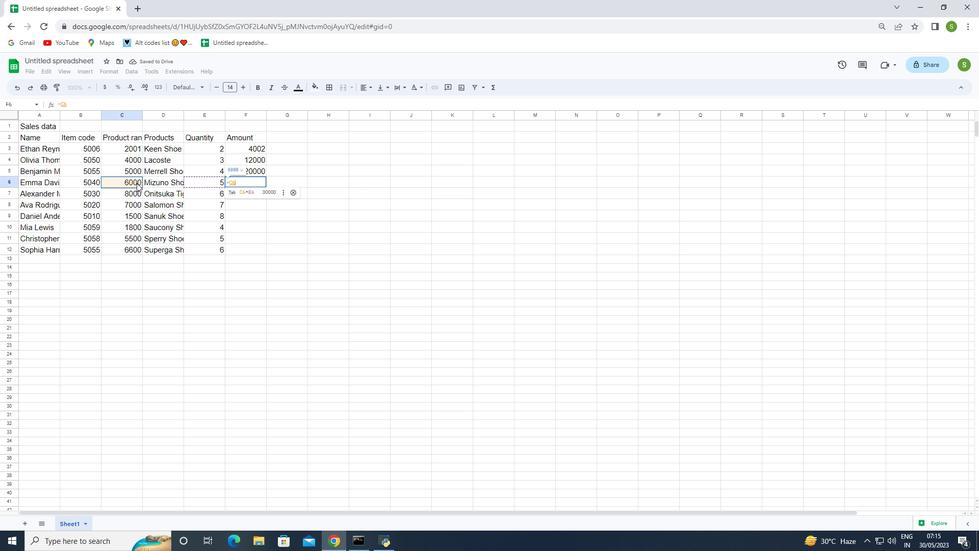 
Action: Key pressed *
Screenshot: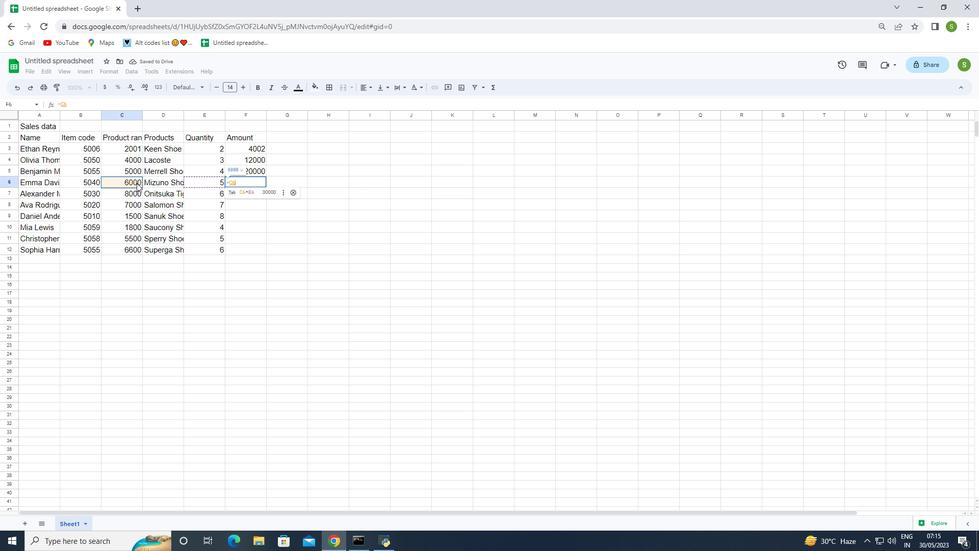 
Action: Mouse moved to (206, 184)
Screenshot: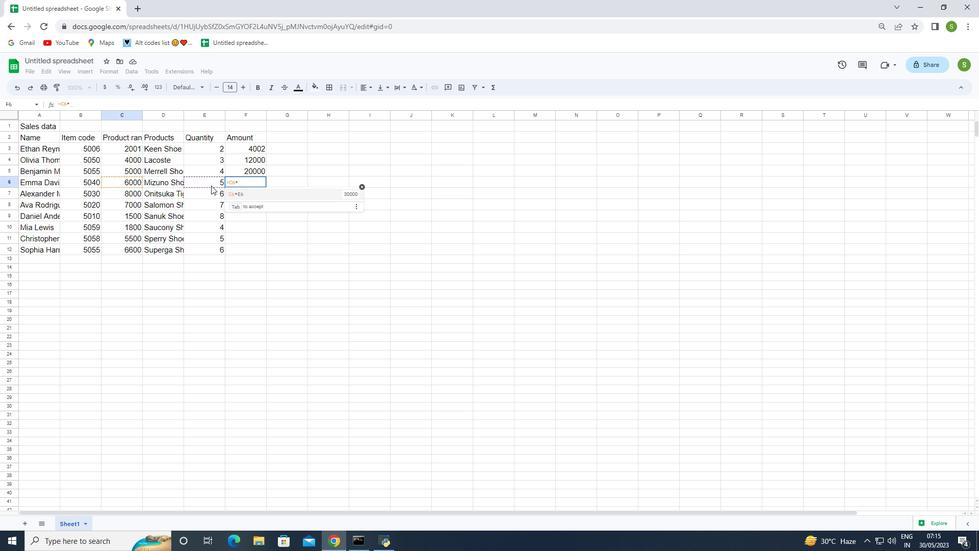 
Action: Mouse pressed left at (206, 184)
Screenshot: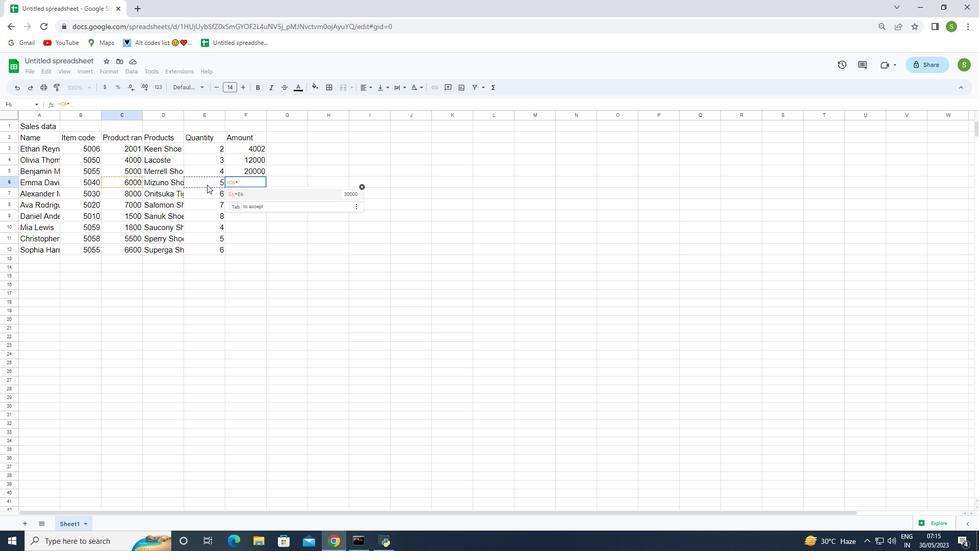 
Action: Key pressed <Key.enter>
Screenshot: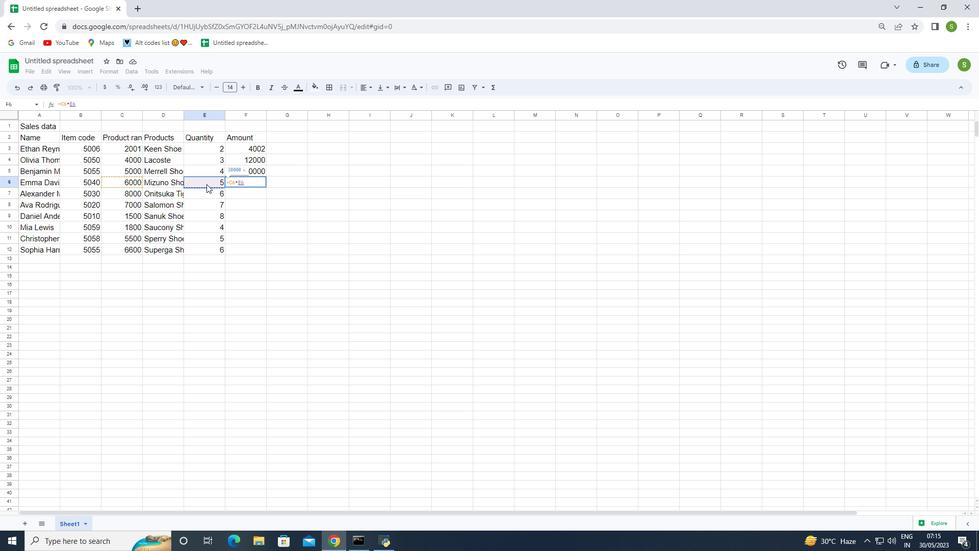 
Action: Mouse moved to (229, 194)
Screenshot: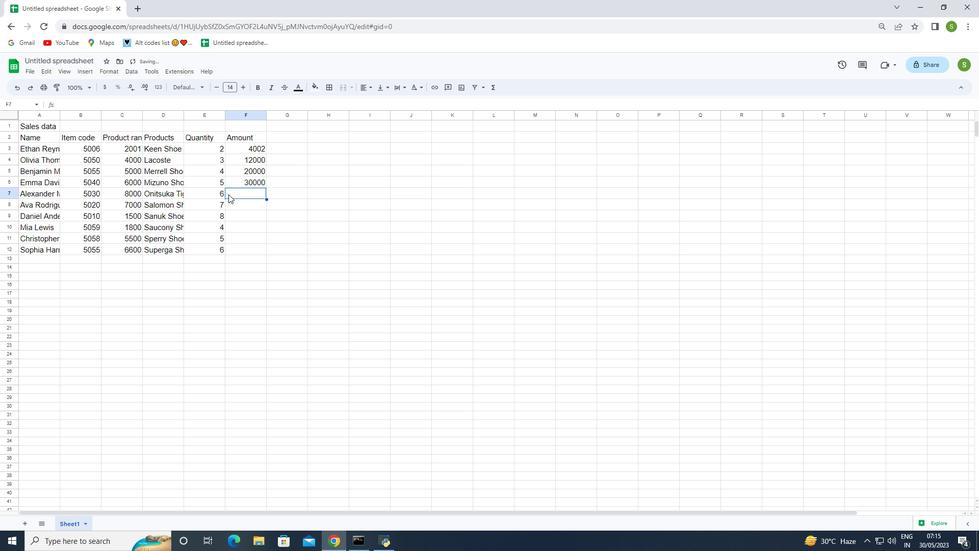 
Action: Key pressed =
Screenshot: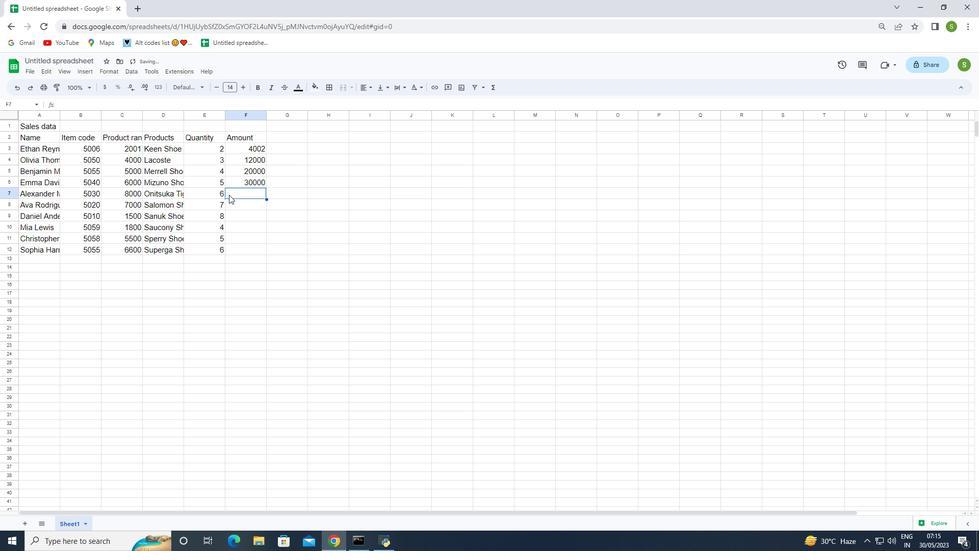 
Action: Mouse moved to (134, 195)
Screenshot: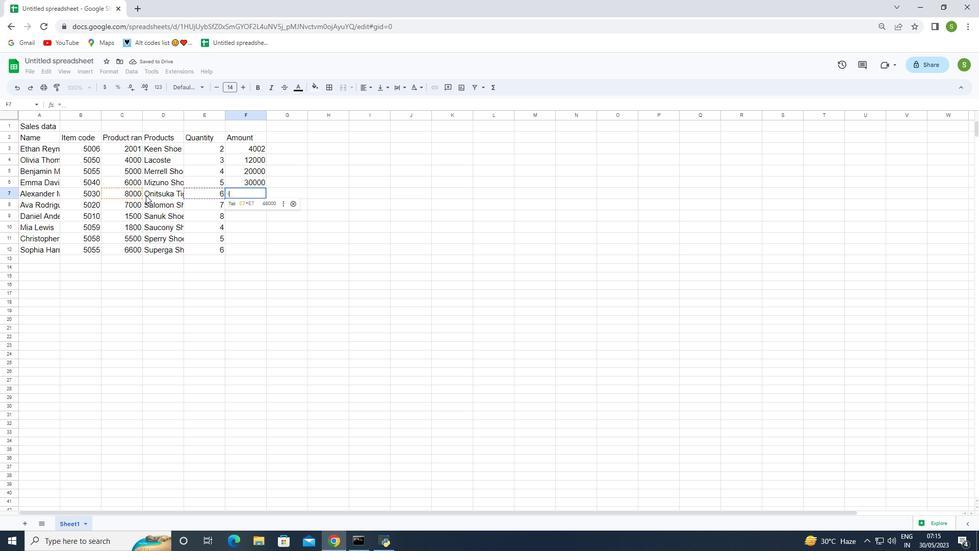 
Action: Mouse pressed left at (134, 195)
Screenshot: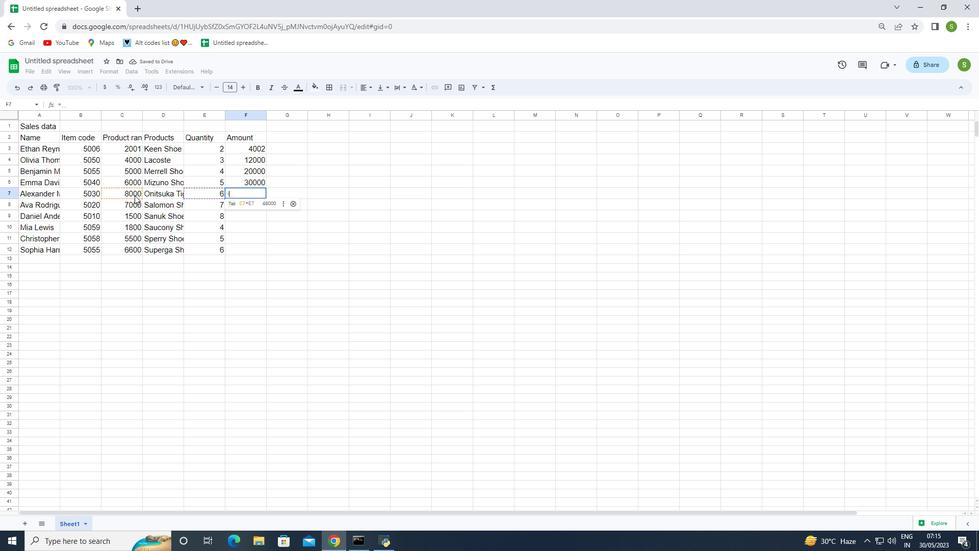
Action: Key pressed *
Screenshot: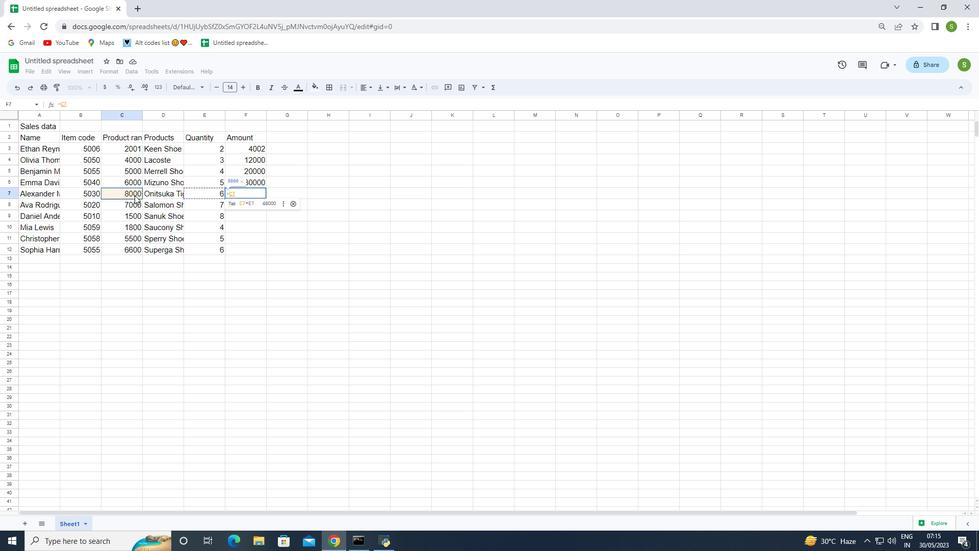 
Action: Mouse moved to (208, 192)
Screenshot: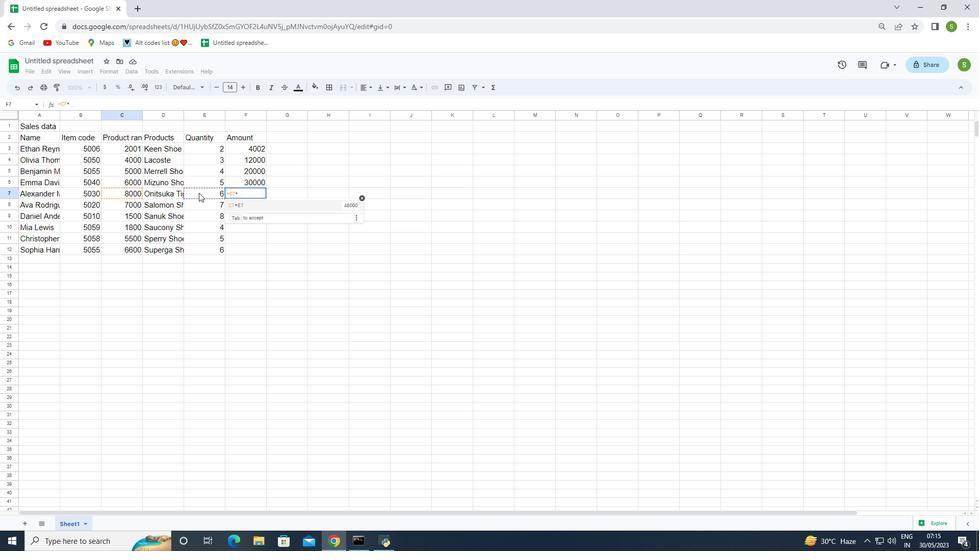 
Action: Mouse pressed left at (208, 192)
Screenshot: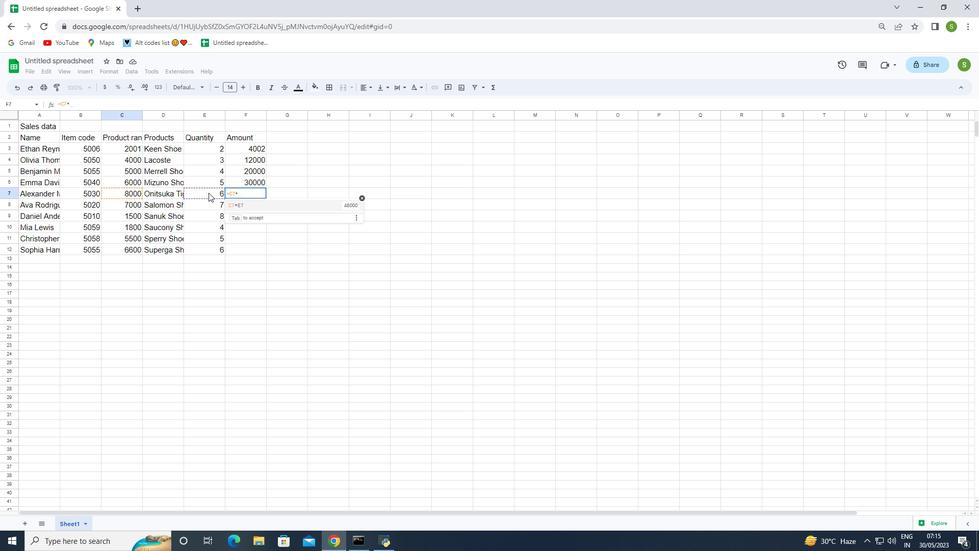 
Action: Mouse moved to (206, 194)
Screenshot: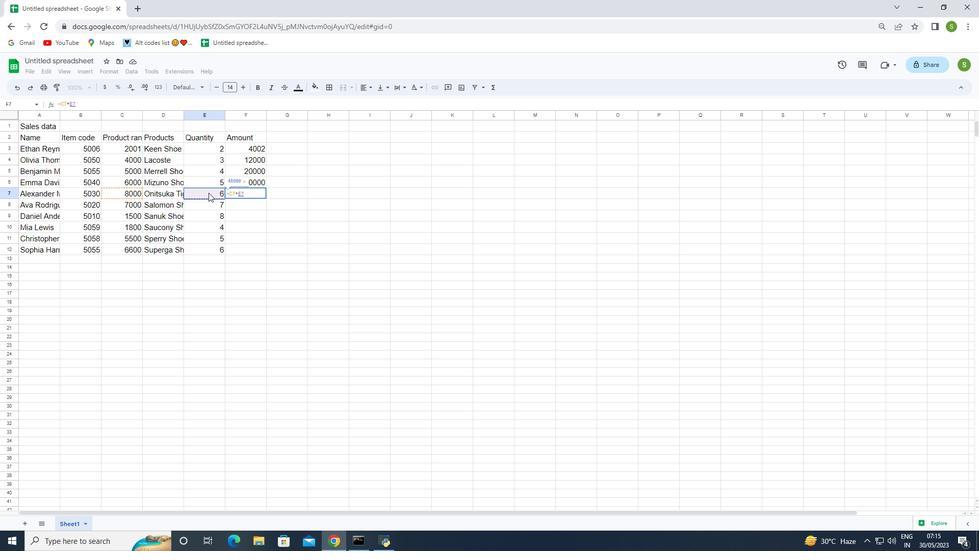 
Action: Key pressed <Key.enter>
Screenshot: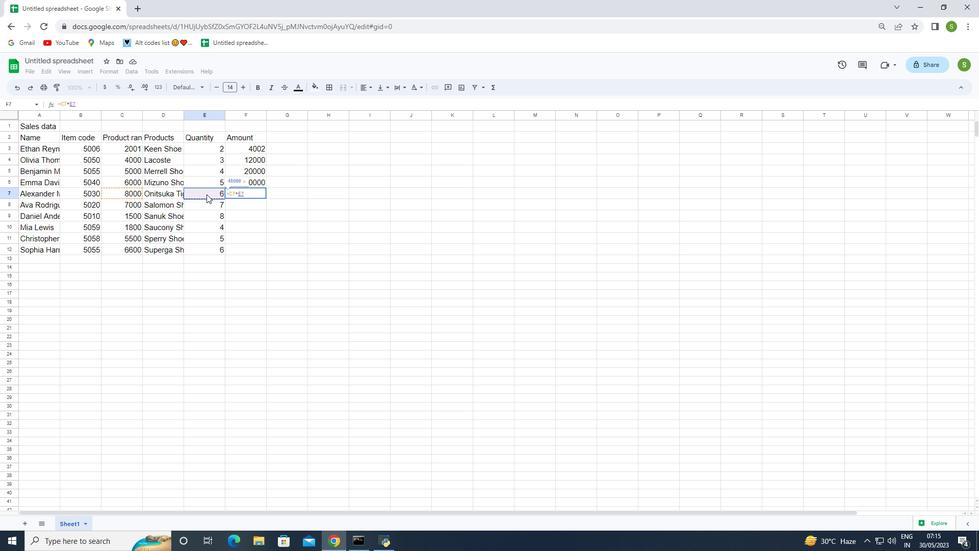 
Action: Mouse moved to (212, 202)
Screenshot: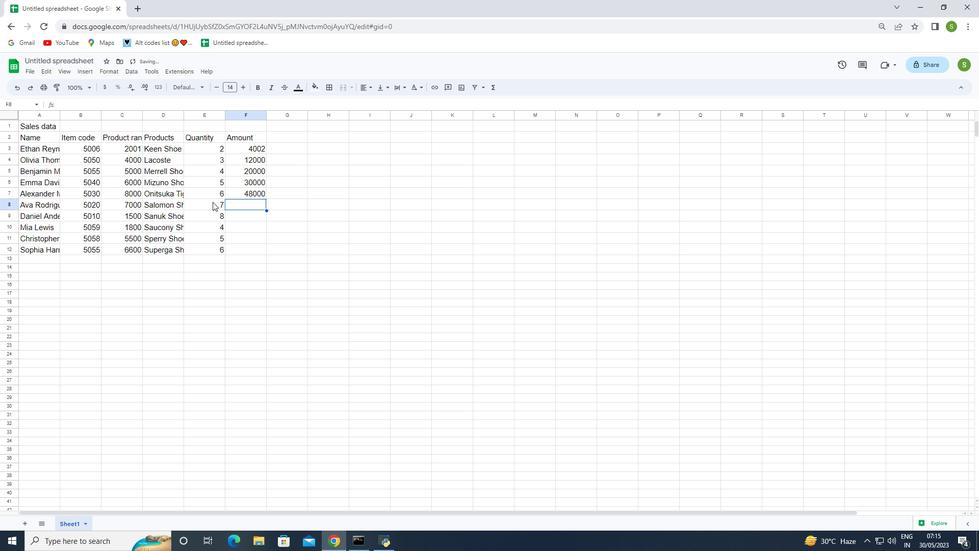 
Action: Key pressed =
Screenshot: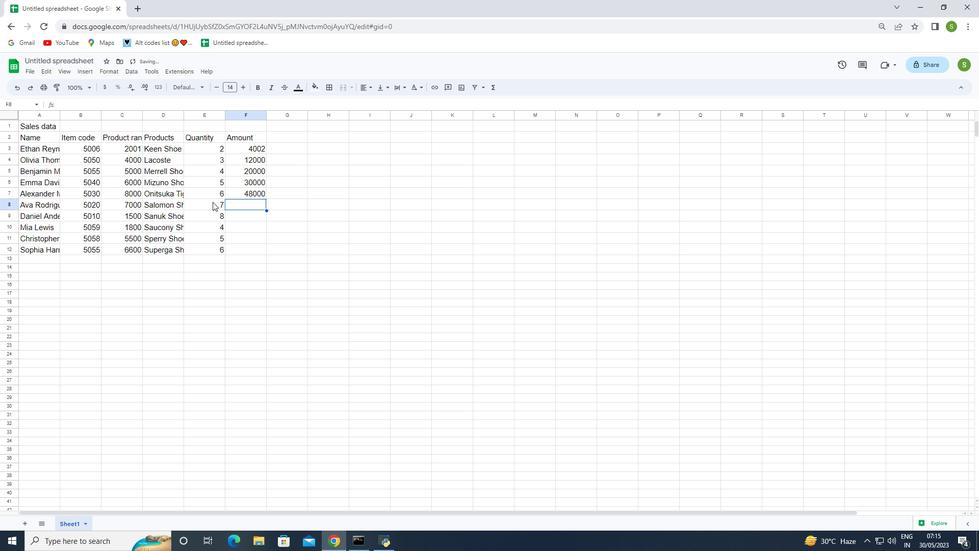
Action: Mouse moved to (133, 203)
Screenshot: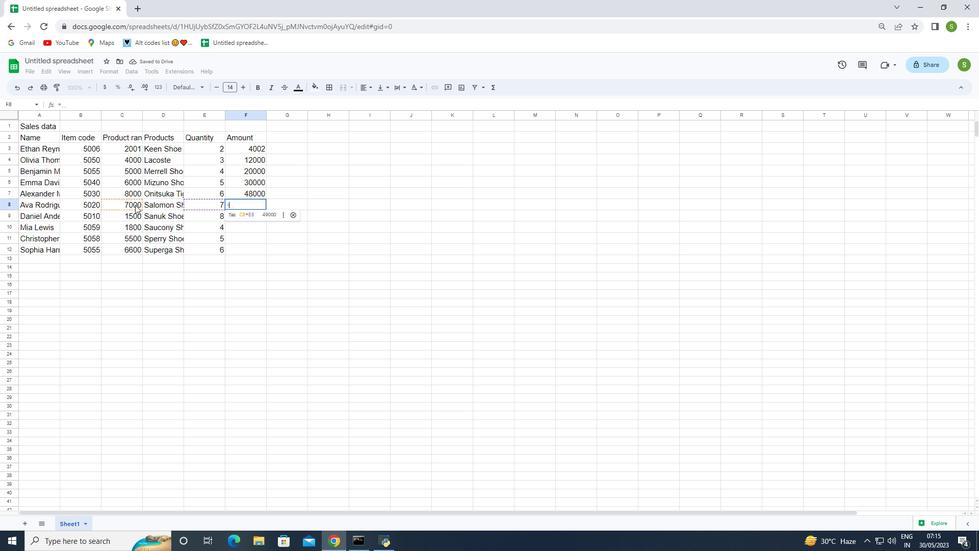 
Action: Mouse pressed left at (133, 203)
Screenshot: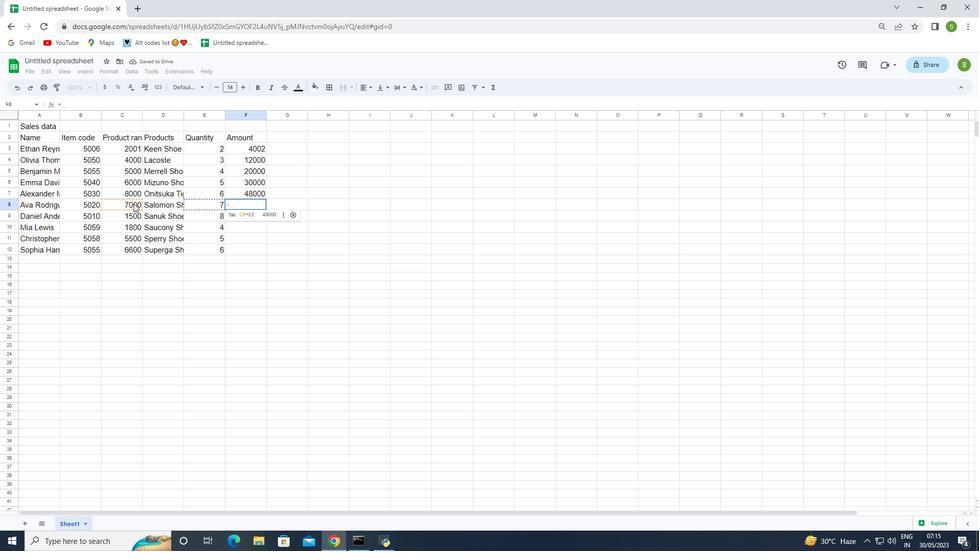 
Action: Key pressed *
Screenshot: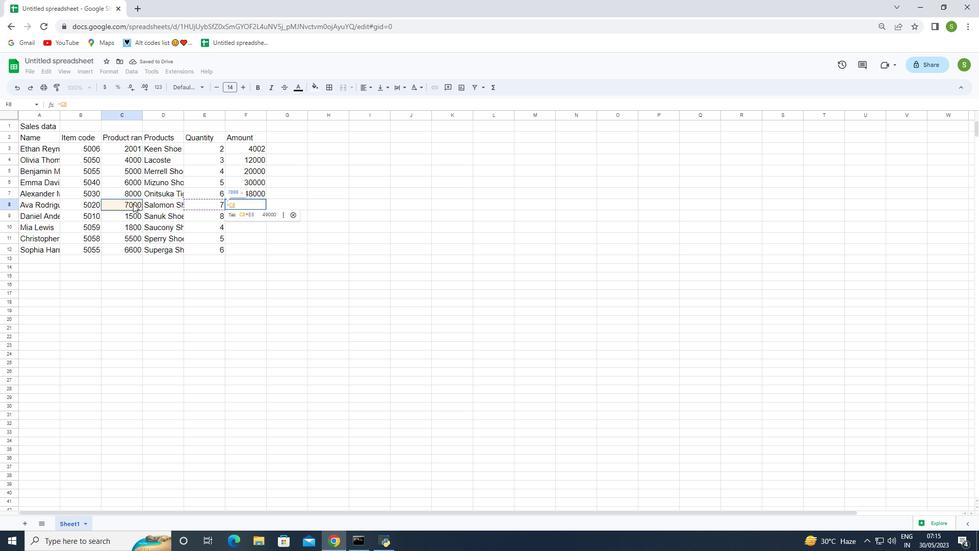 
Action: Mouse moved to (205, 206)
Screenshot: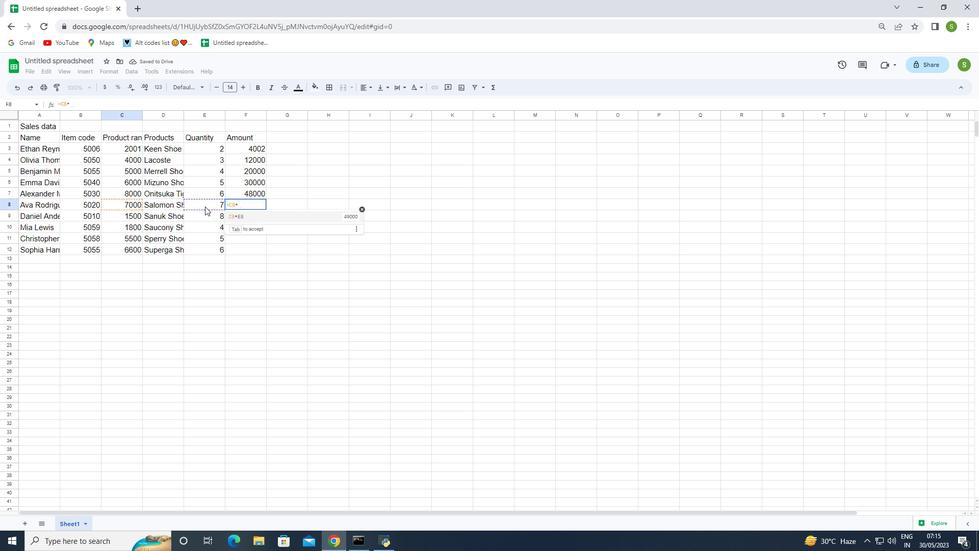 
Action: Mouse pressed left at (205, 206)
Screenshot: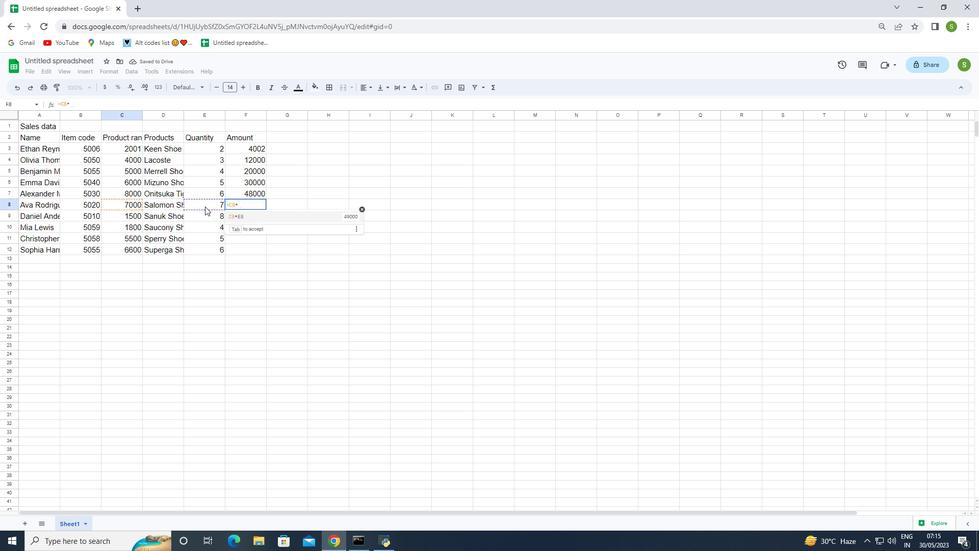 
Action: Mouse moved to (200, 209)
Screenshot: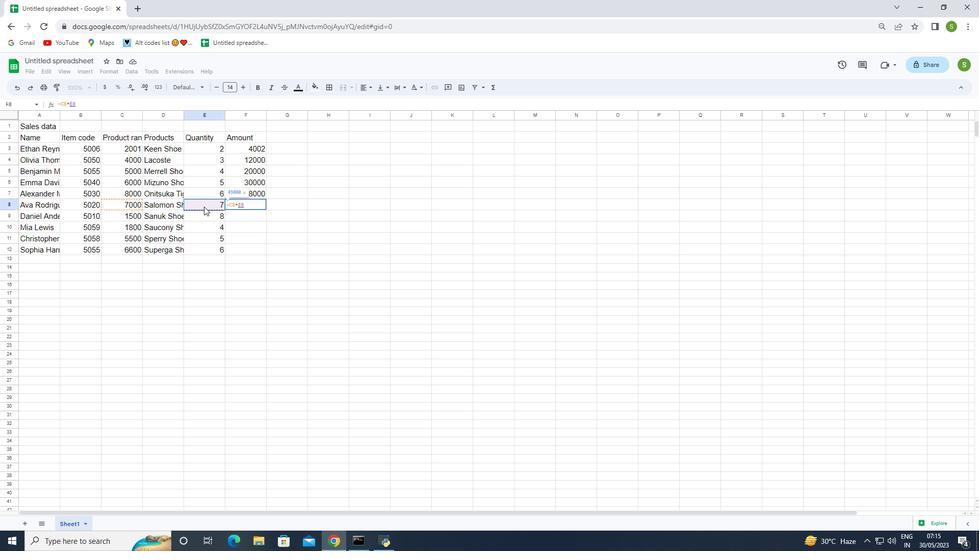 
Action: Key pressed <Key.enter>
Screenshot: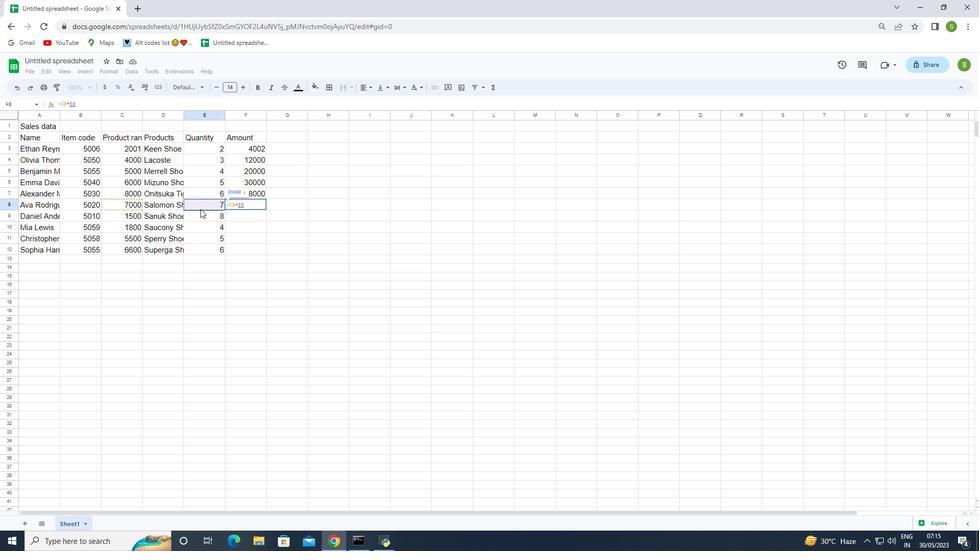 
Action: Mouse moved to (238, 247)
Screenshot: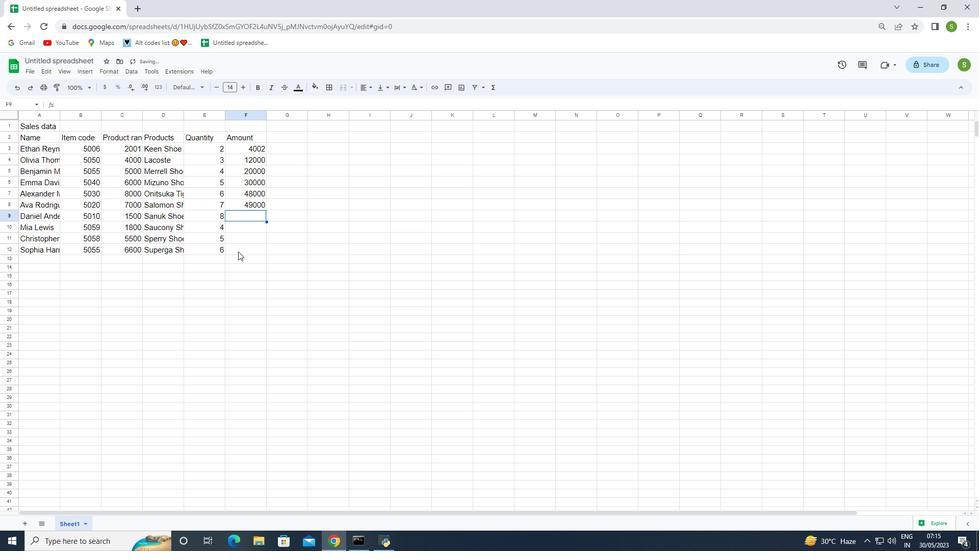
Action: Key pressed =
Screenshot: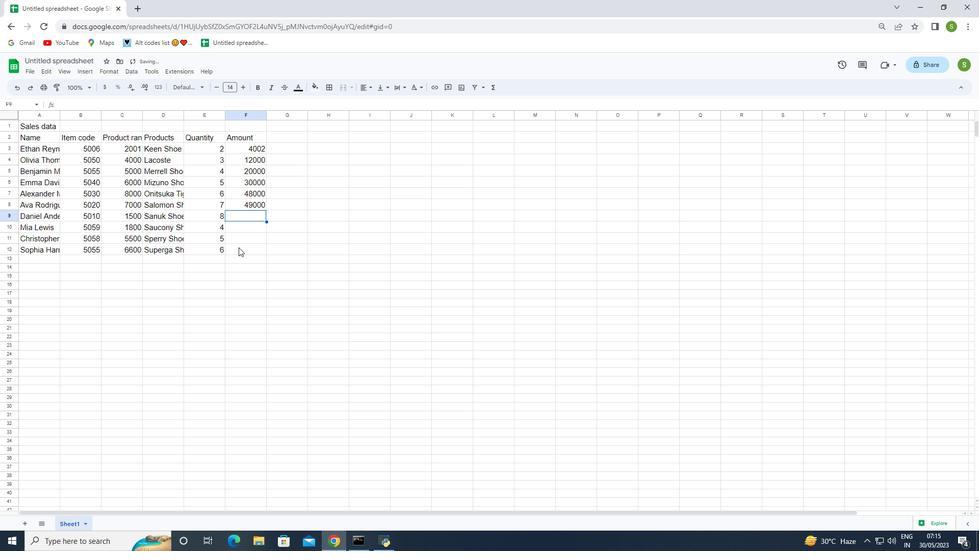 
Action: Mouse moved to (131, 218)
Screenshot: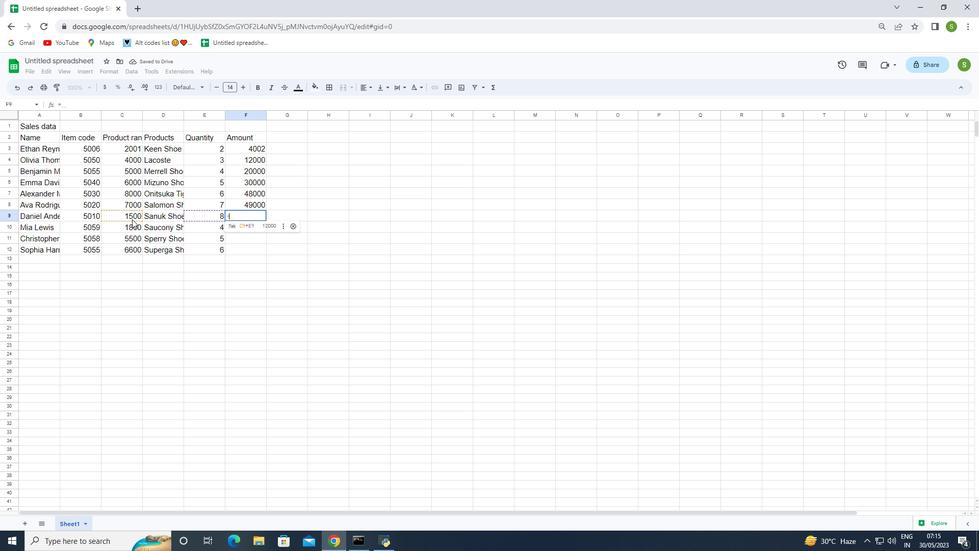 
Action: Mouse pressed left at (131, 218)
Screenshot: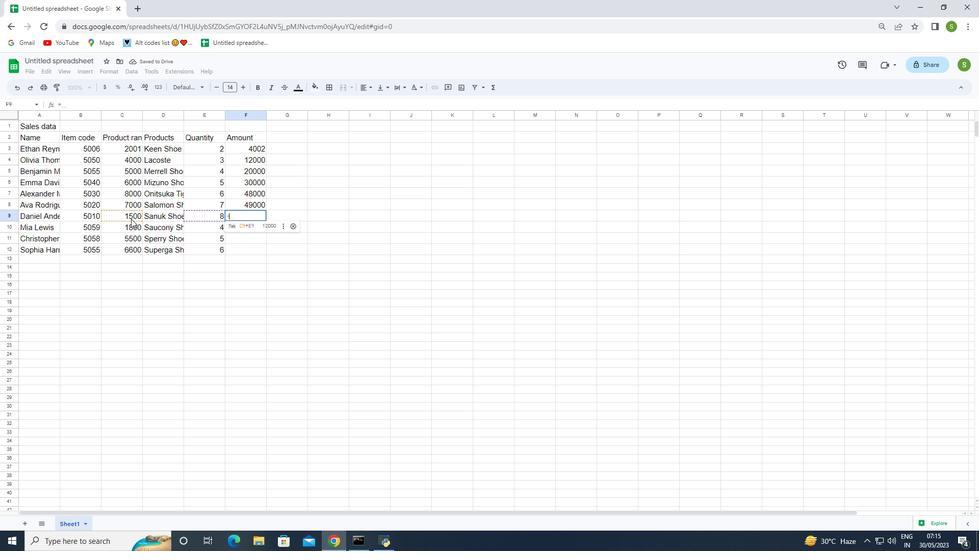 
Action: Key pressed *
Screenshot: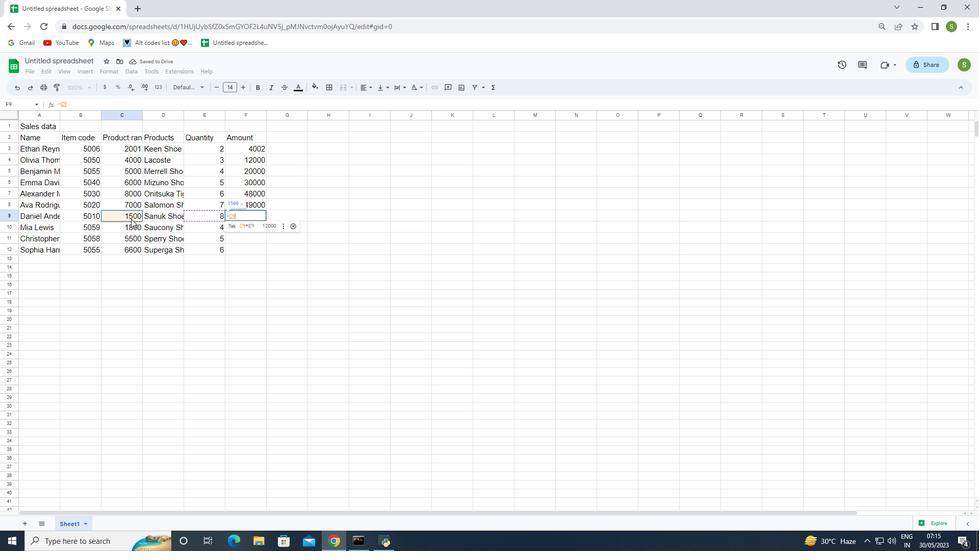
Action: Mouse moved to (206, 214)
Screenshot: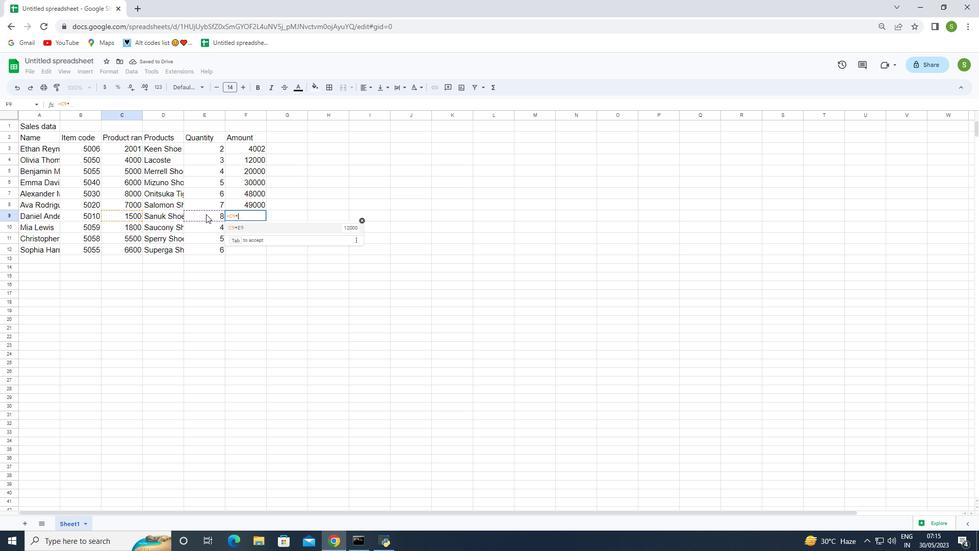 
Action: Mouse pressed left at (206, 214)
Screenshot: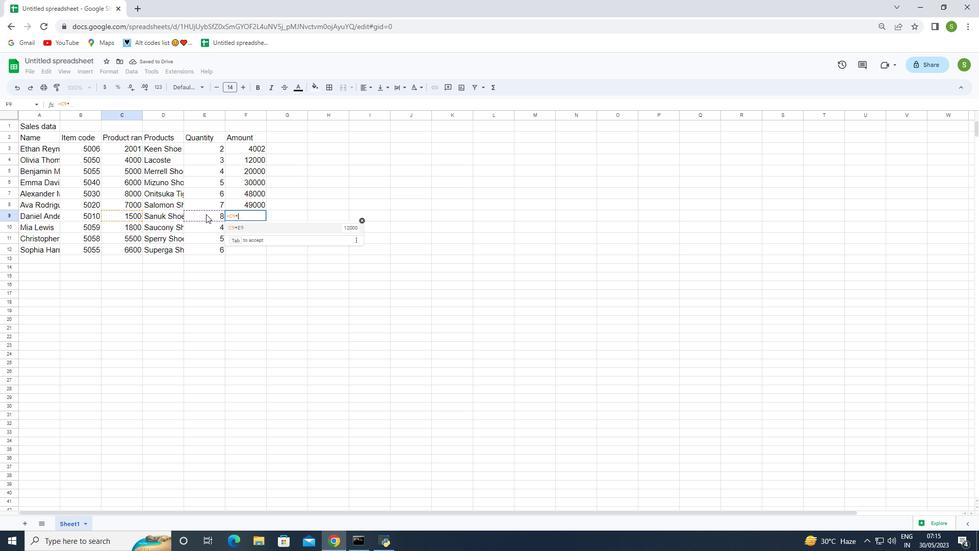 
Action: Key pressed <Key.enter>
Screenshot: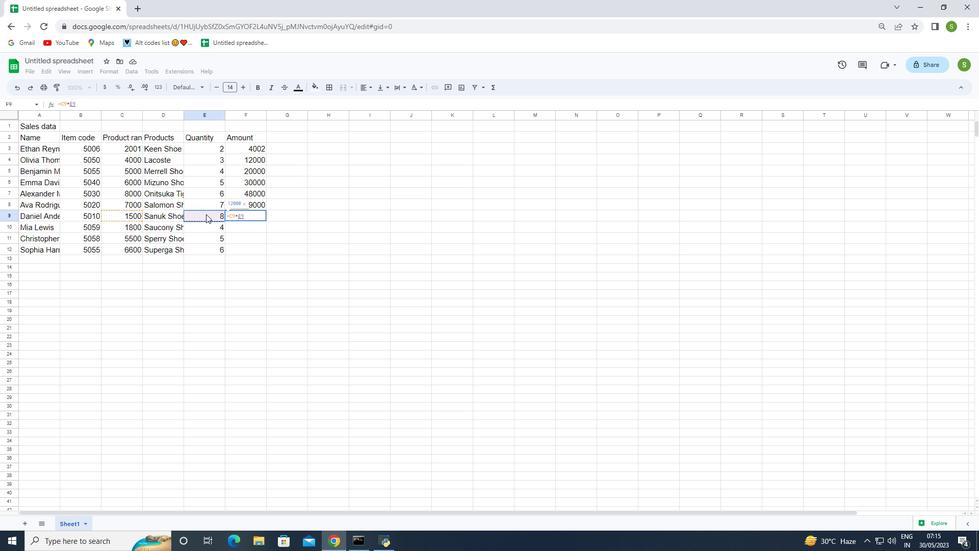 
Action: Mouse moved to (239, 239)
Screenshot: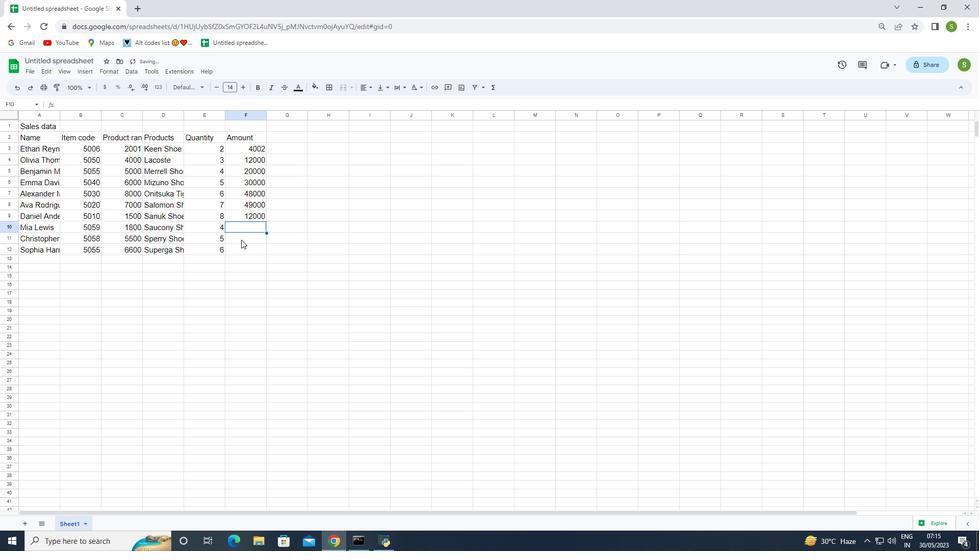 
Action: Key pressed =
Screenshot: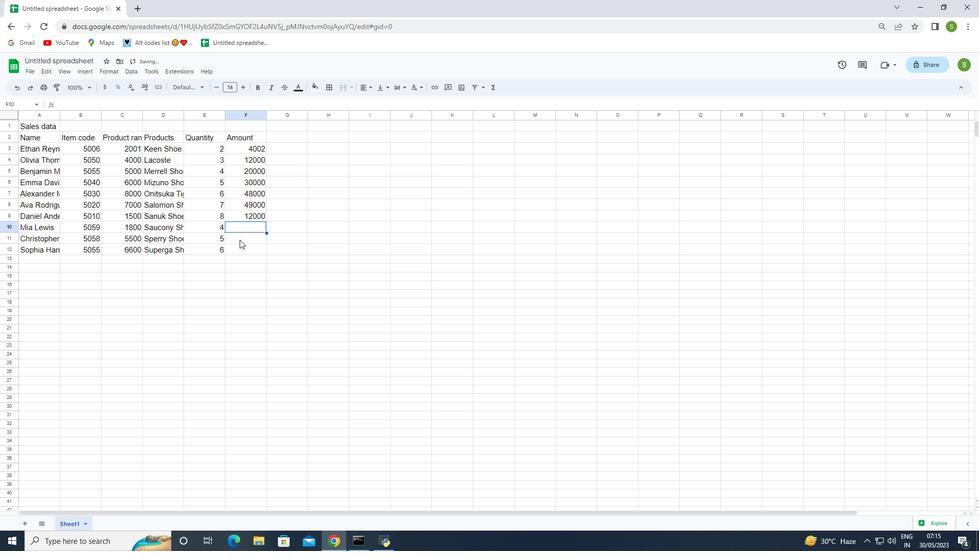 
Action: Mouse moved to (128, 226)
Screenshot: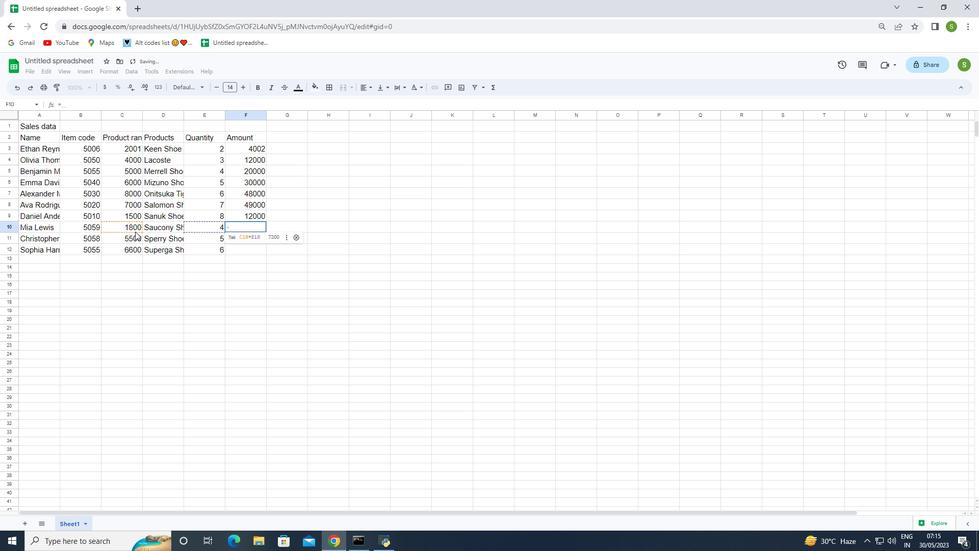 
Action: Mouse pressed left at (128, 226)
Screenshot: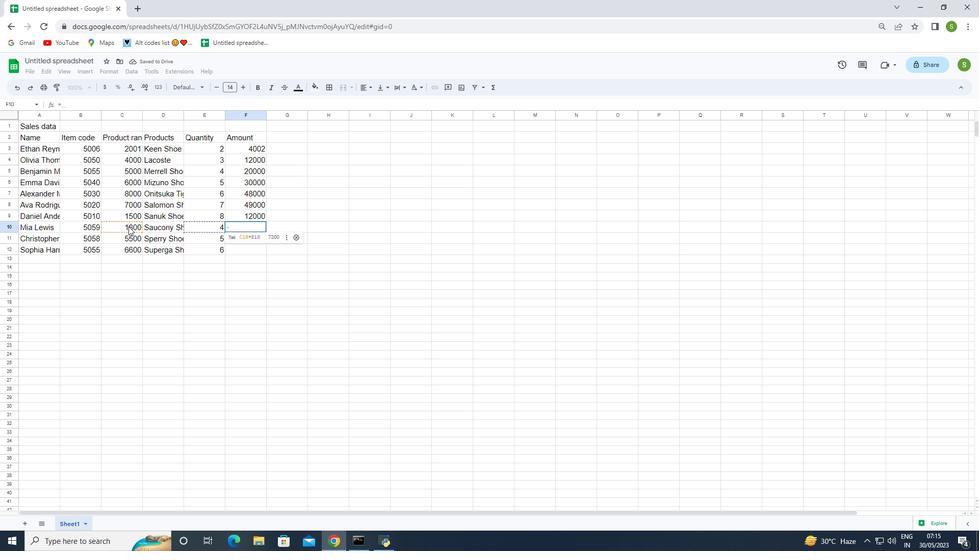 
Action: Key pressed *
Screenshot: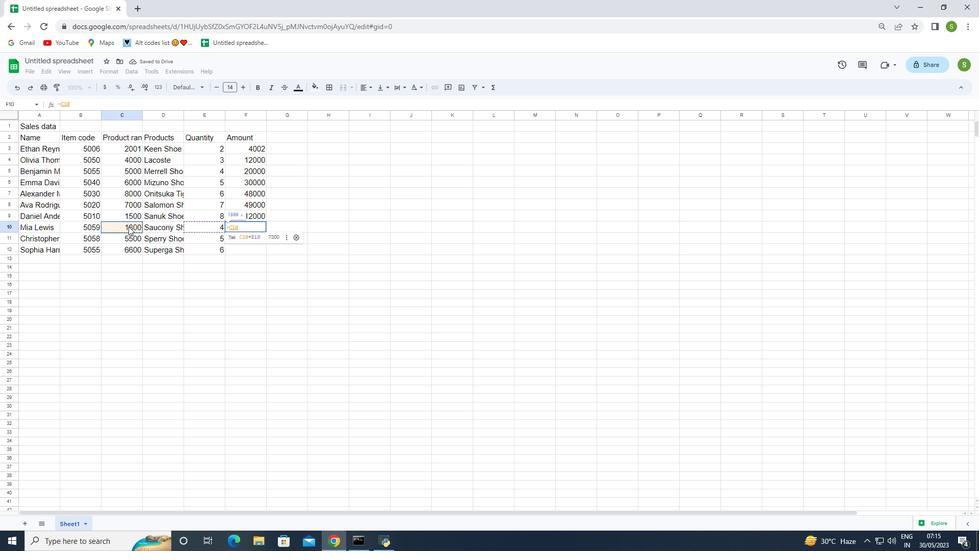 
Action: Mouse moved to (193, 225)
Screenshot: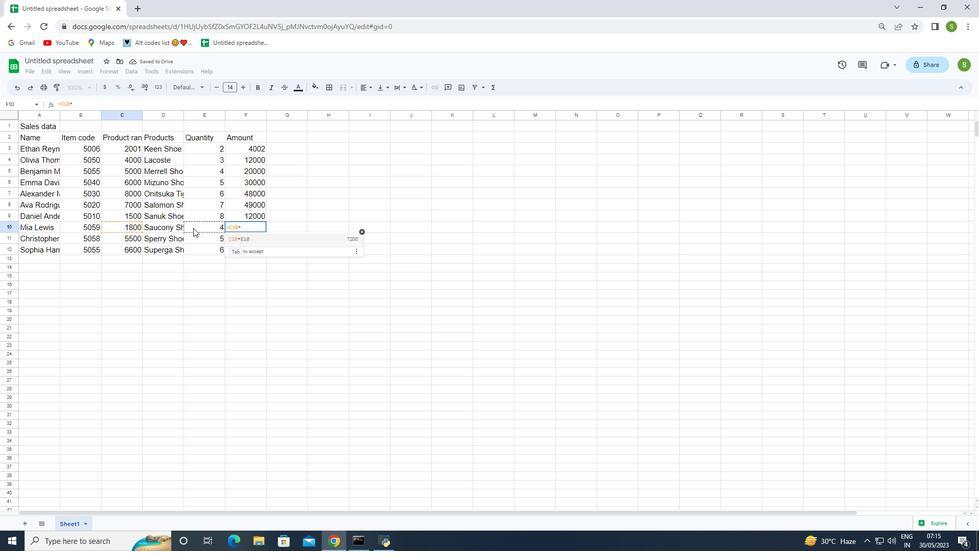 
Action: Mouse pressed left at (193, 225)
Screenshot: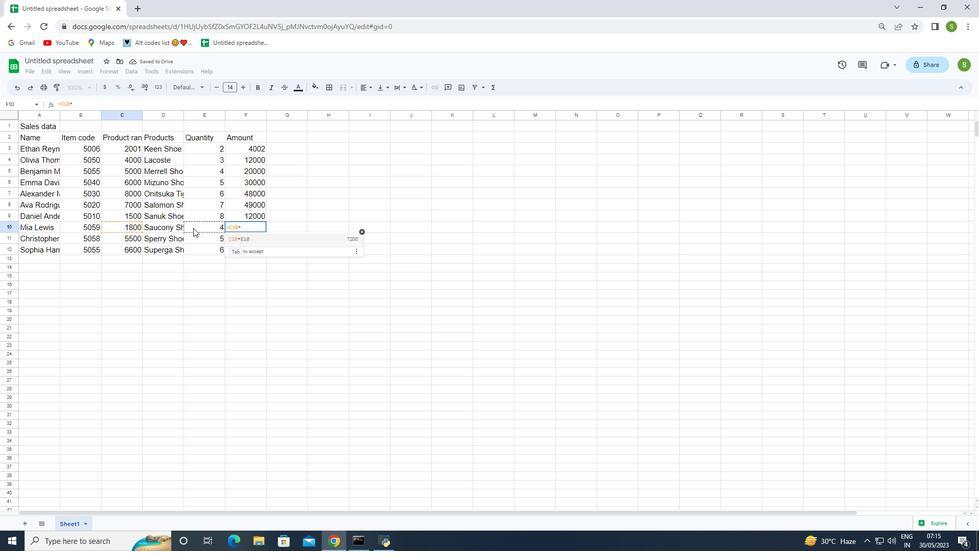 
Action: Key pressed <Key.enter>
Screenshot: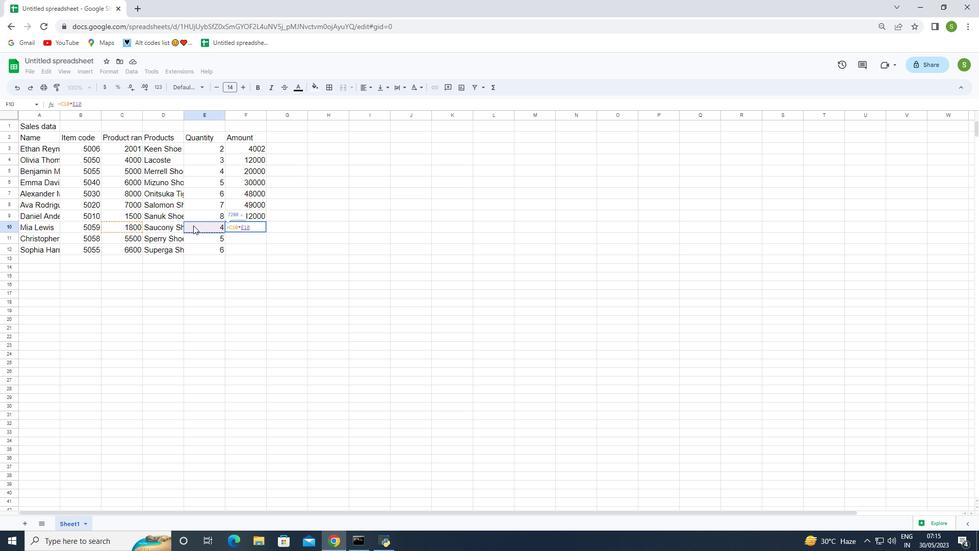 
Action: Mouse moved to (194, 250)
Screenshot: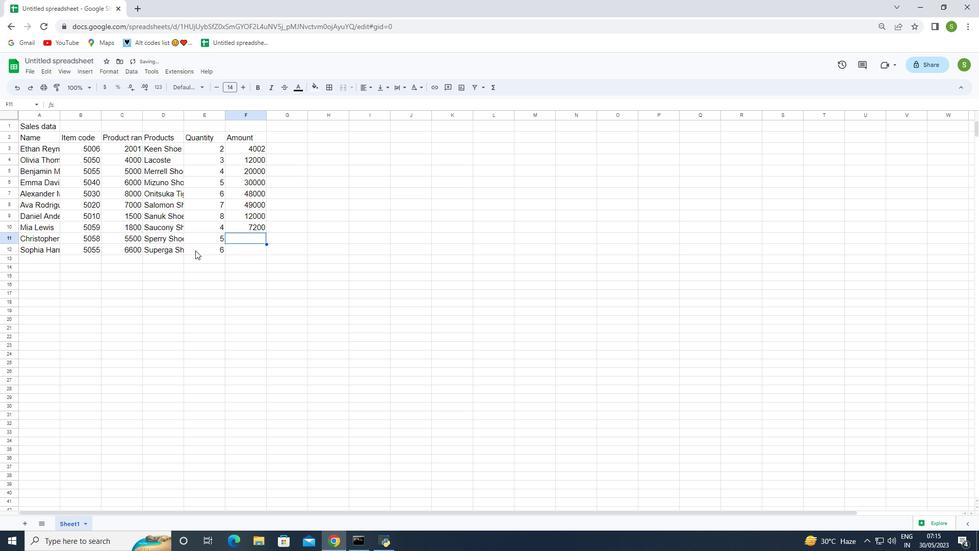 
Action: Key pressed =
Screenshot: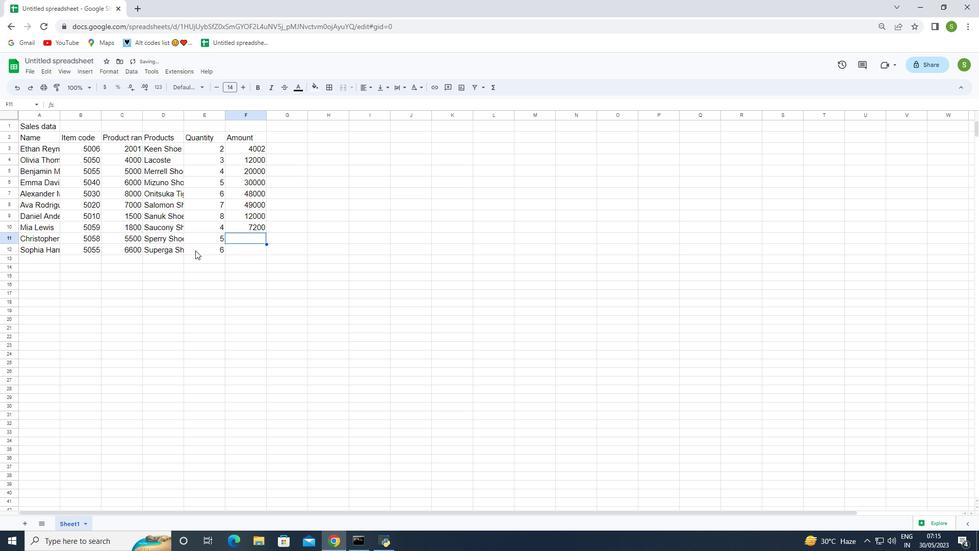 
Action: Mouse moved to (129, 242)
Screenshot: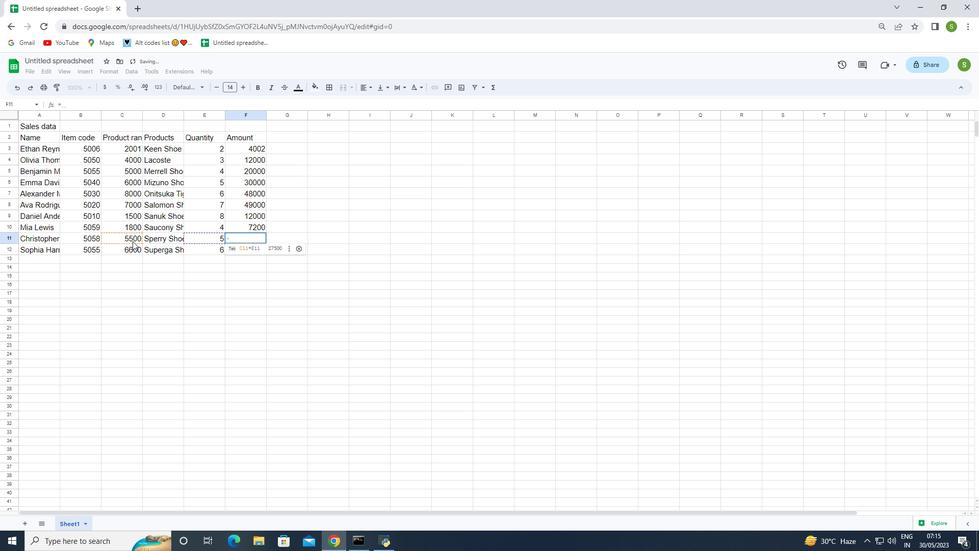 
Action: Mouse pressed left at (129, 242)
Screenshot: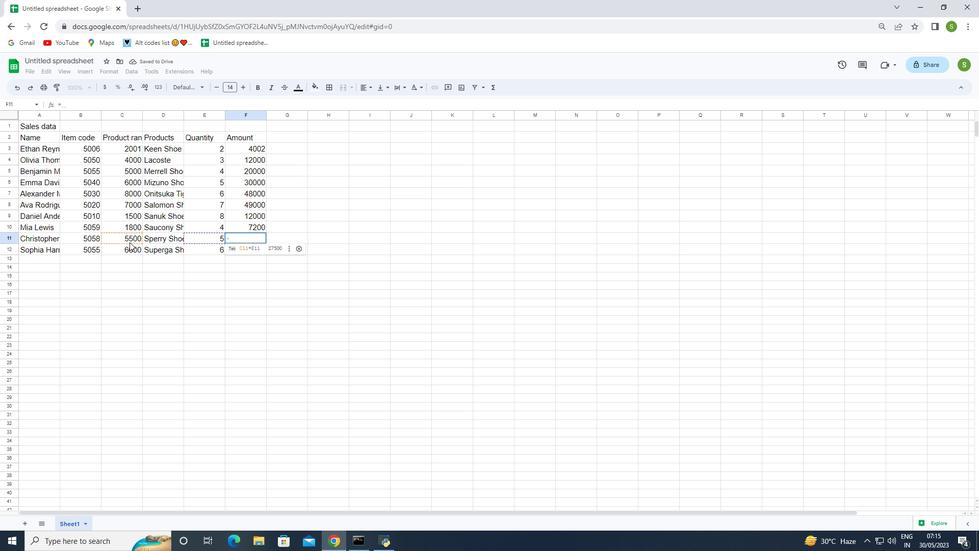 
Action: Key pressed *
Screenshot: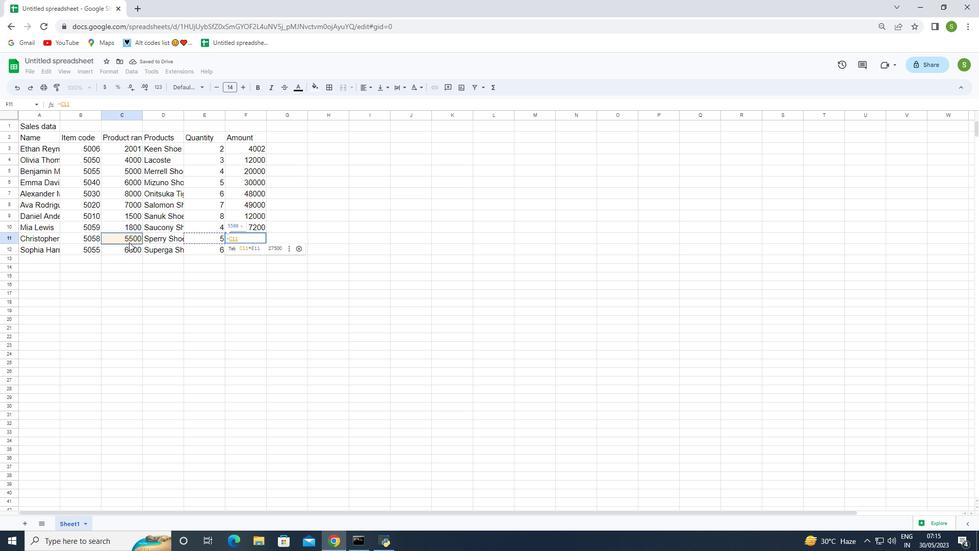 
Action: Mouse moved to (204, 237)
Screenshot: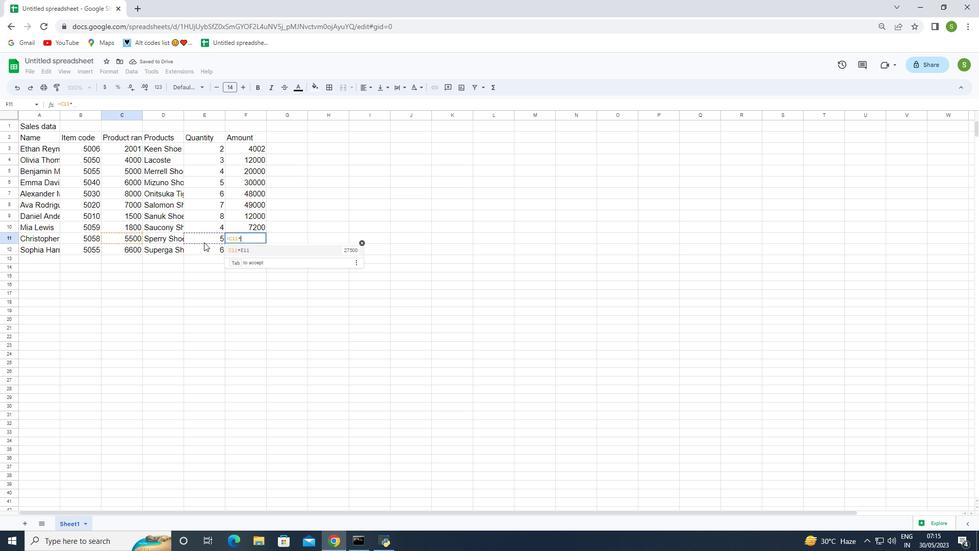 
Action: Mouse pressed left at (204, 237)
Screenshot: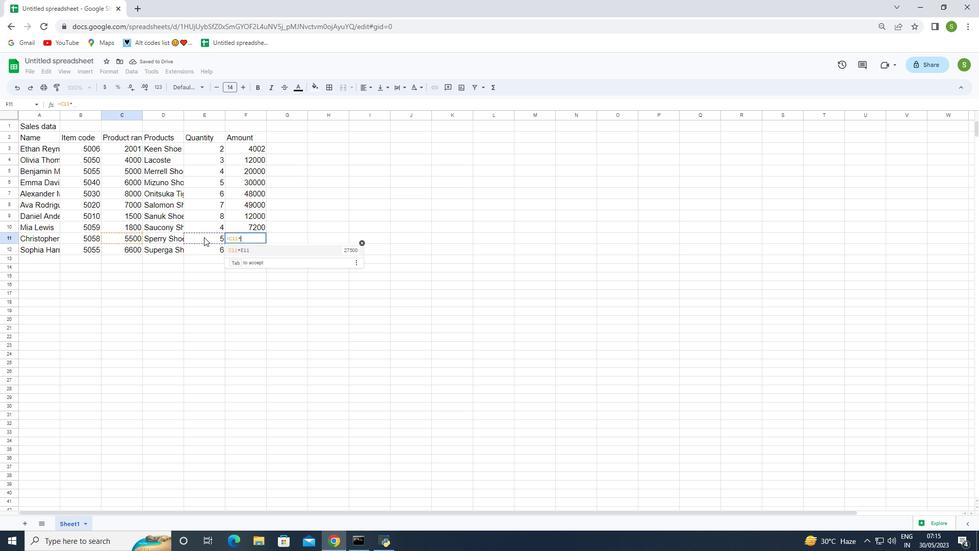 
Action: Key pressed <Key.enter>
Screenshot: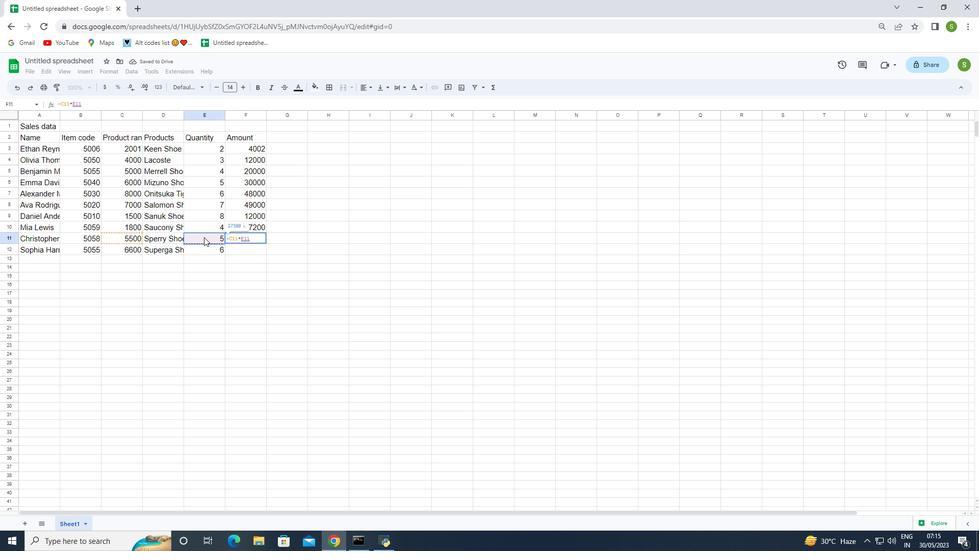 
Action: Mouse moved to (220, 251)
Screenshot: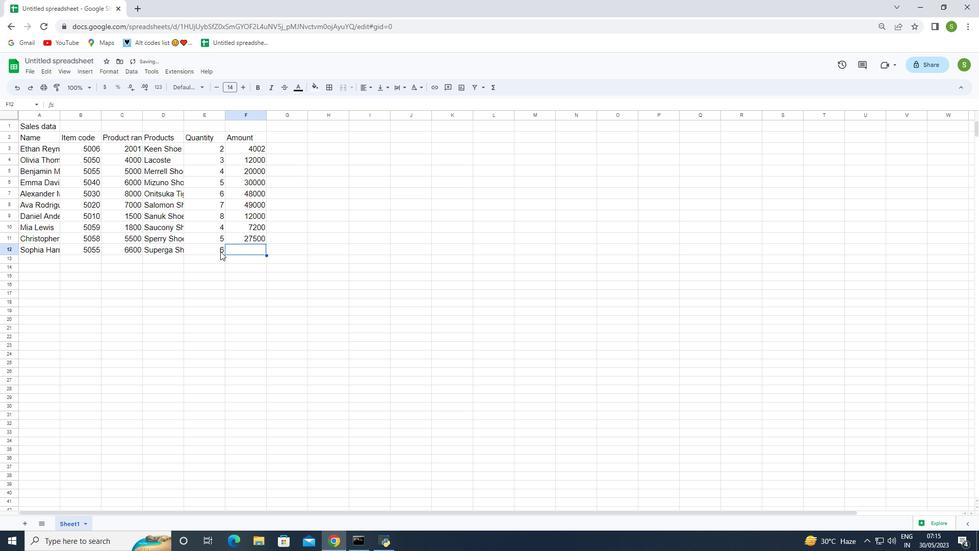 
Action: Key pressed =
Screenshot: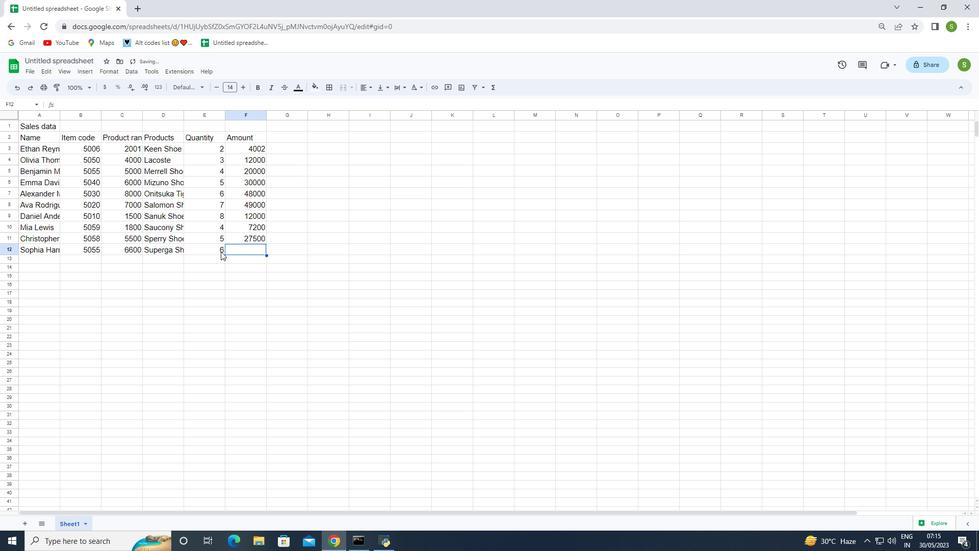 
Action: Mouse moved to (127, 250)
Screenshot: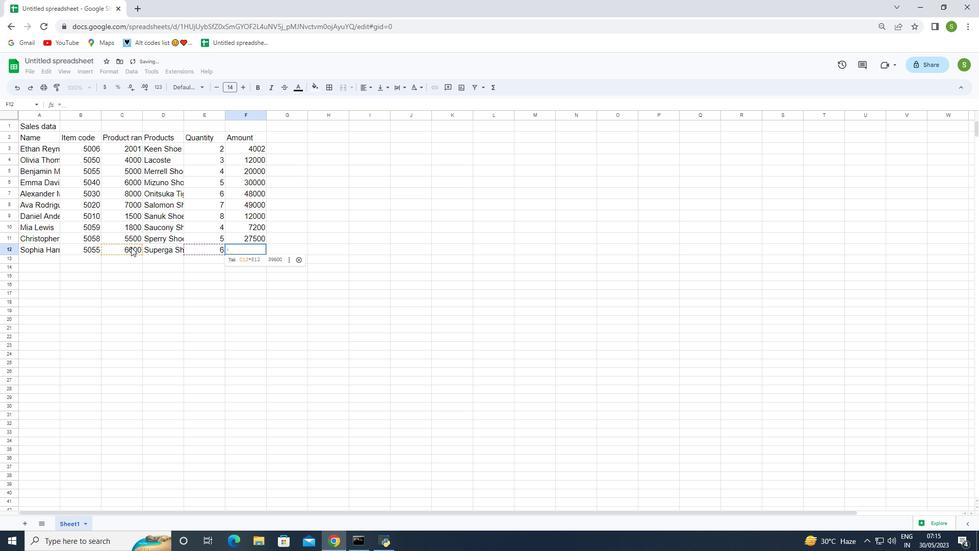 
Action: Mouse pressed left at (127, 250)
Screenshot: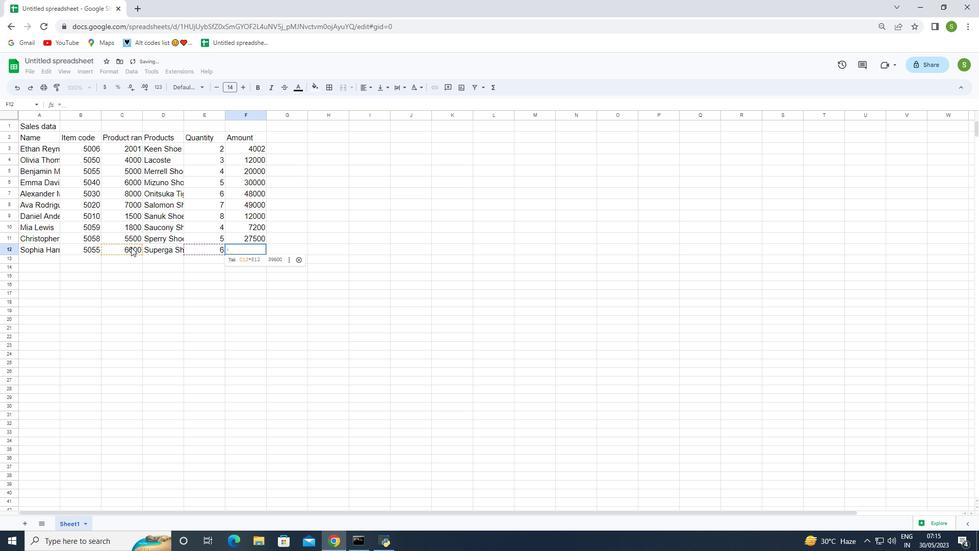 
Action: Key pressed *
Screenshot: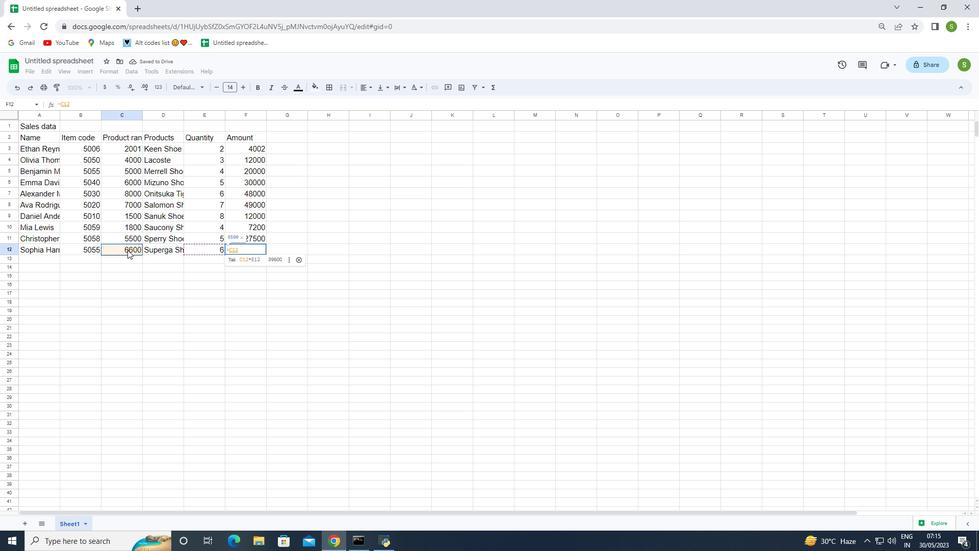 
Action: Mouse moved to (190, 249)
Screenshot: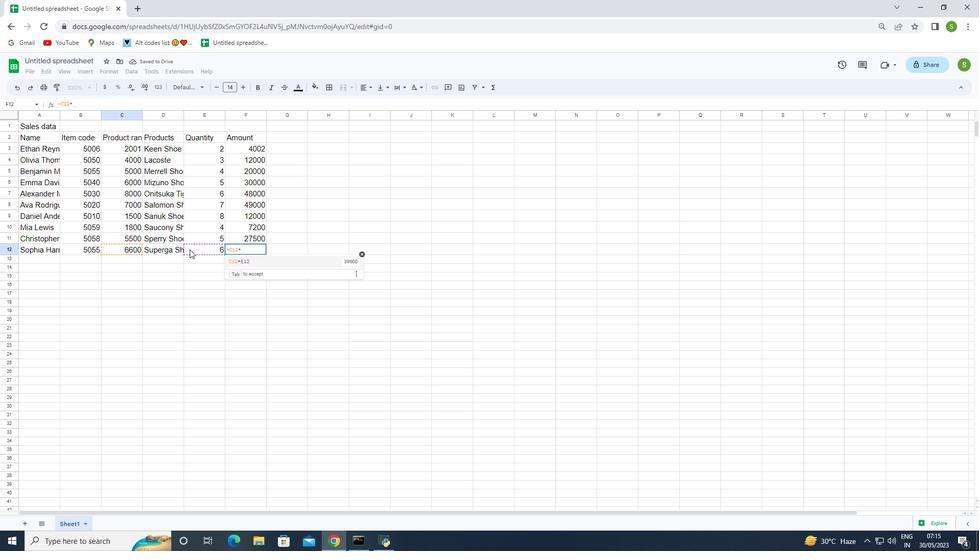
Action: Mouse pressed left at (190, 249)
Screenshot: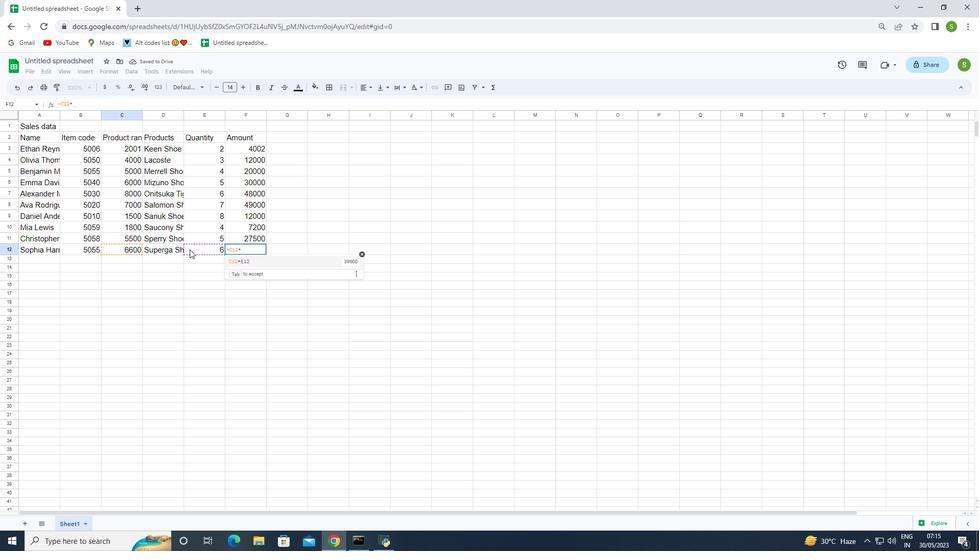 
Action: Key pressed <Key.enter>
Screenshot: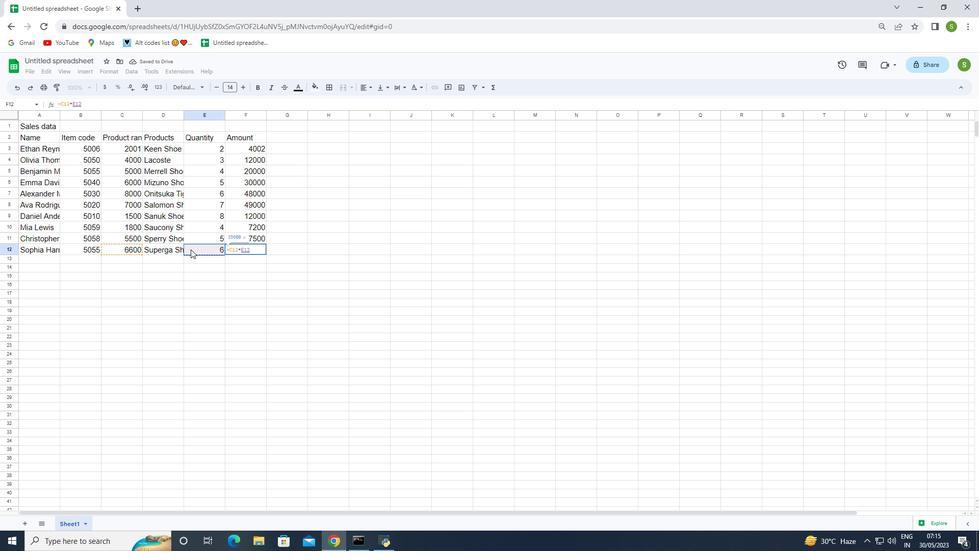 
Action: Mouse moved to (284, 138)
Screenshot: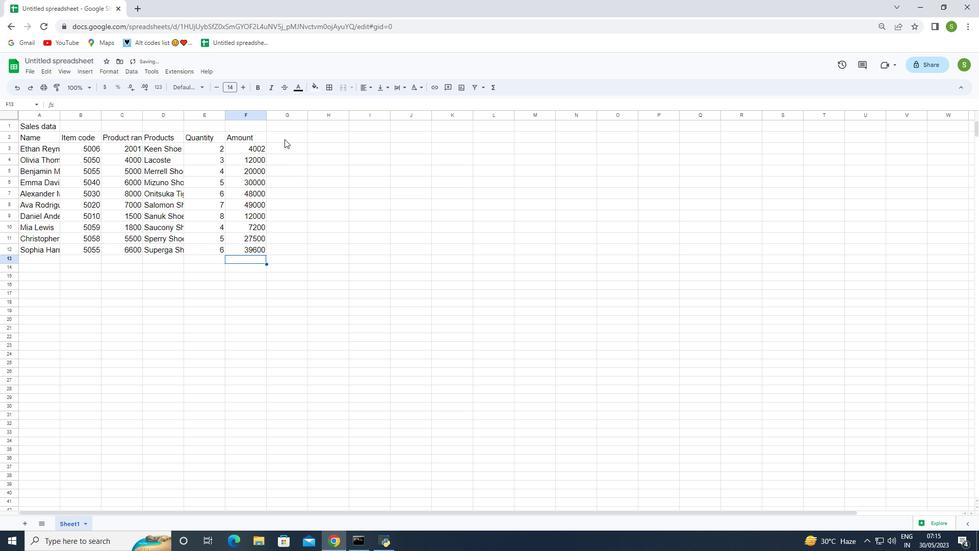 
Action: Mouse pressed left at (284, 138)
Screenshot: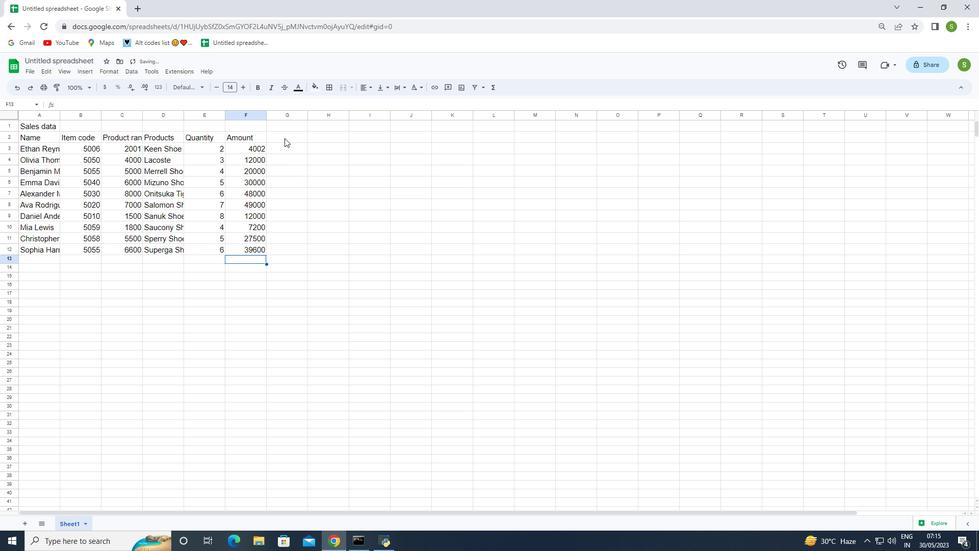 
Action: Key pressed <Key.shift><Key.shift>Tax<Key.enter>=
Screenshot: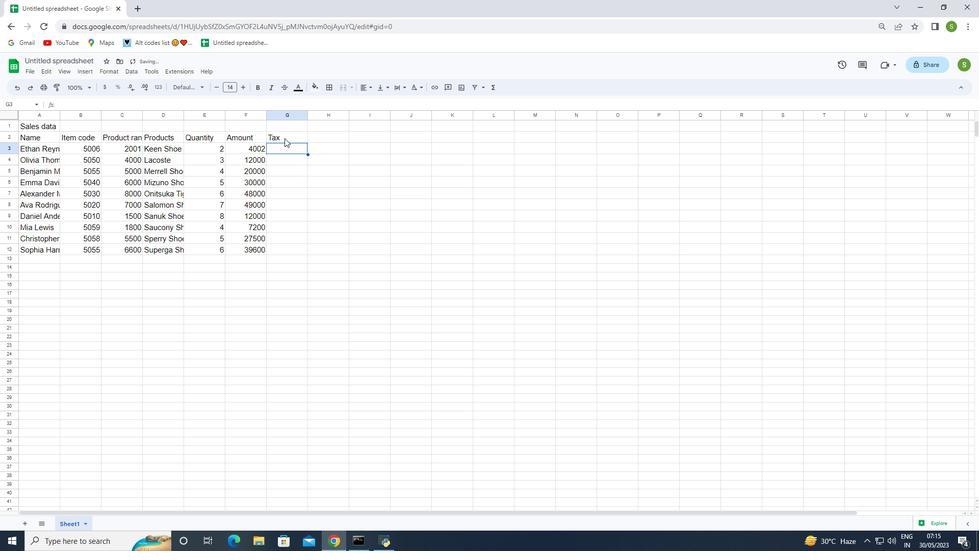 
Action: Mouse moved to (243, 146)
Screenshot: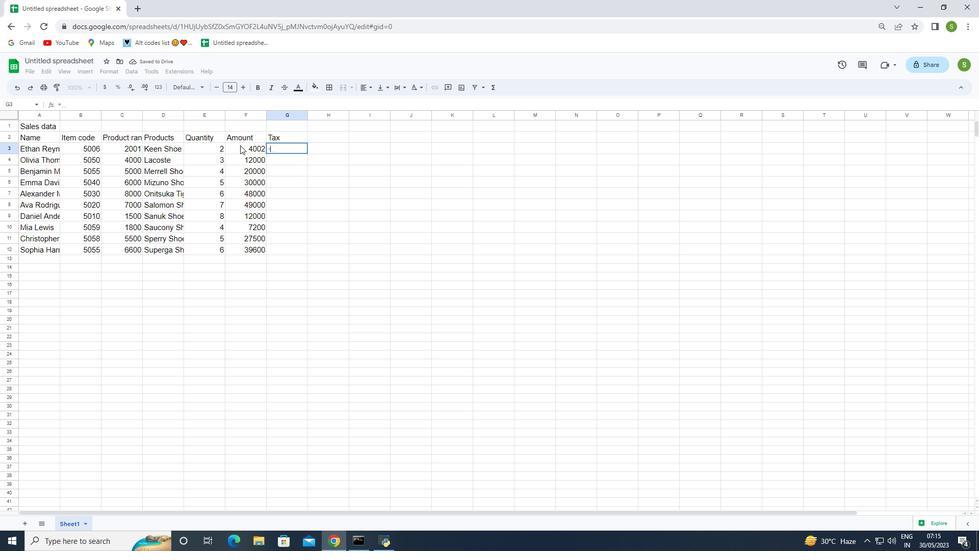 
Action: Mouse pressed left at (243, 146)
Screenshot: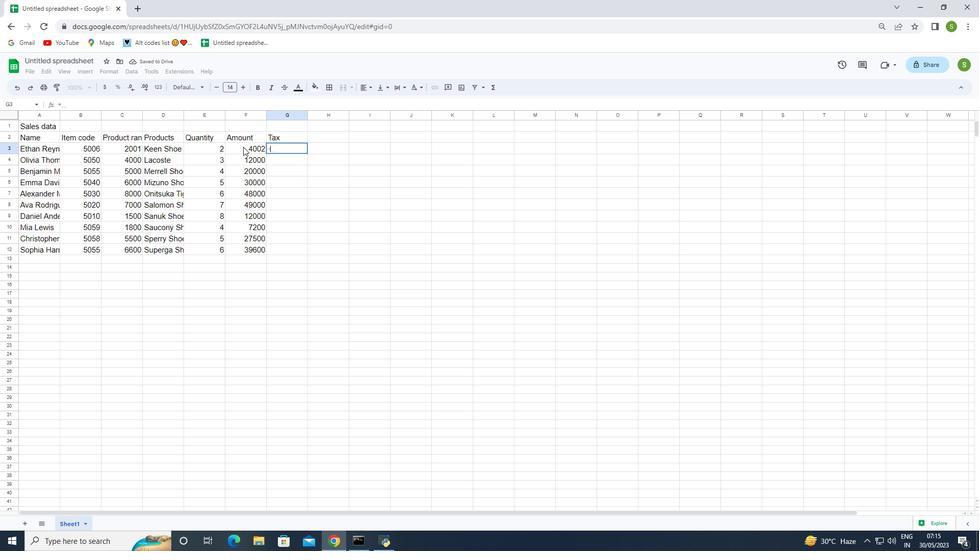 
Action: Key pressed *12<Key.shift>%<Key.enter>
Screenshot: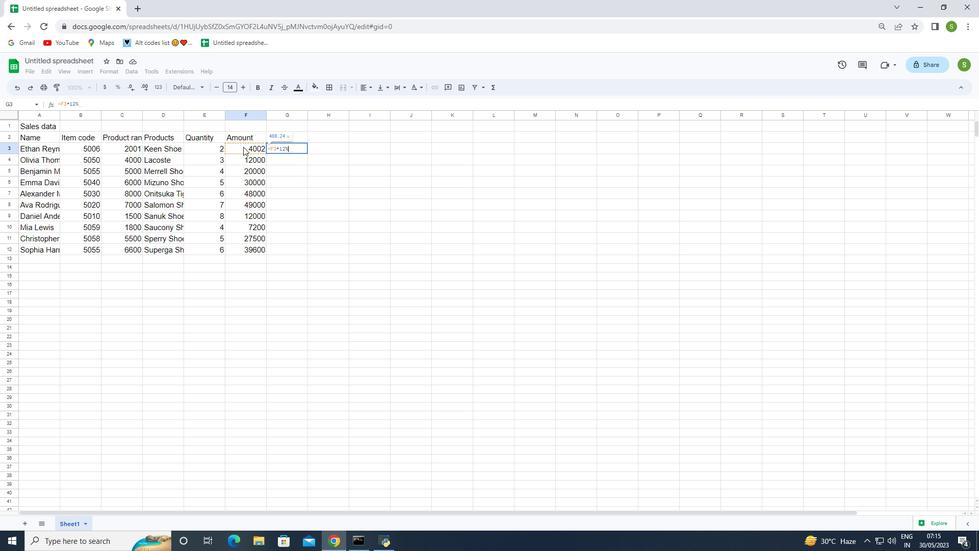 
Action: Mouse moved to (356, 251)
Screenshot: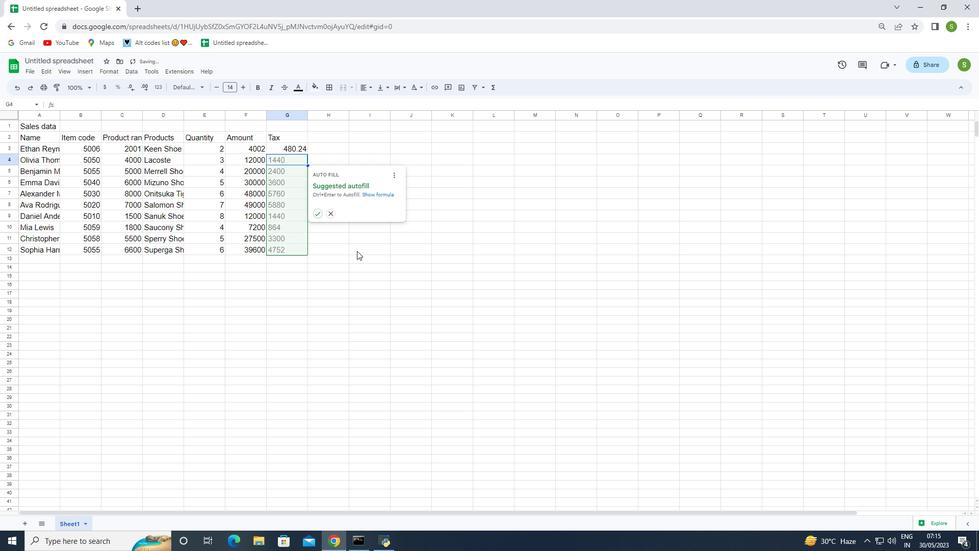 
Action: Mouse pressed left at (357, 251)
Screenshot: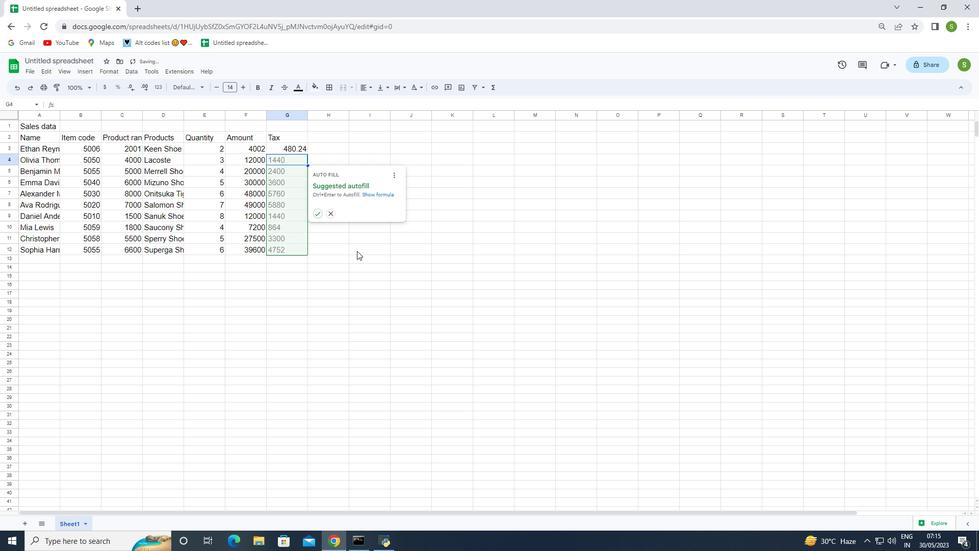 
Action: Mouse moved to (296, 156)
Screenshot: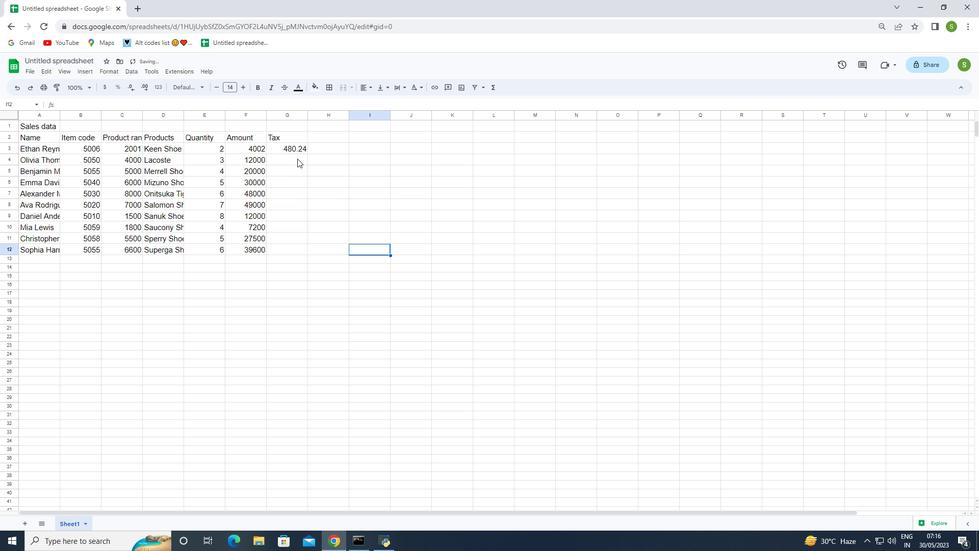 
Action: Mouse pressed left at (296, 156)
Screenshot: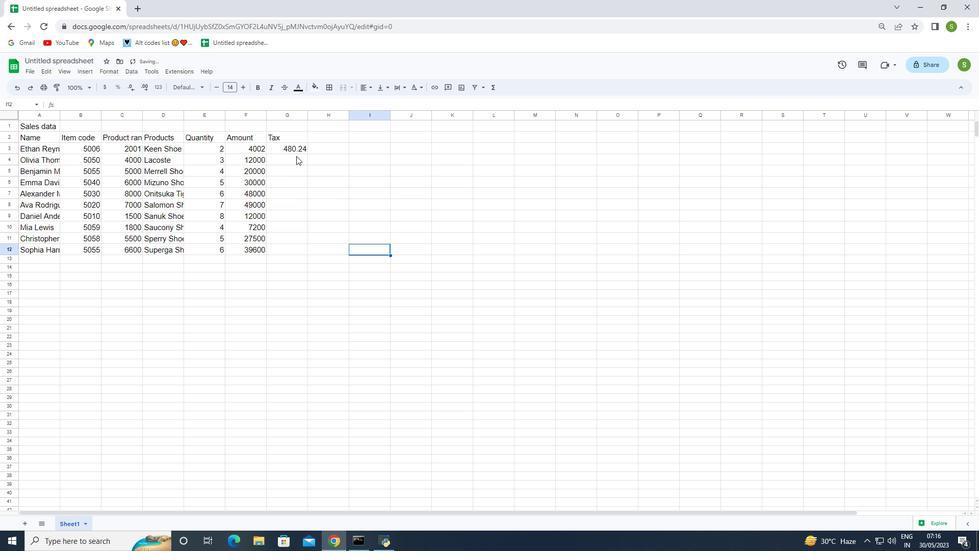 
Action: Mouse moved to (296, 156)
Screenshot: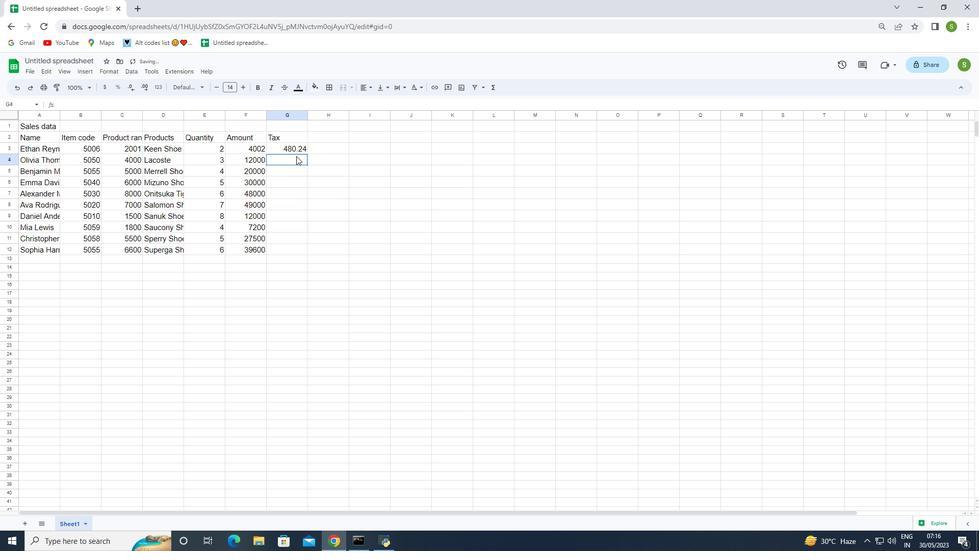 
Action: Key pressed =
Screenshot: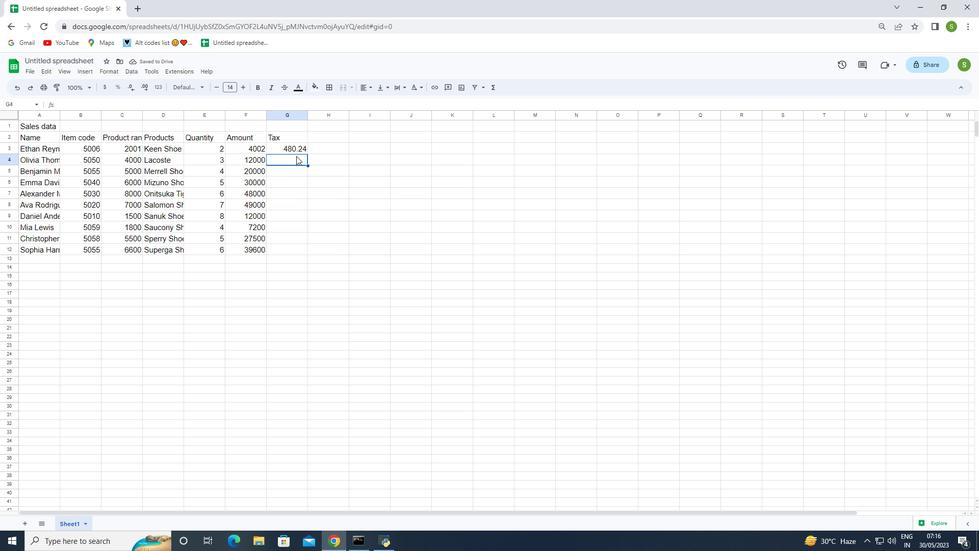 
Action: Mouse moved to (257, 157)
Screenshot: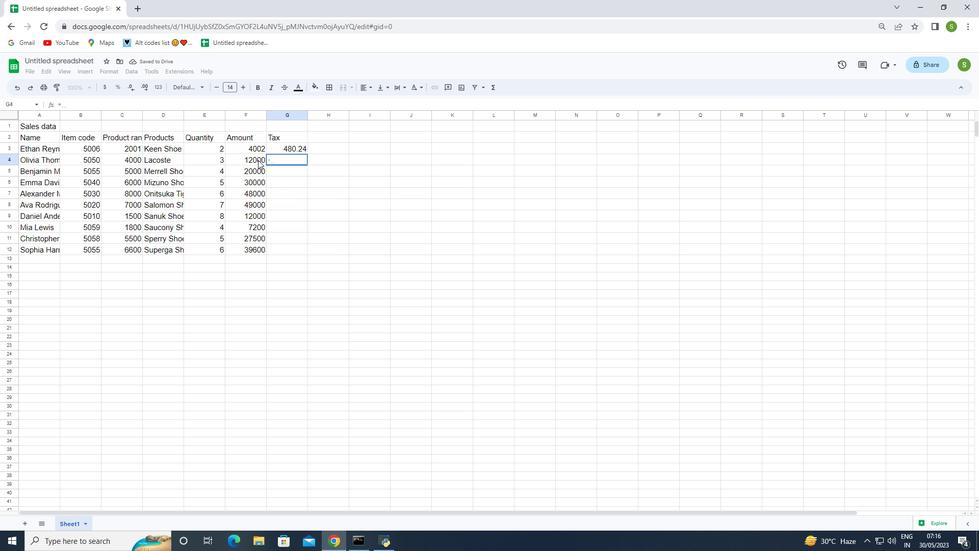 
Action: Mouse pressed left at (257, 157)
Screenshot: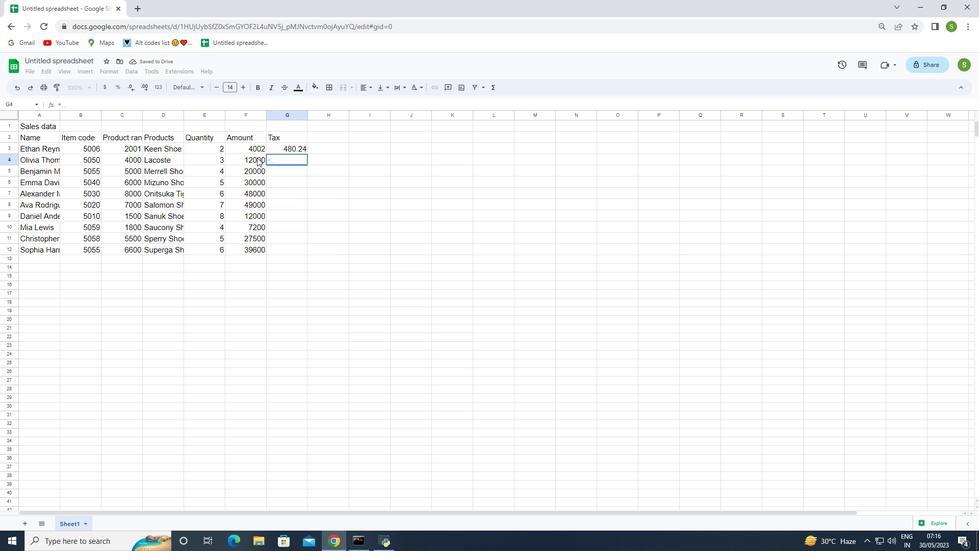 
Action: Key pressed *12<Key.shift>%<Key.enter>
Screenshot: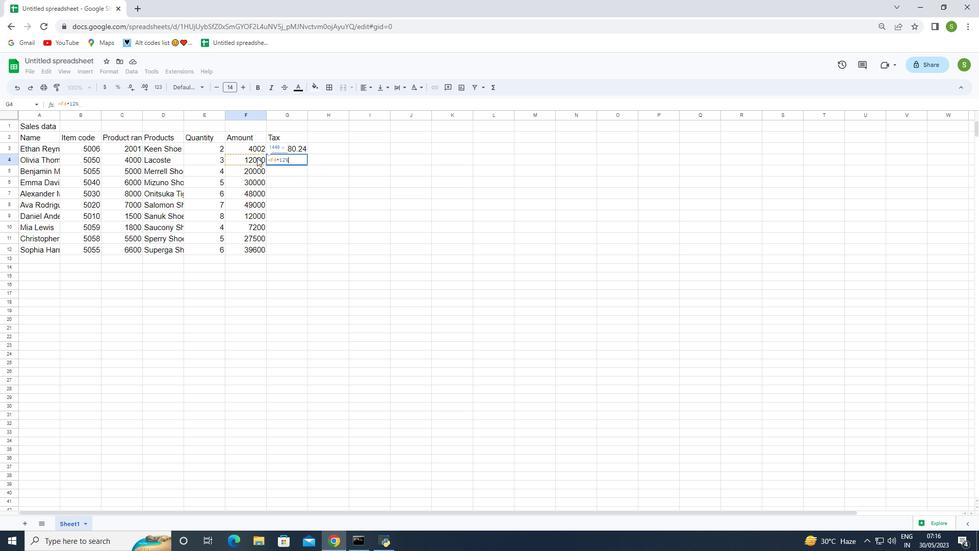 
Action: Mouse moved to (276, 174)
Screenshot: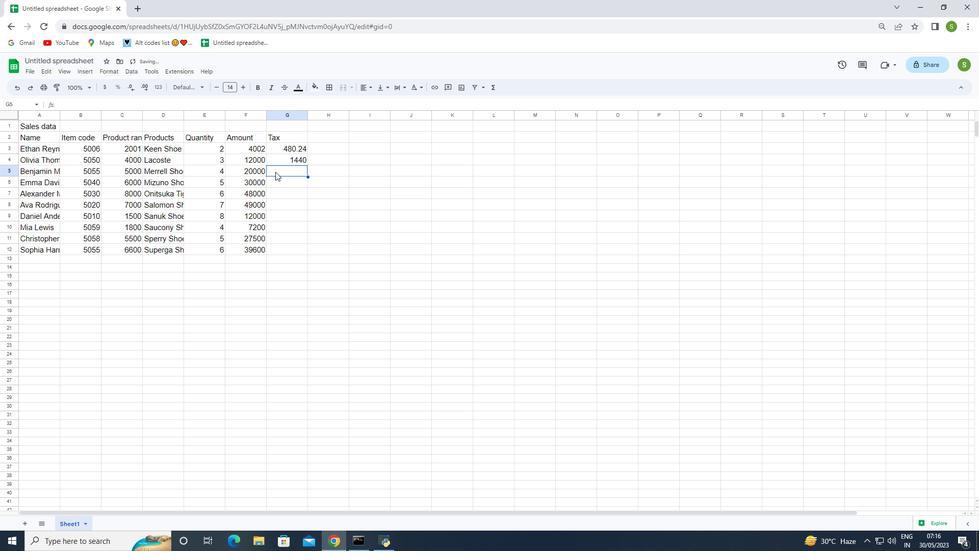 
Action: Key pressed =
Screenshot: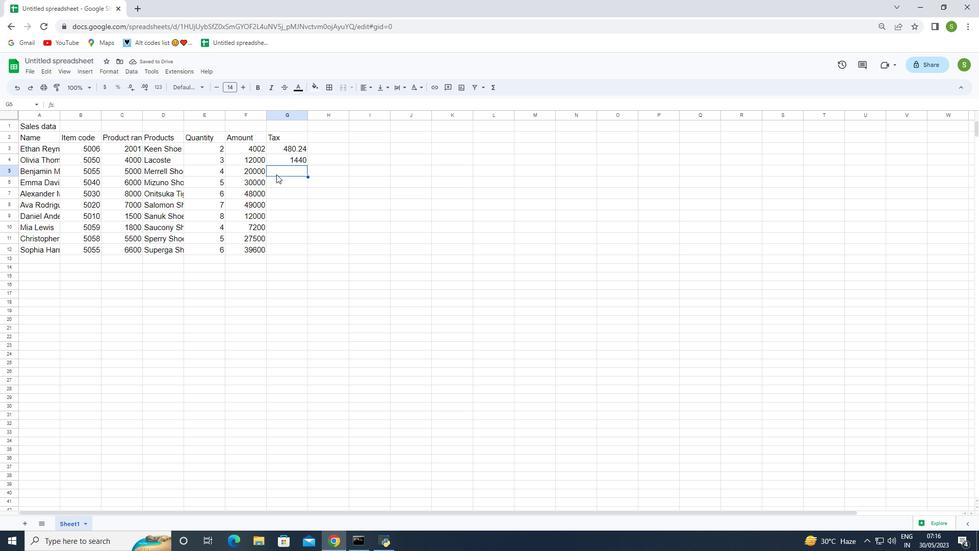 
Action: Mouse moved to (244, 170)
Screenshot: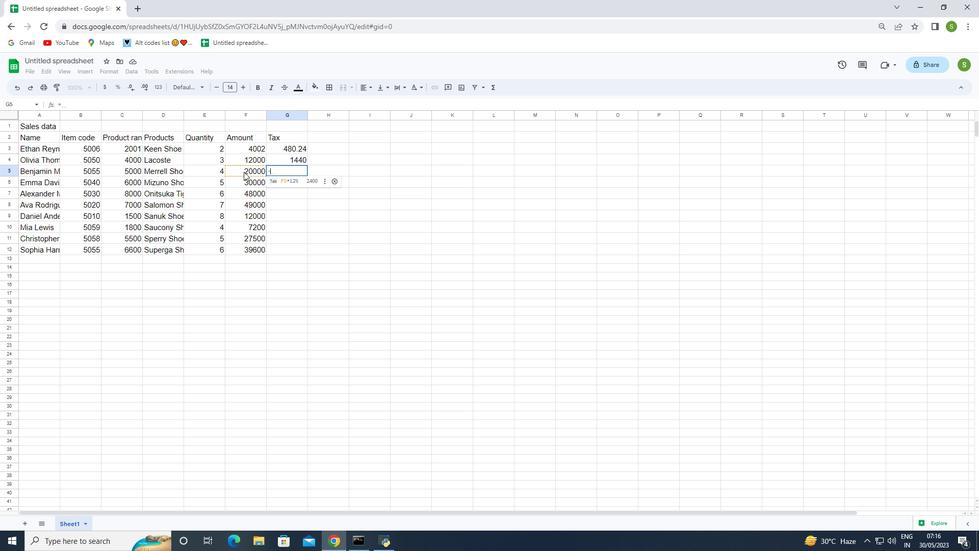 
Action: Mouse pressed left at (244, 170)
Screenshot: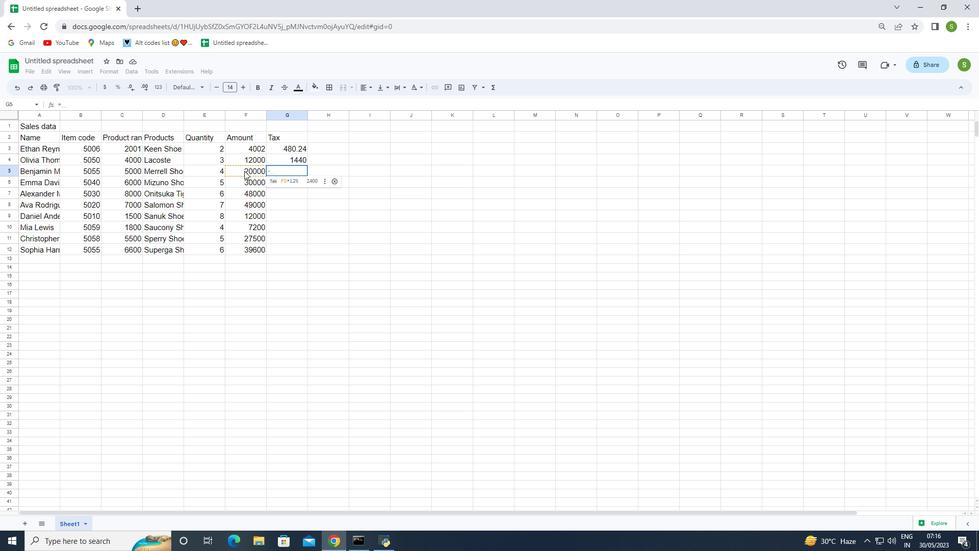 
Action: Key pressed *12<Key.shift><Key.shift><Key.shift><Key.shift>%
Screenshot: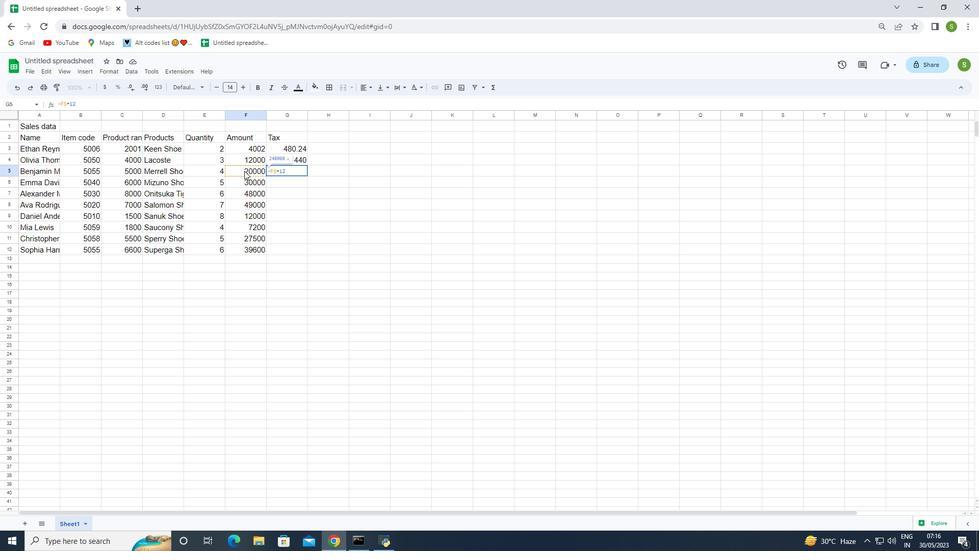 
Action: Mouse moved to (272, 166)
Screenshot: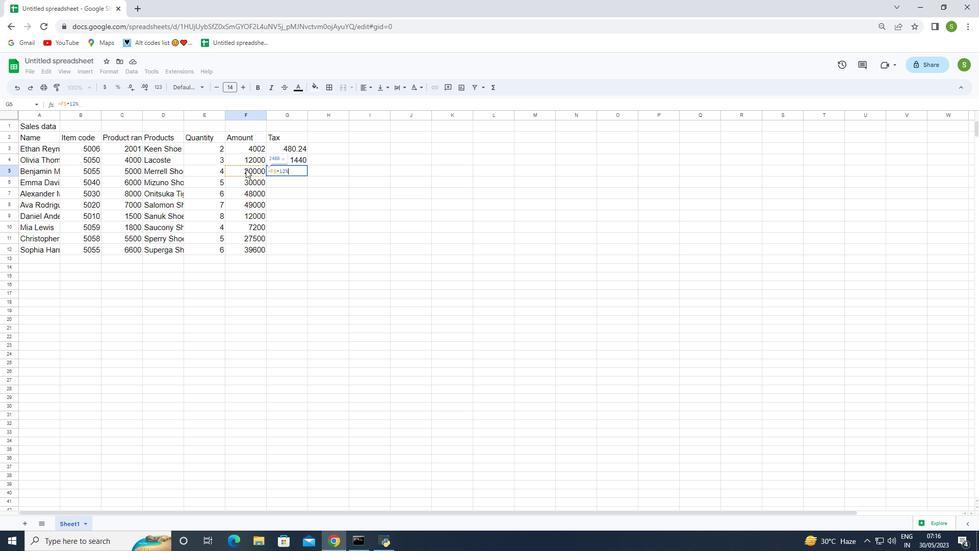 
Action: Key pressed <Key.enter>
Screenshot: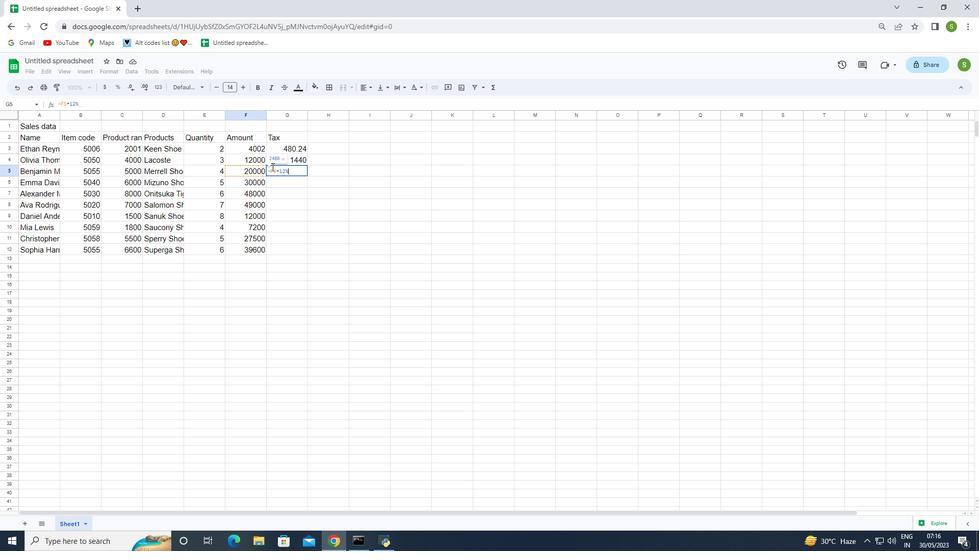 
Action: Mouse moved to (290, 185)
Screenshot: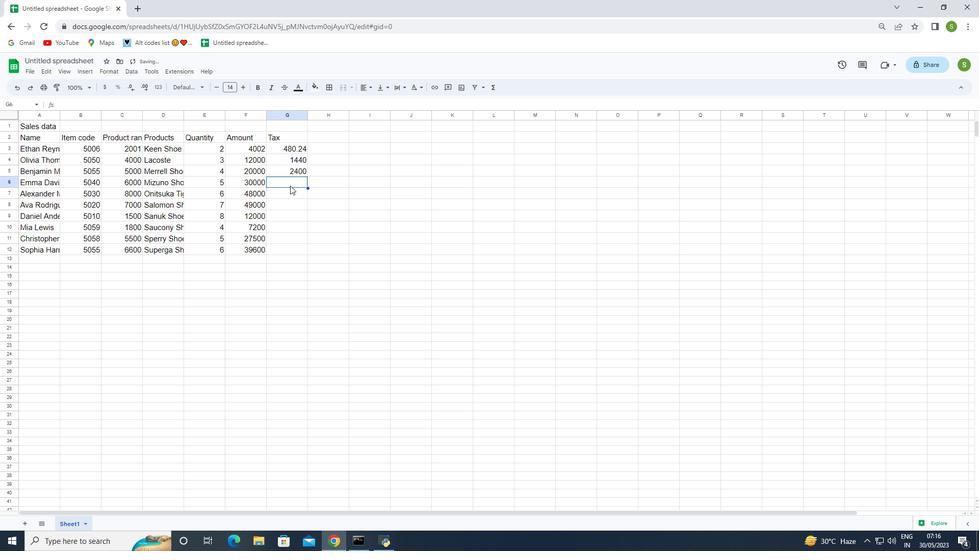 
Action: Key pressed =
Screenshot: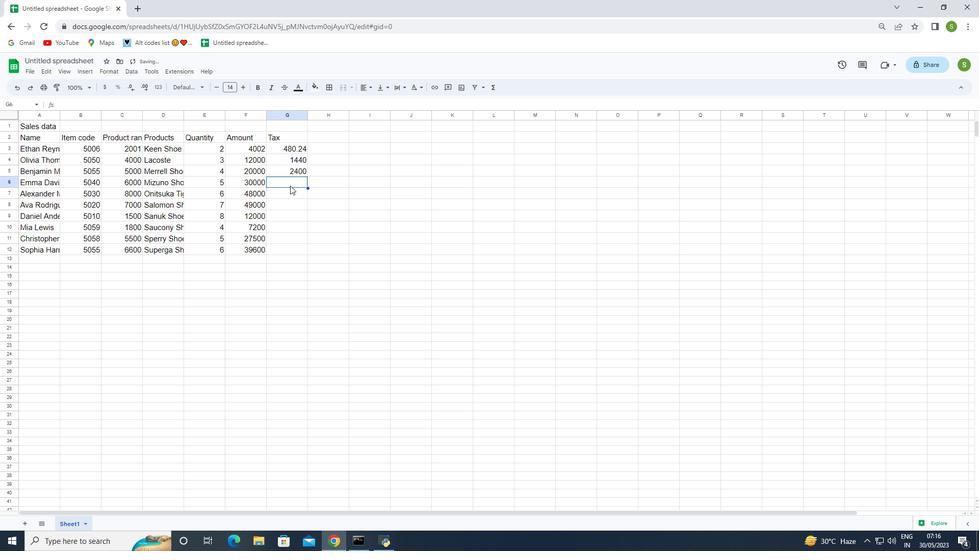 
Action: Mouse moved to (248, 183)
Screenshot: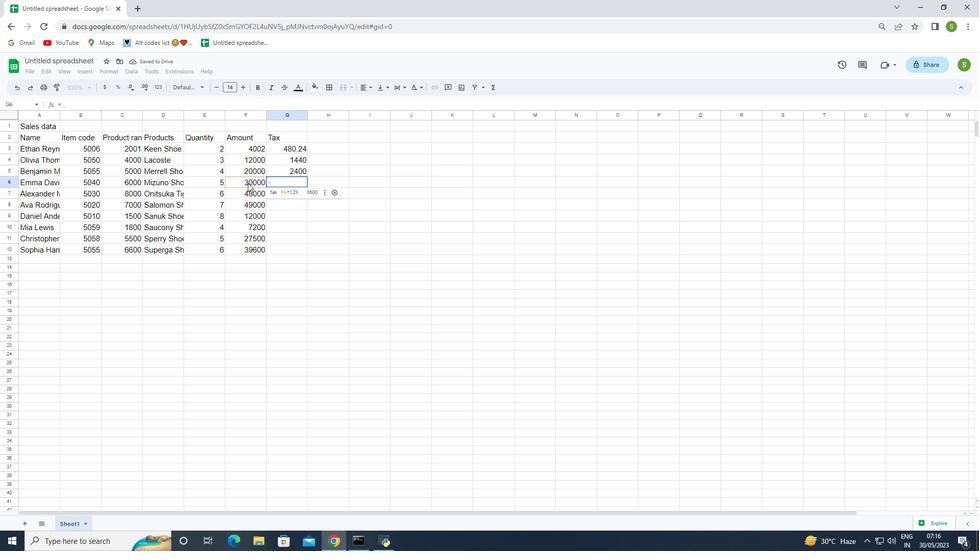 
Action: Mouse pressed left at (248, 183)
Screenshot: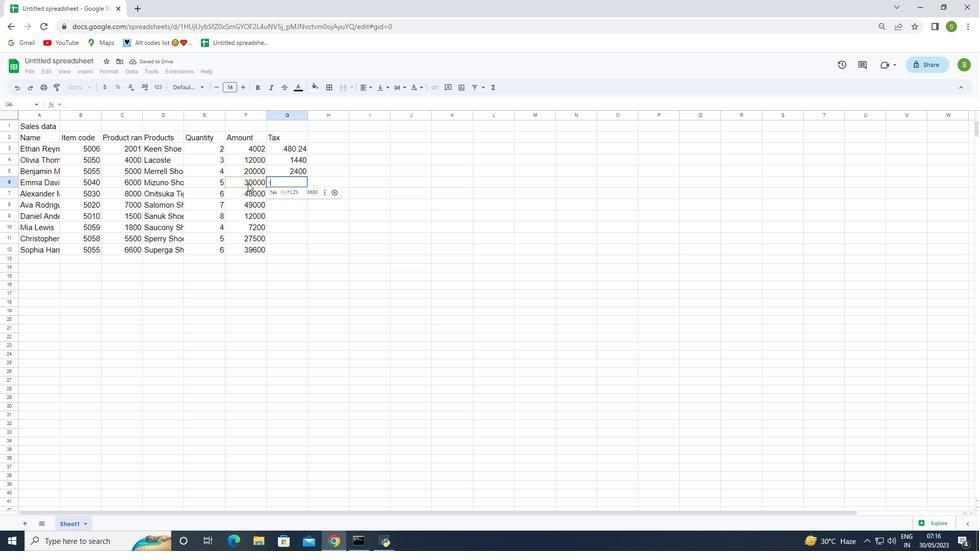 
Action: Key pressed *12<Key.shift><Key.shift><Key.shift><Key.shift><Key.shift>%<Key.enter>
Screenshot: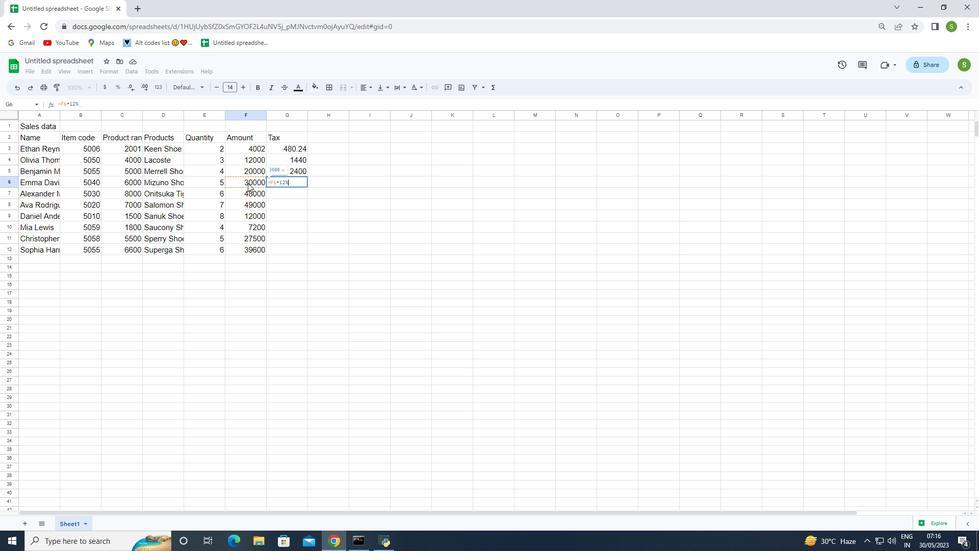 
Action: Mouse moved to (256, 188)
Screenshot: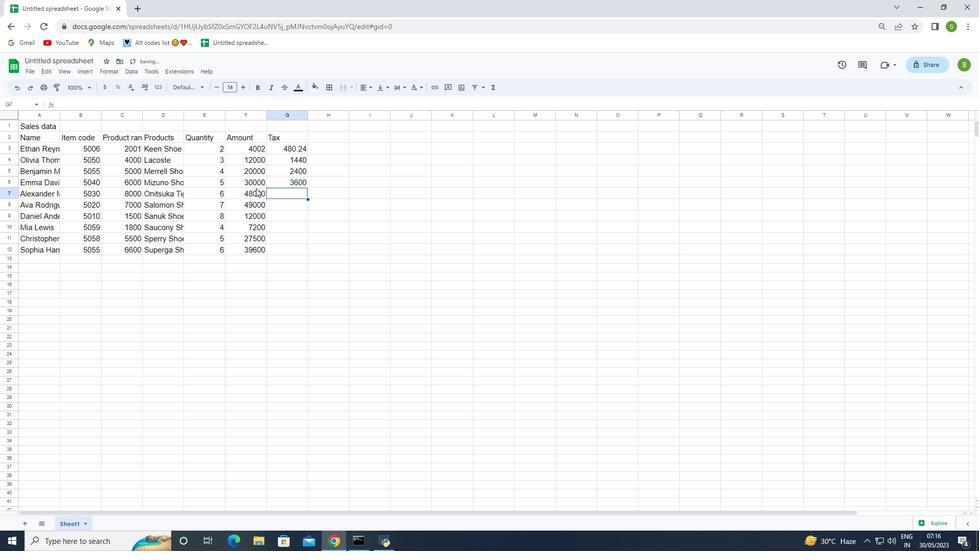 
Action: Key pressed =
Screenshot: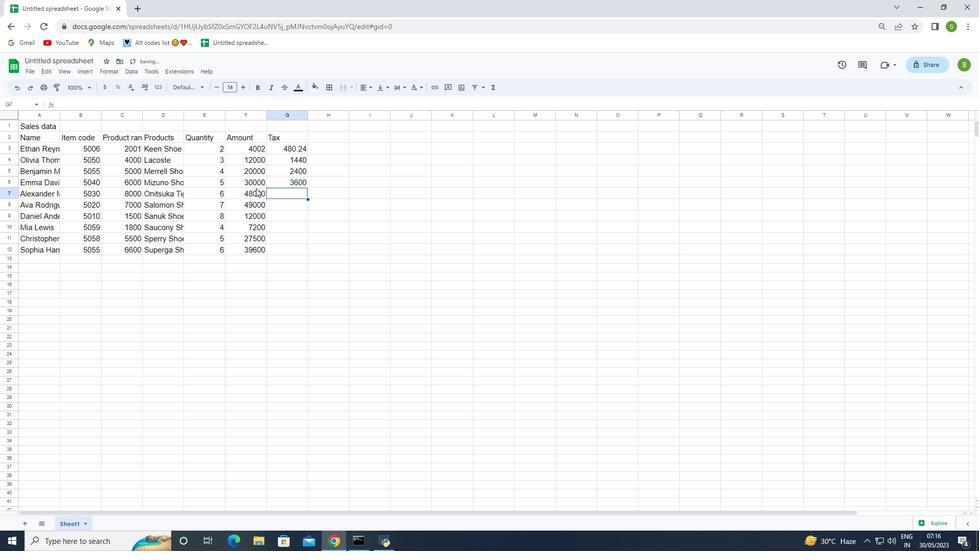 
Action: Mouse moved to (238, 192)
Screenshot: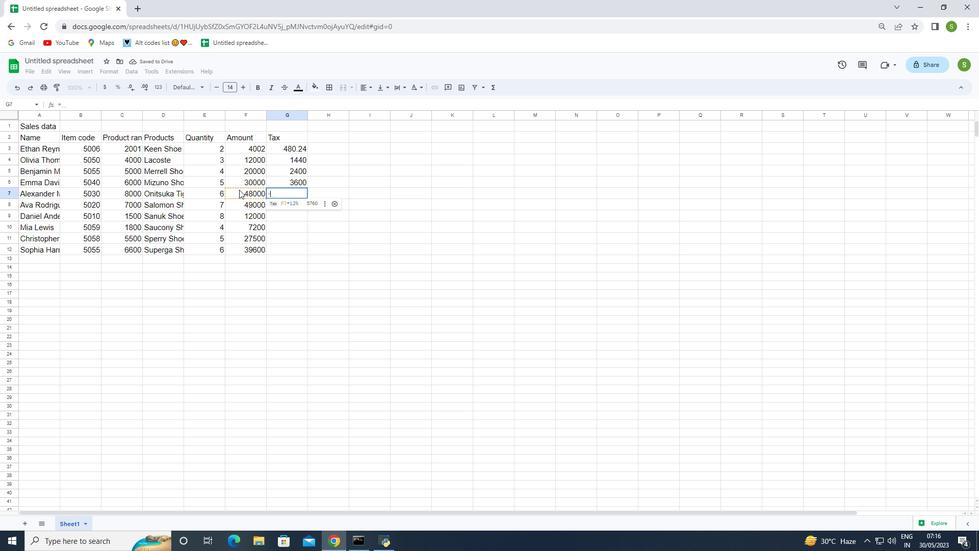 
Action: Mouse pressed left at (238, 192)
Screenshot: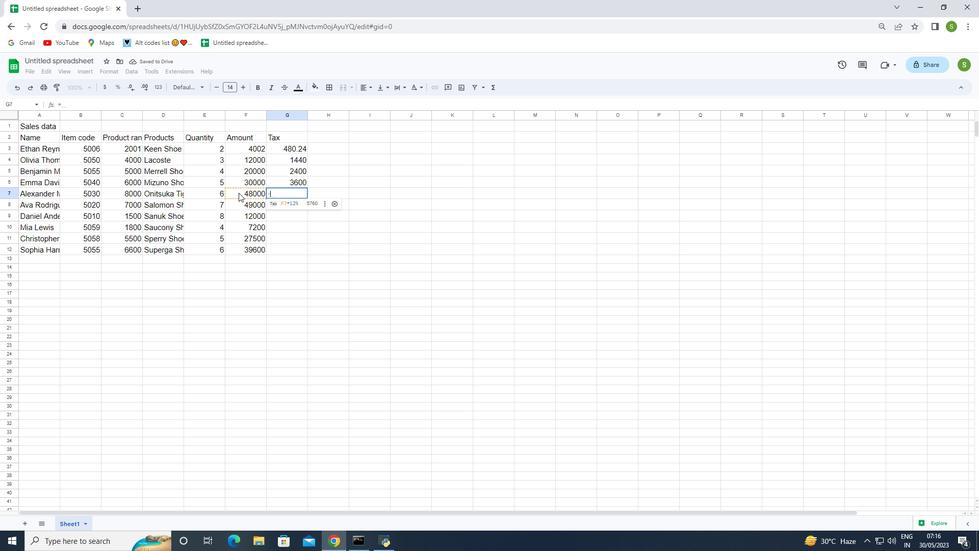 
Action: Key pressed *12<Key.shift><Key.shift><Key.shift><Key.shift><Key.shift><Key.shift><Key.shift><Key.shift><Key.shift><Key.shift><Key.shift><Key.shift><Key.shift><Key.shift><Key.shift><Key.shift><Key.shift><Key.shift><Key.shift><Key.shift>%
Screenshot: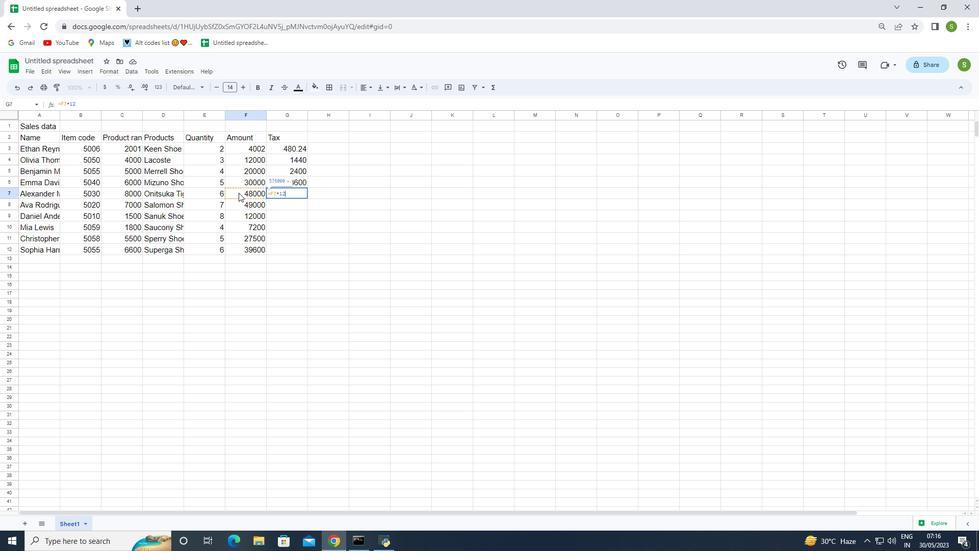 
Action: Mouse moved to (342, 208)
Screenshot: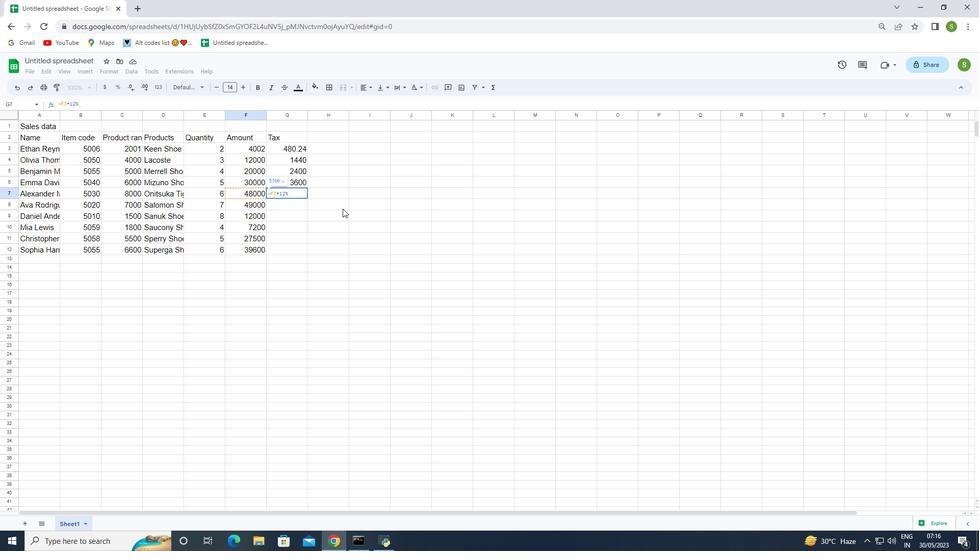 
Action: Key pressed <Key.enter>
Screenshot: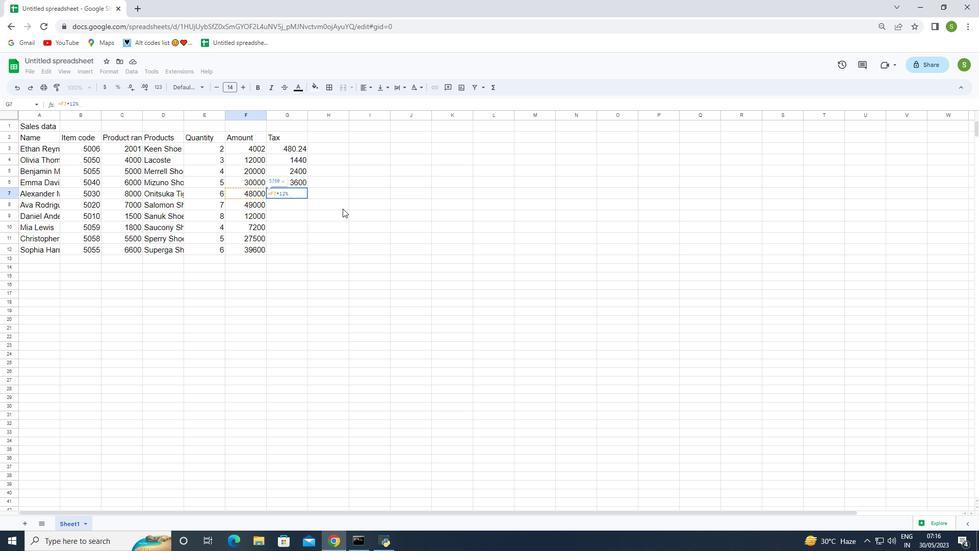 
Action: Mouse moved to (303, 213)
Screenshot: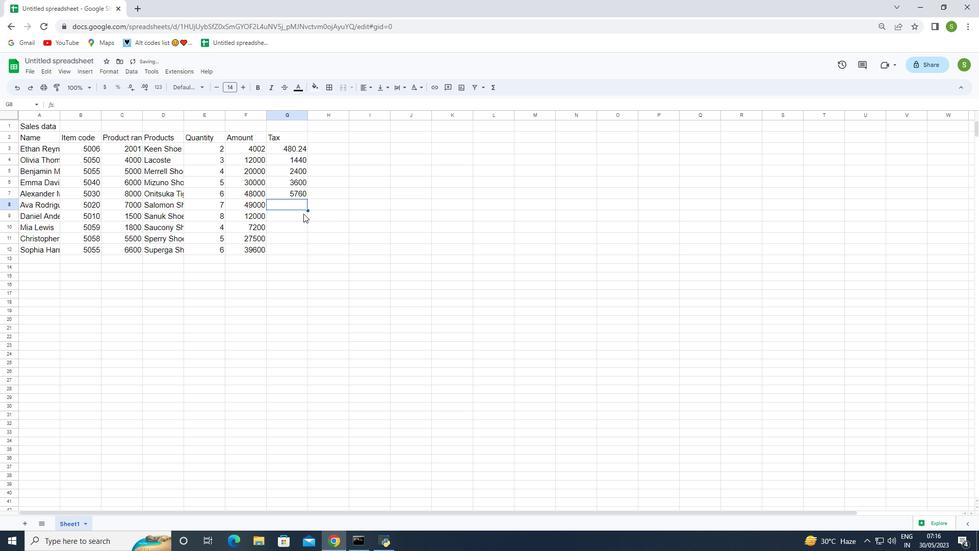 
Action: Key pressed =
Screenshot: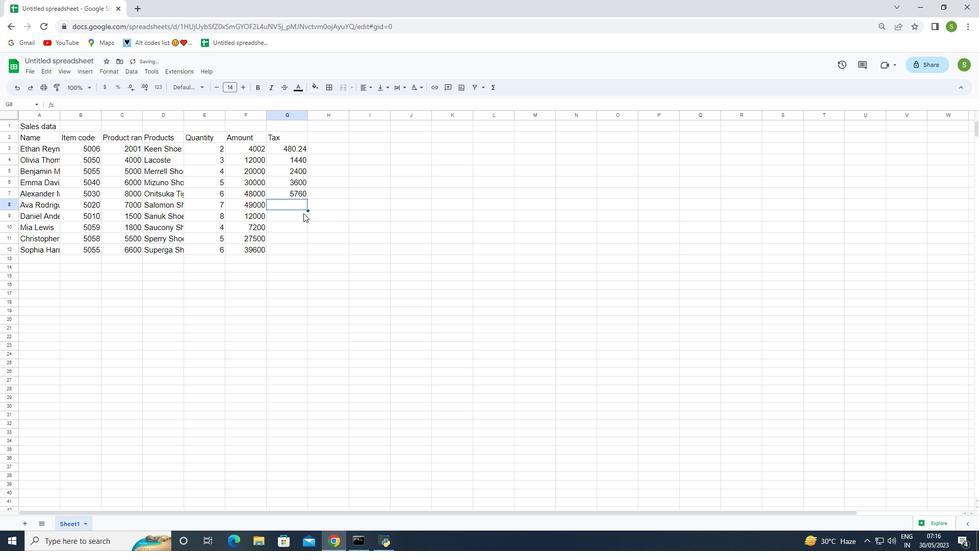 
Action: Mouse moved to (249, 202)
Screenshot: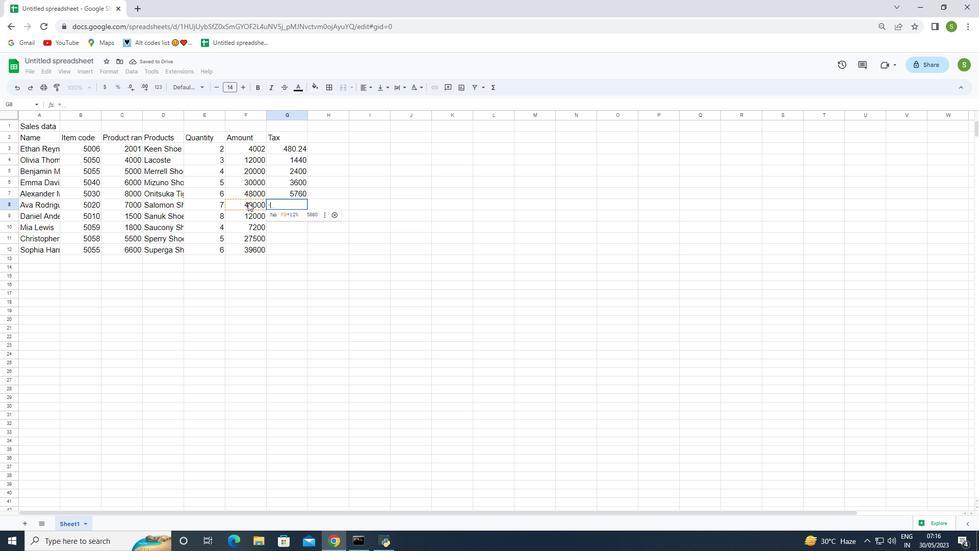 
Action: Mouse pressed left at (249, 202)
Screenshot: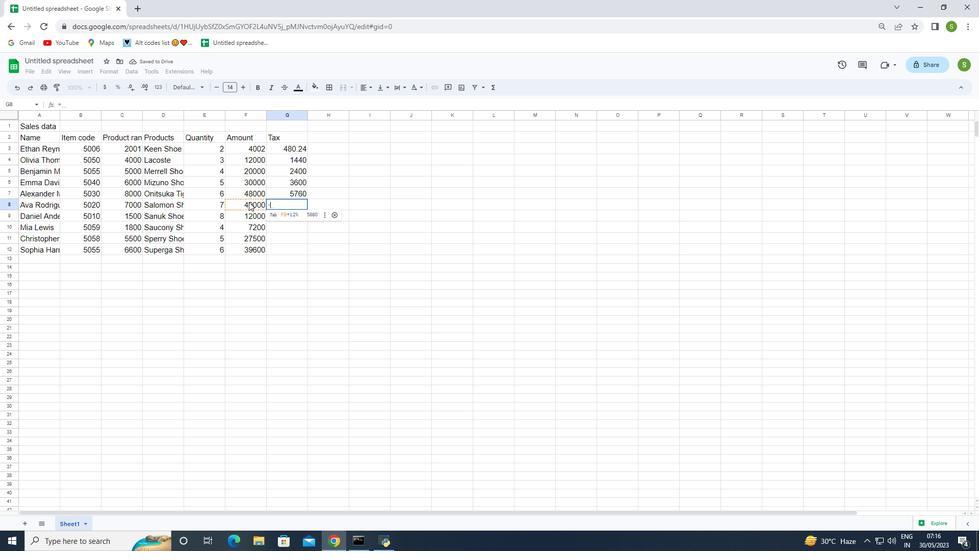 
Action: Key pressed *12<Key.shift>%<Key.enter>=
Screenshot: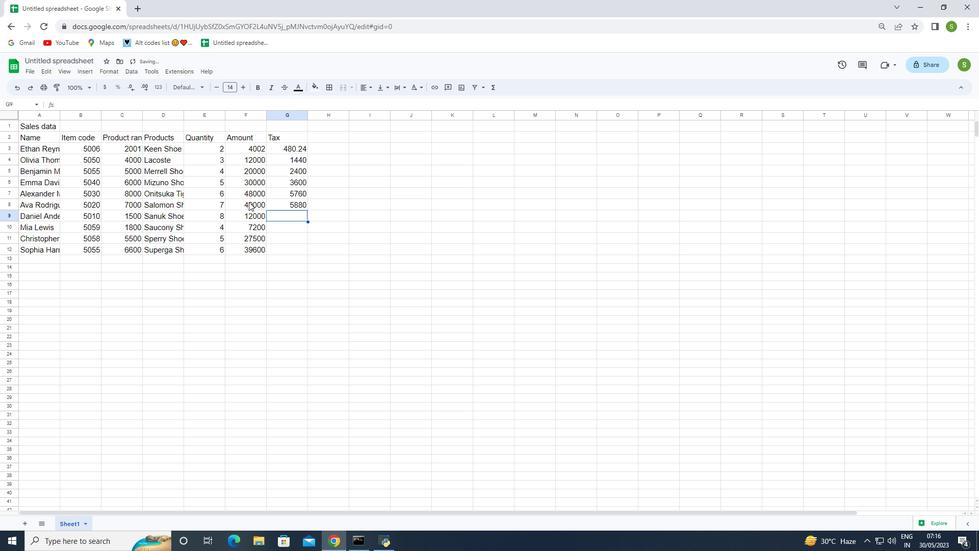 
Action: Mouse moved to (247, 212)
Screenshot: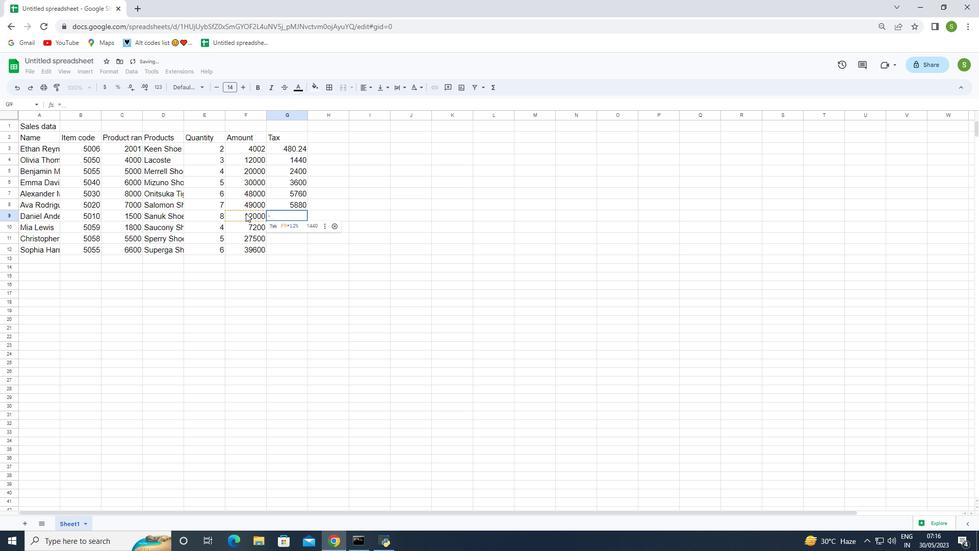 
Action: Mouse pressed left at (247, 212)
Screenshot: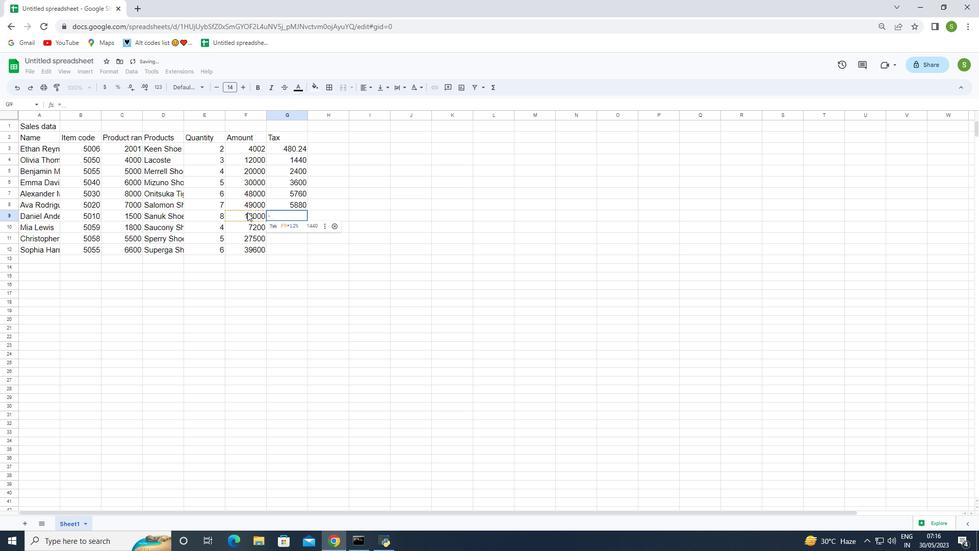 
Action: Key pressed *12<Key.shift><Key.shift><Key.shift><Key.shift><Key.shift><Key.shift>%<Key.enter>
Screenshot: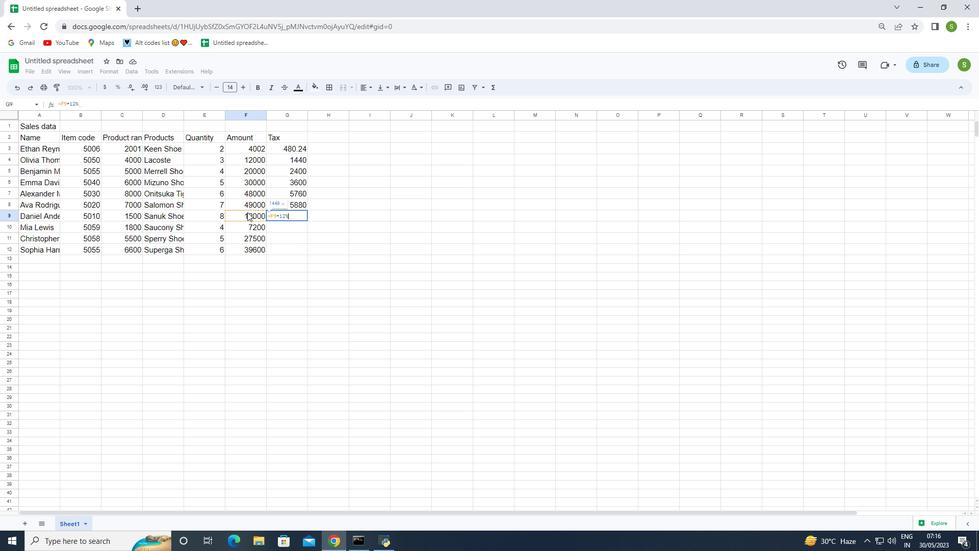 
Action: Mouse moved to (254, 230)
Screenshot: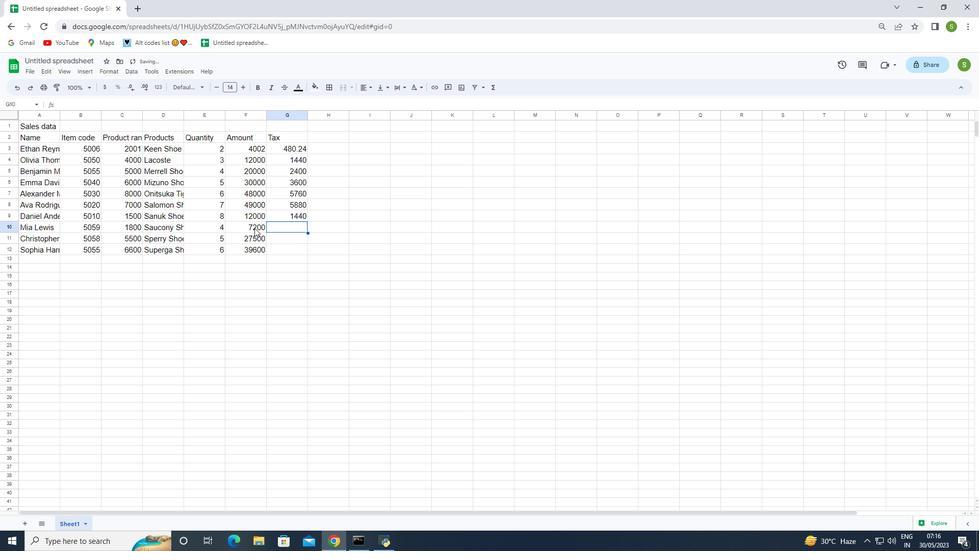 
Action: Key pressed =
Screenshot: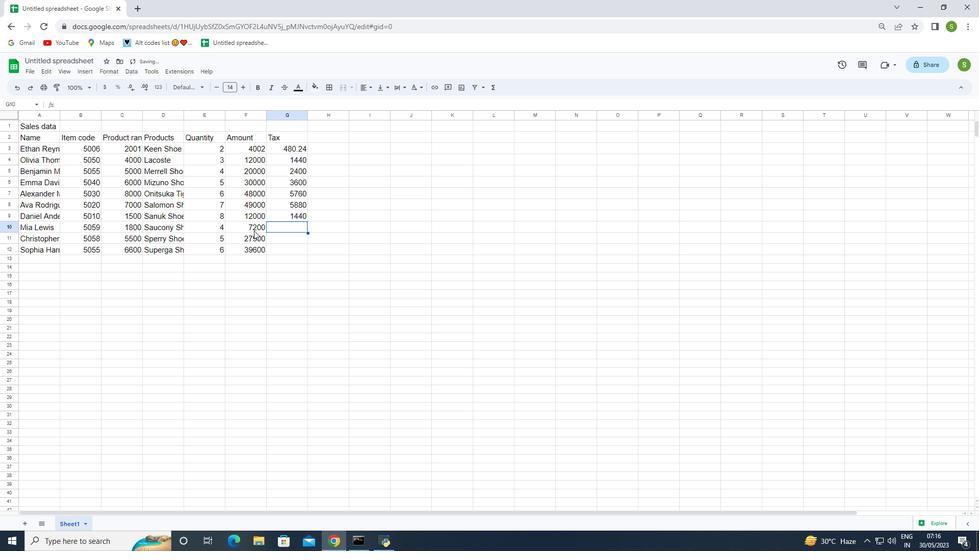 
Action: Mouse moved to (250, 229)
Screenshot: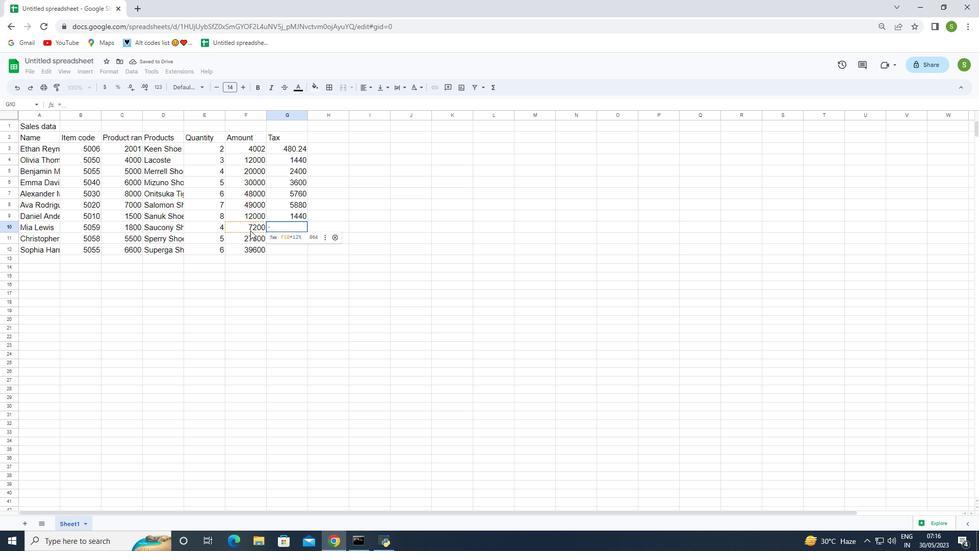 
Action: Mouse pressed left at (250, 229)
Screenshot: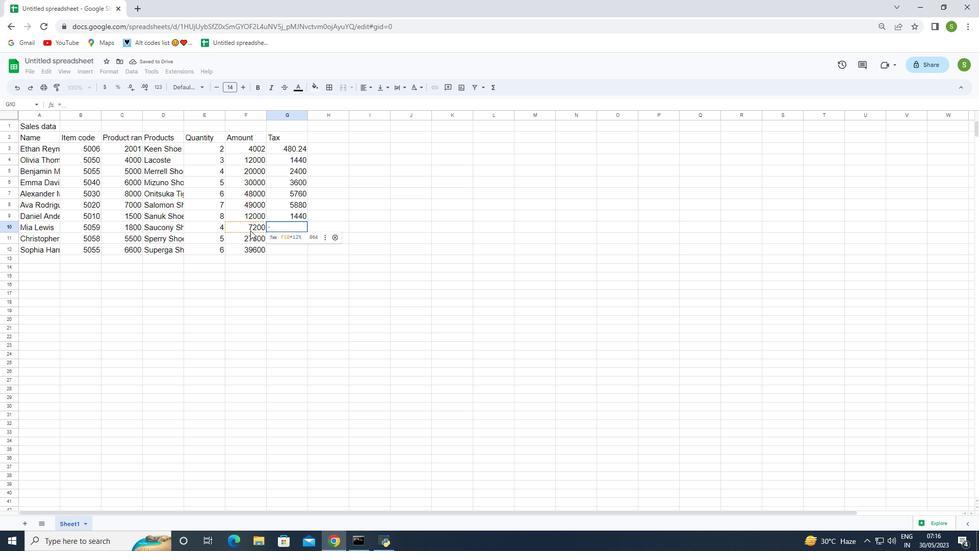 
Action: Key pressed *12<Key.shift><Key.shift>%<Key.enter>=
Screenshot: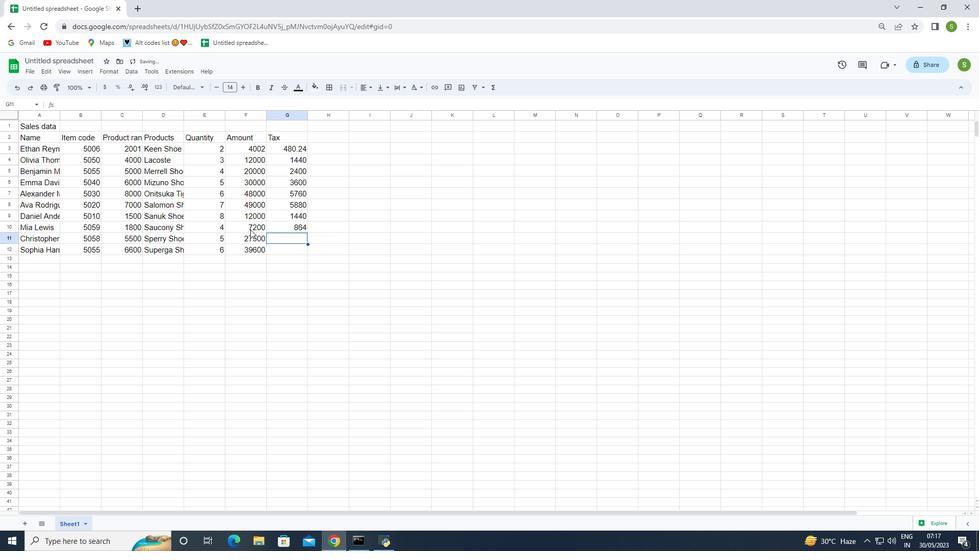 
Action: Mouse moved to (243, 237)
Screenshot: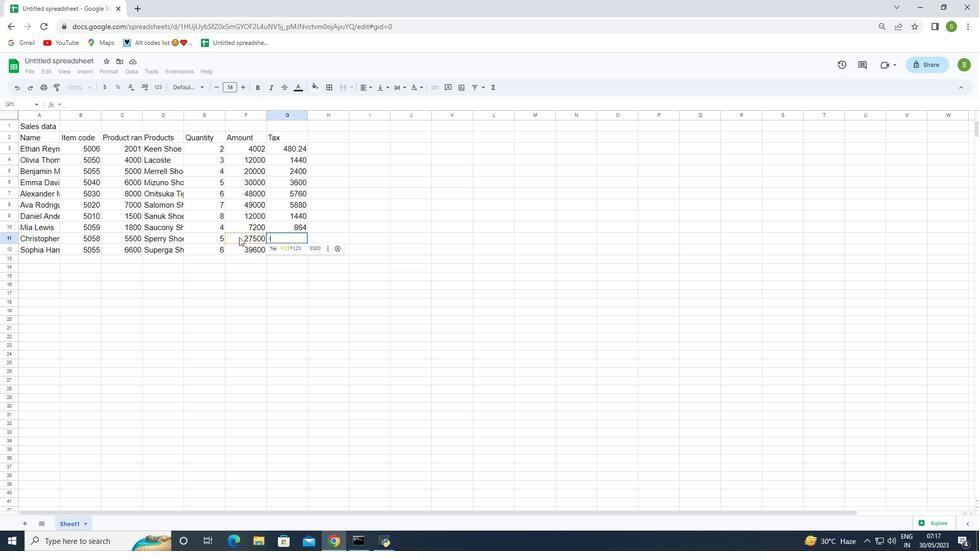 
Action: Mouse pressed left at (243, 237)
Screenshot: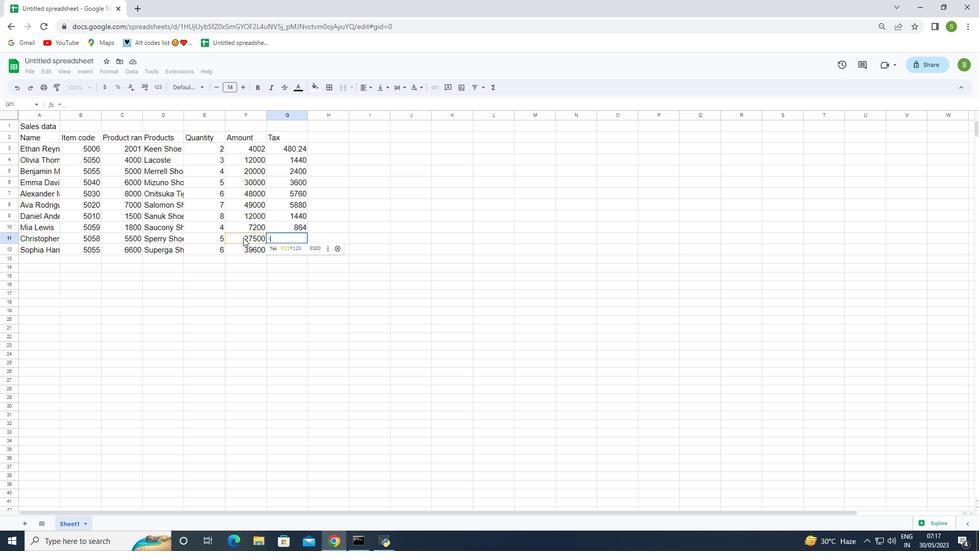 
Action: Mouse moved to (241, 239)
Screenshot: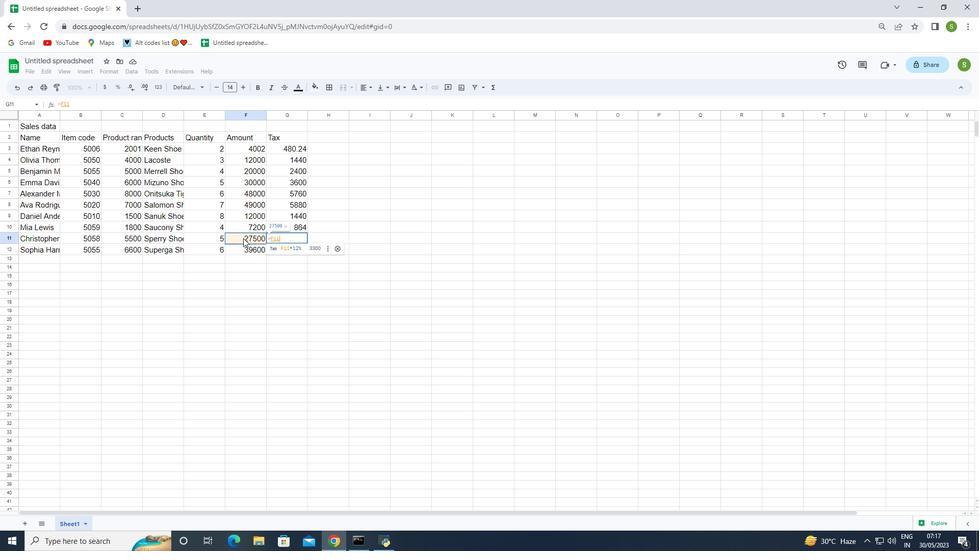 
Action: Key pressed *
Screenshot: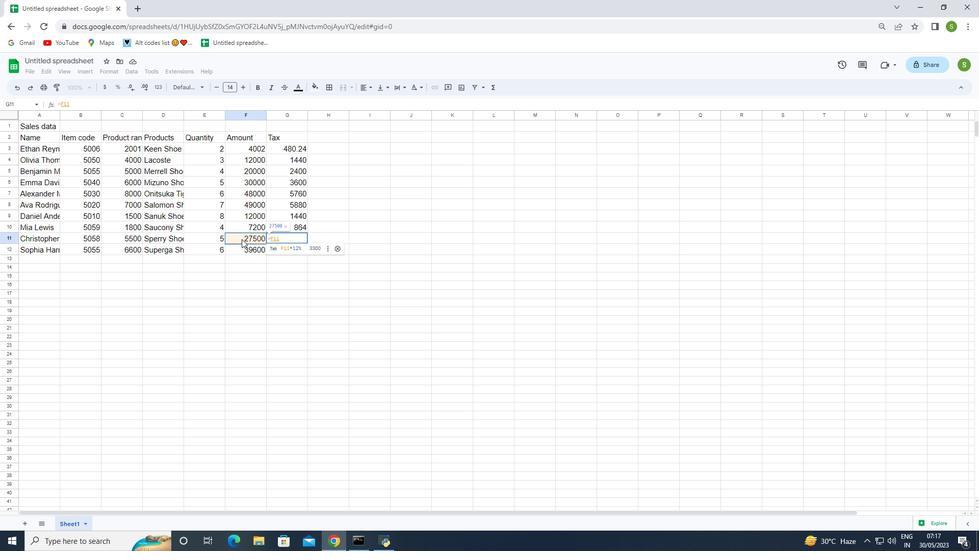 
Action: Mouse moved to (234, 240)
Screenshot: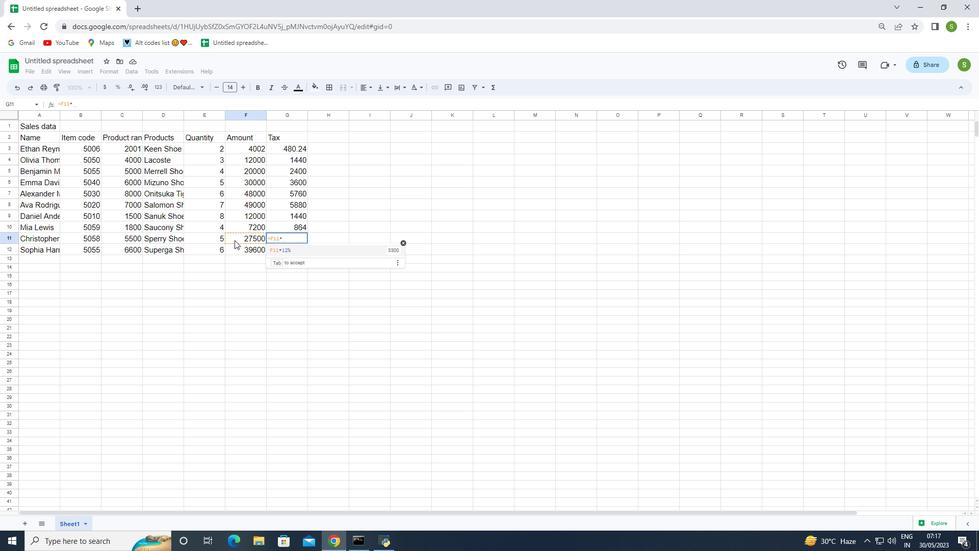 
Action: Key pressed 12<Key.shift>%<Key.enter>
Screenshot: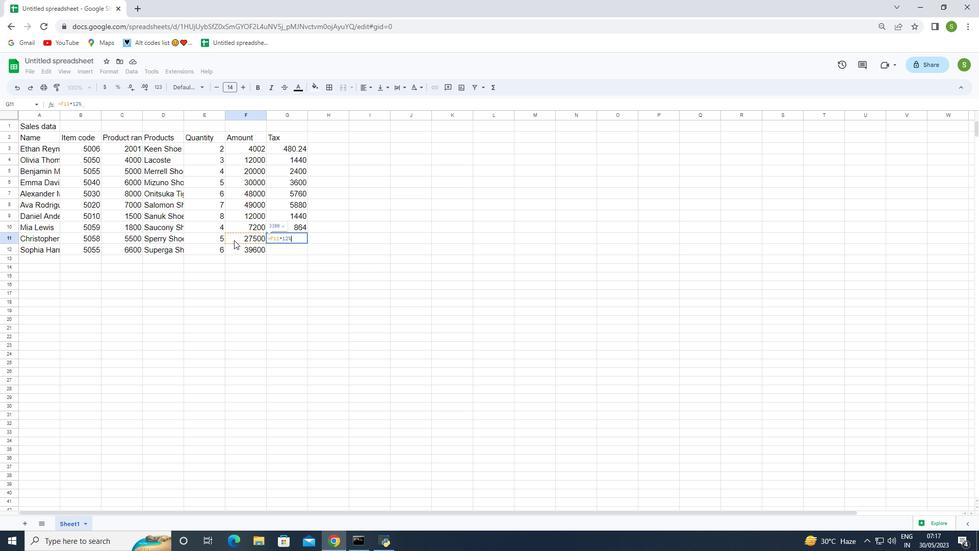 
Action: Mouse moved to (241, 253)
Screenshot: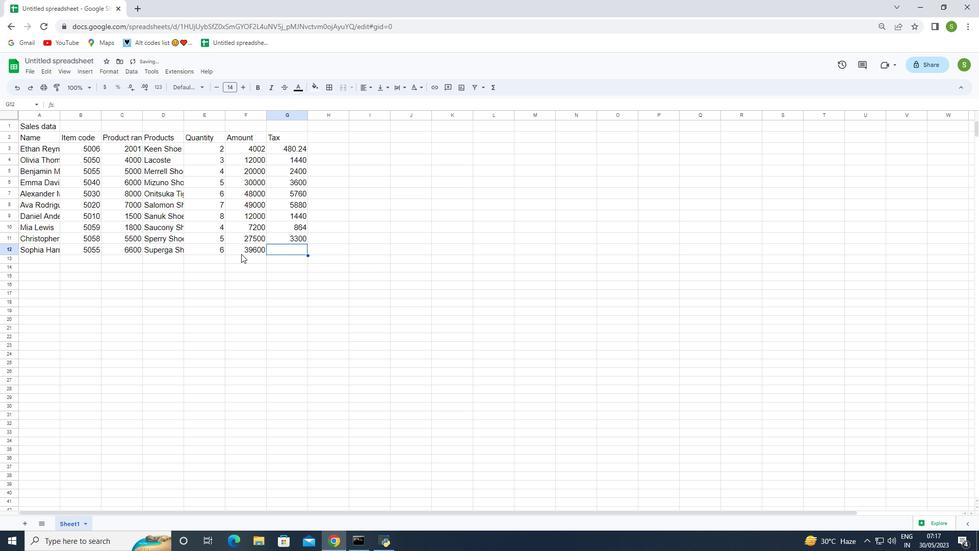 
Action: Key pressed =
Screenshot: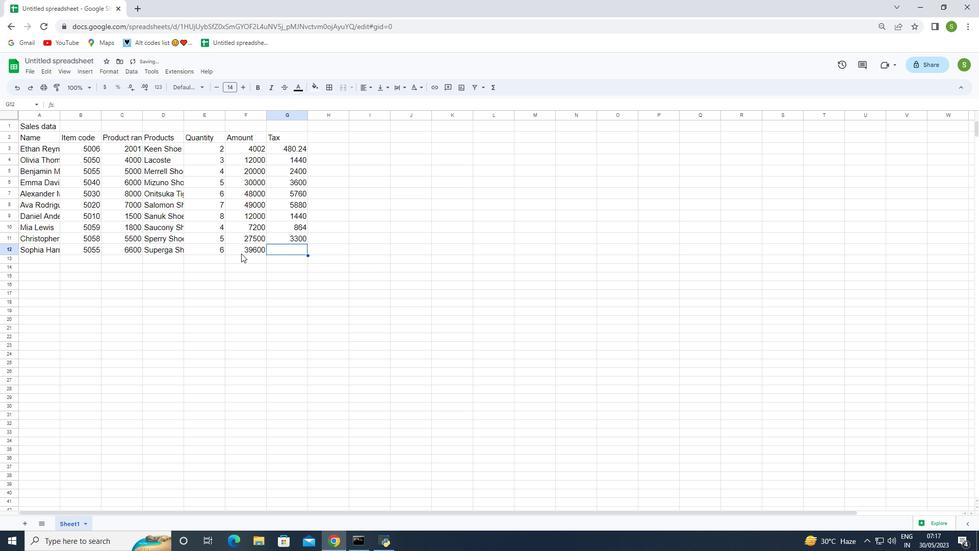 
Action: Mouse moved to (244, 250)
Screenshot: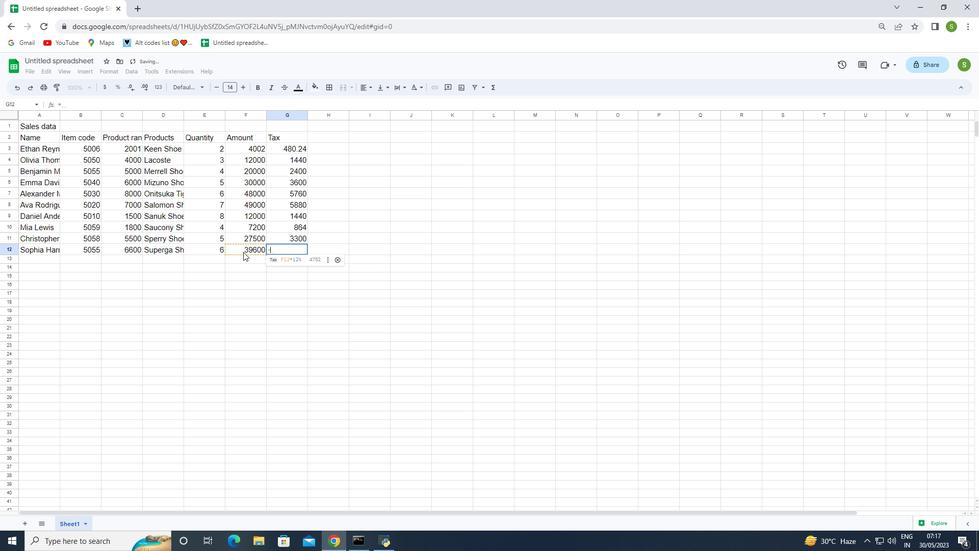 
Action: Mouse pressed left at (244, 250)
Screenshot: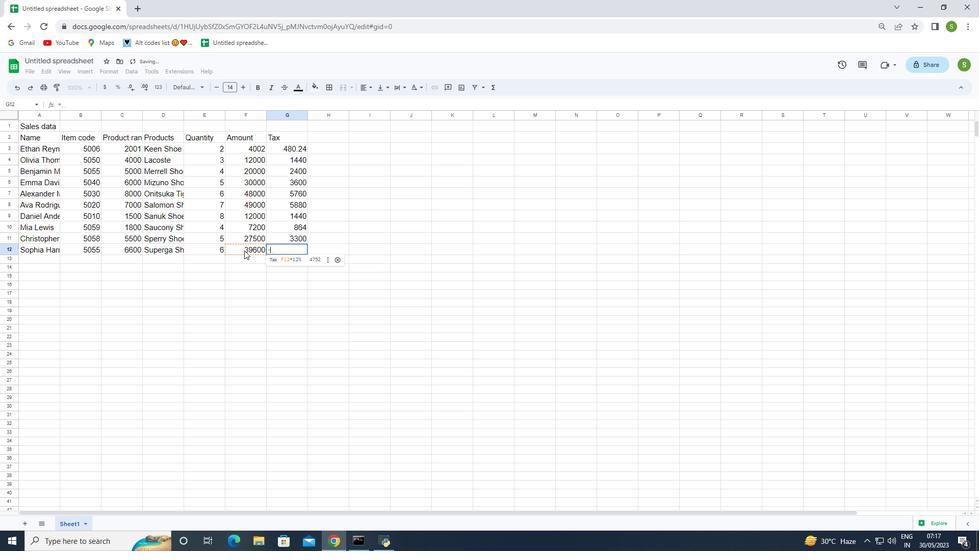 
Action: Key pressed *12<Key.shift><Key.shift><Key.shift><Key.shift><Key.shift><Key.shift><Key.shift><Key.shift><Key.shift>%<Key.enter>
Screenshot: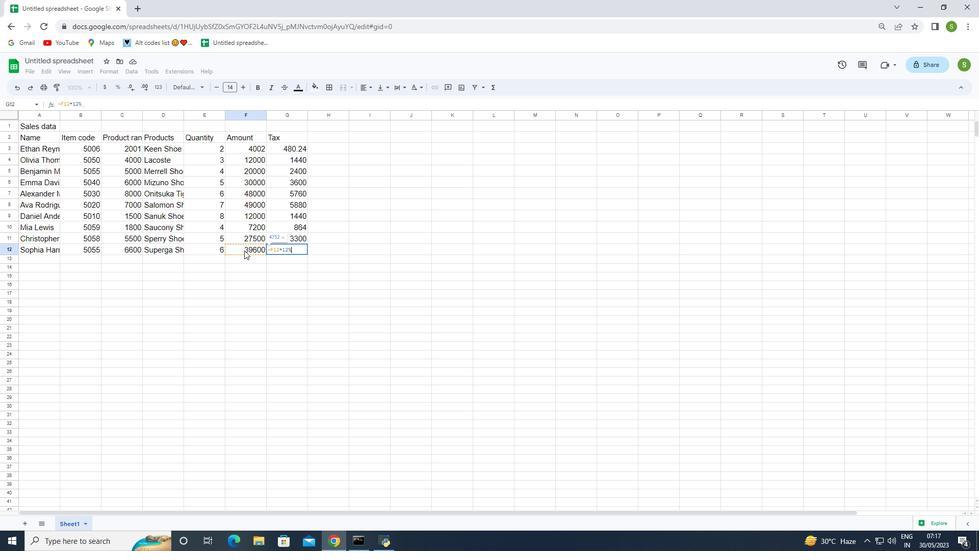 
Action: Mouse moved to (294, 299)
Screenshot: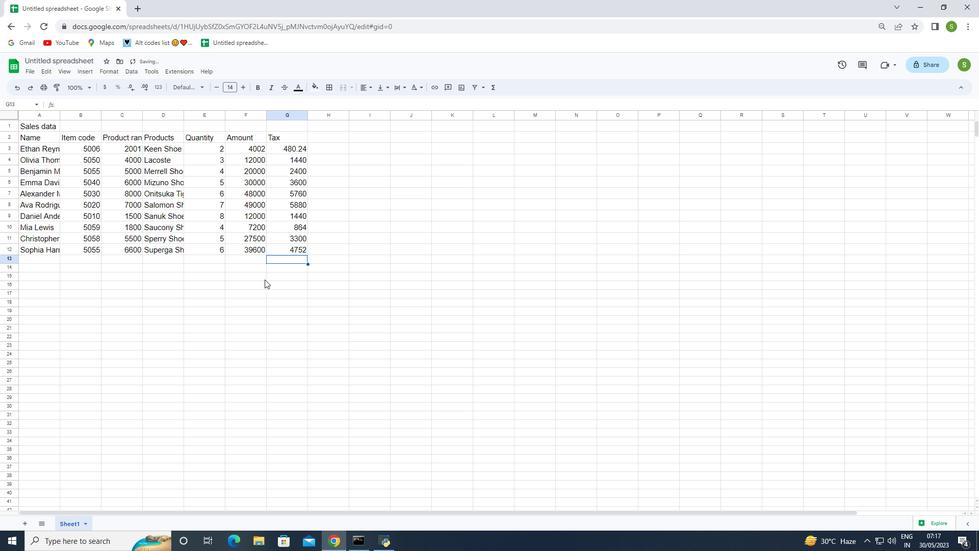 
Action: Mouse pressed left at (294, 299)
Screenshot: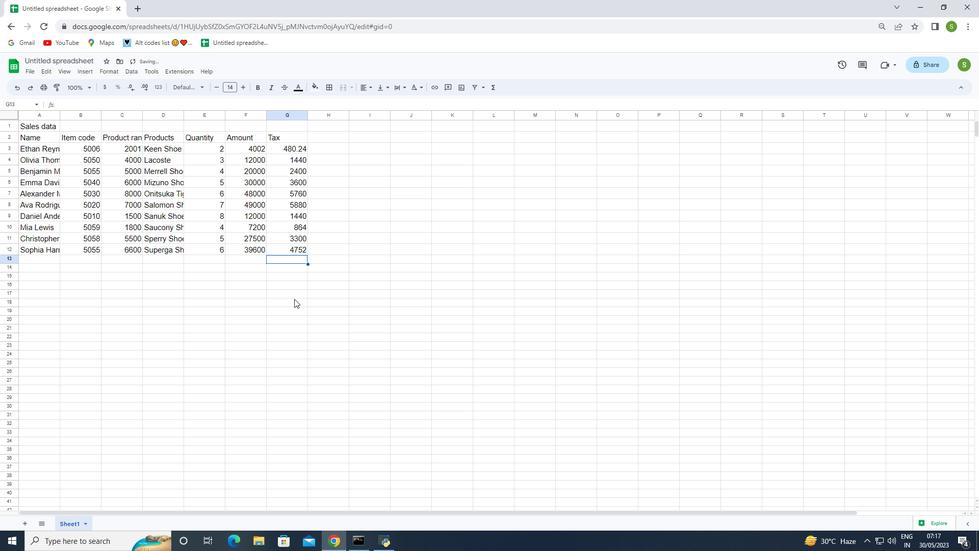 
Action: Mouse moved to (326, 135)
Screenshot: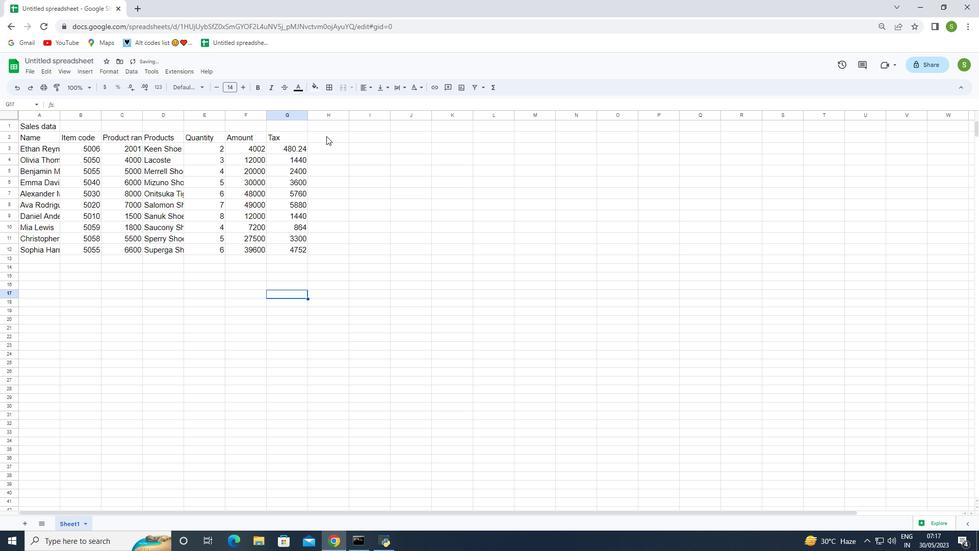 
Action: Mouse pressed left at (326, 135)
Screenshot: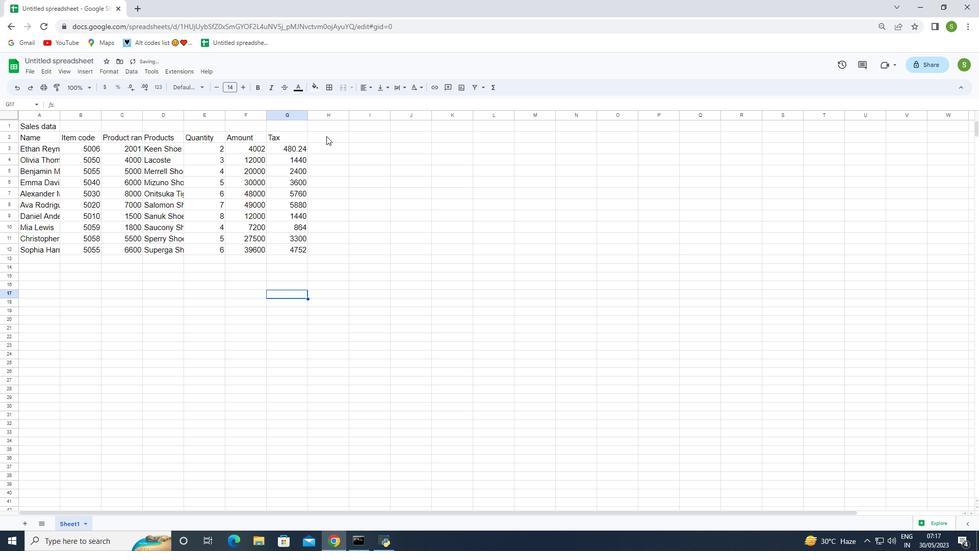 
Action: Mouse moved to (325, 136)
Screenshot: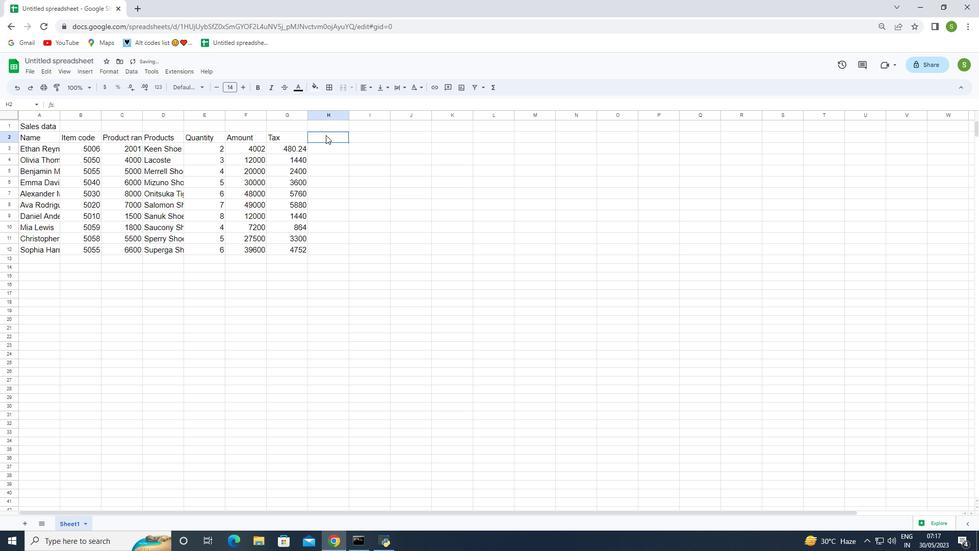 
Action: Key pressed <Key.shift><Key.shift><Key.shift>Commission<Key.enter>=
Screenshot: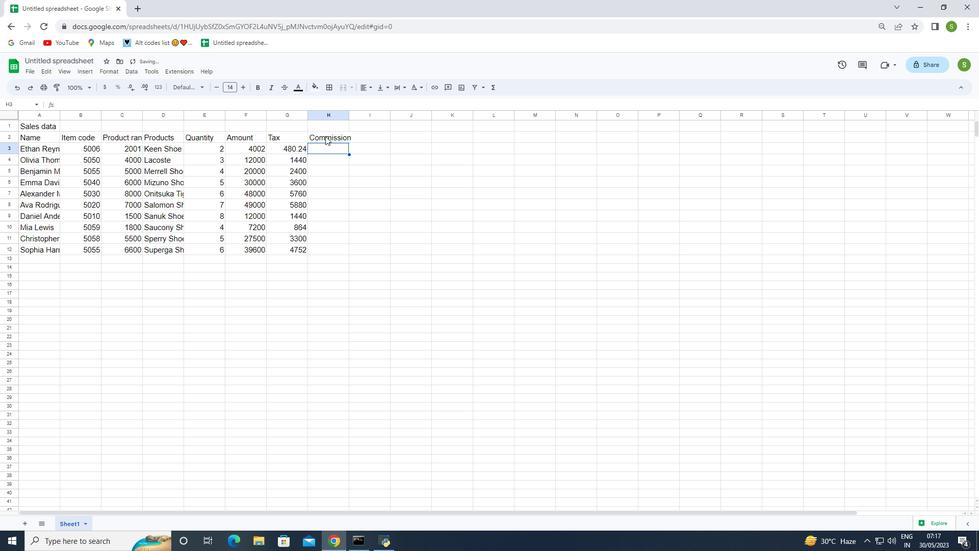 
Action: Mouse moved to (254, 147)
Screenshot: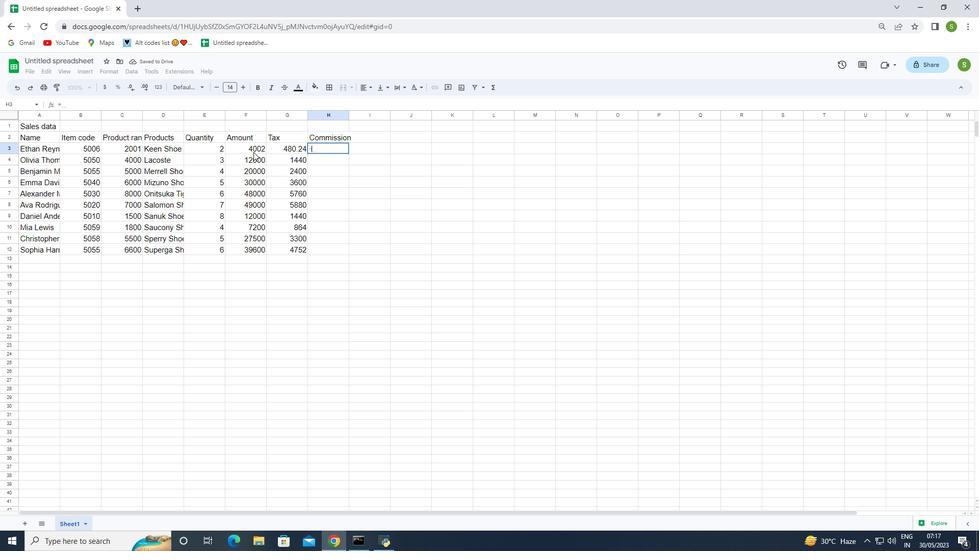 
Action: Mouse pressed left at (254, 147)
Screenshot: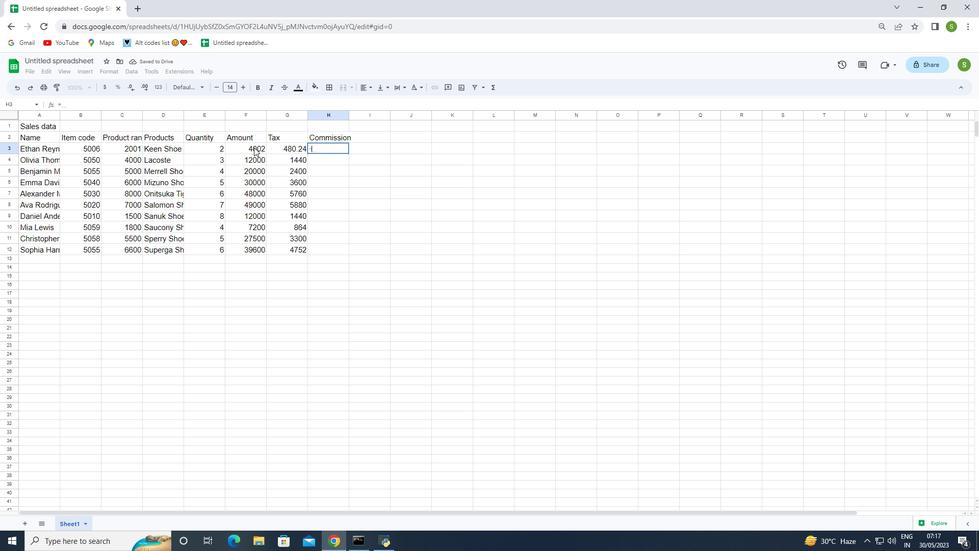 
Action: Key pressed *
Screenshot: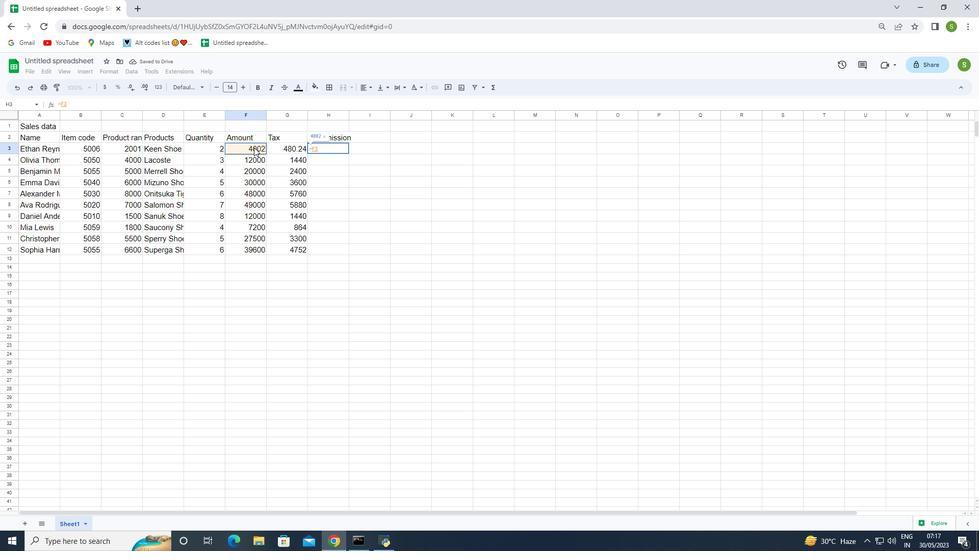 
Action: Mouse moved to (254, 155)
Screenshot: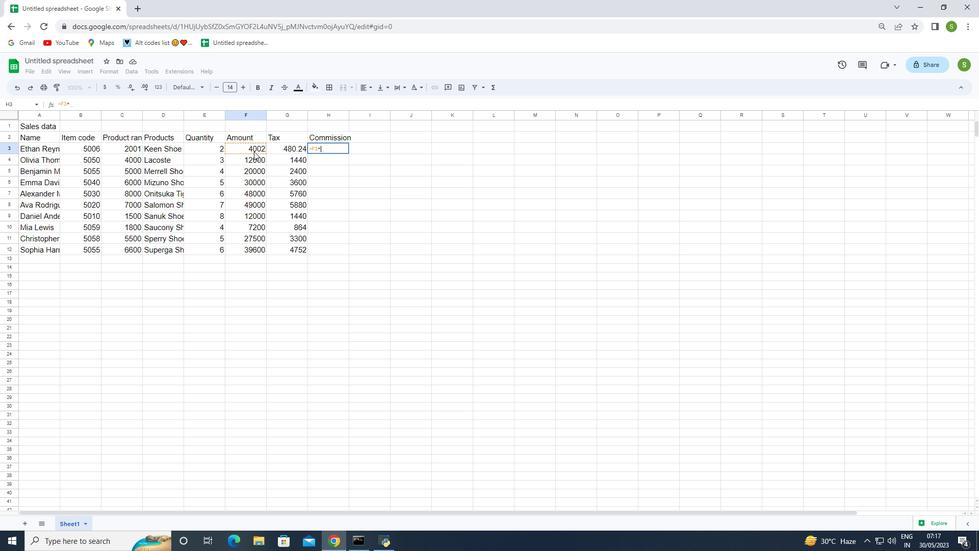 
Action: Key pressed 2<Key.shift>%<Key.enter>
Screenshot: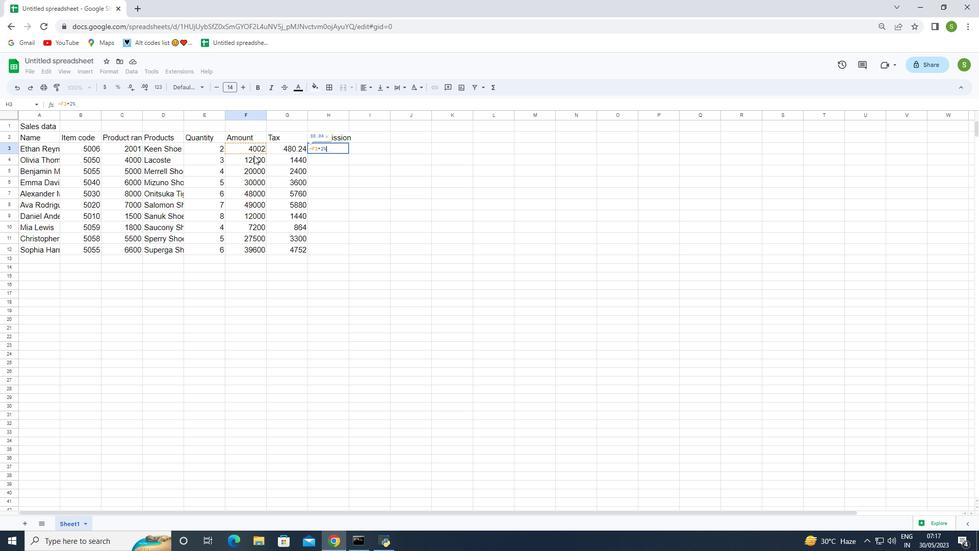 
Action: Mouse moved to (414, 311)
Screenshot: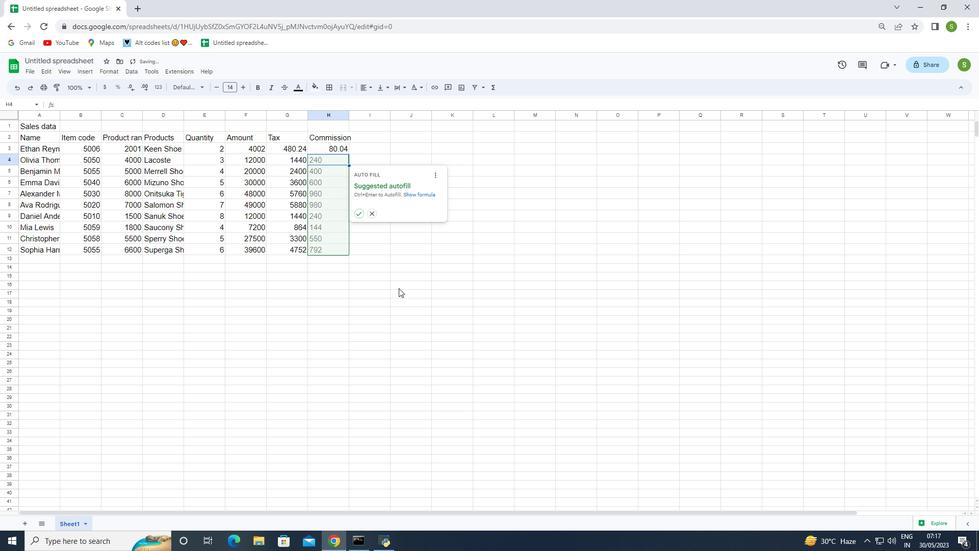 
Action: Mouse pressed left at (414, 311)
Screenshot: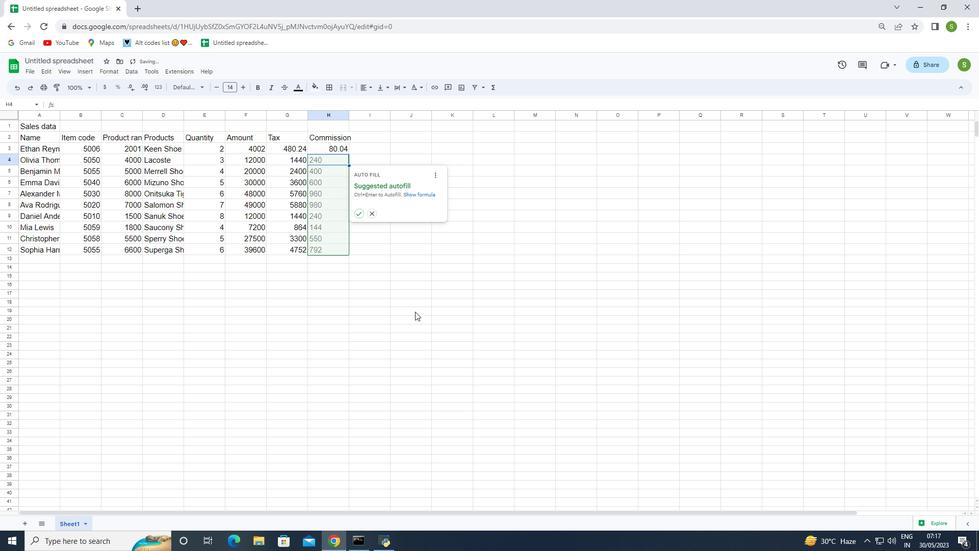 
Action: Mouse moved to (340, 157)
Screenshot: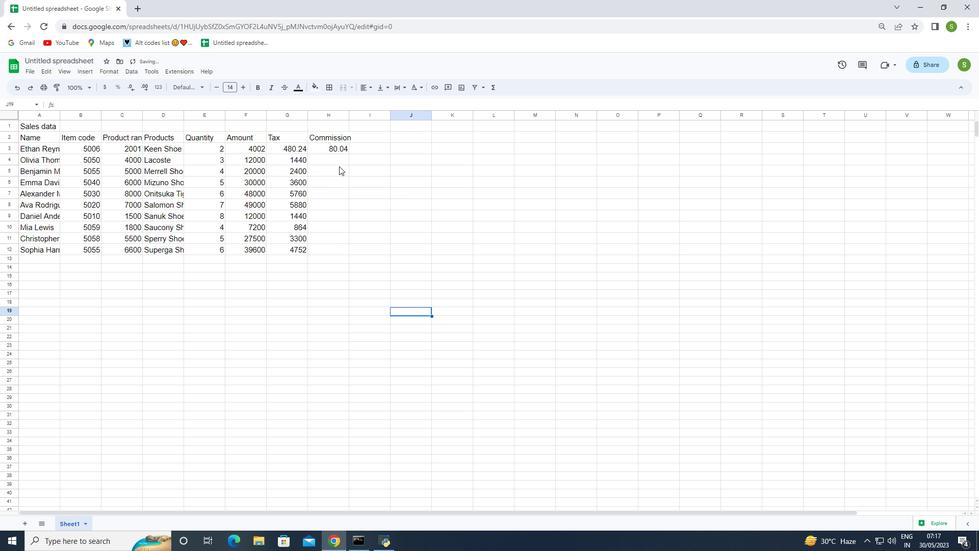 
Action: Mouse pressed left at (340, 157)
Screenshot: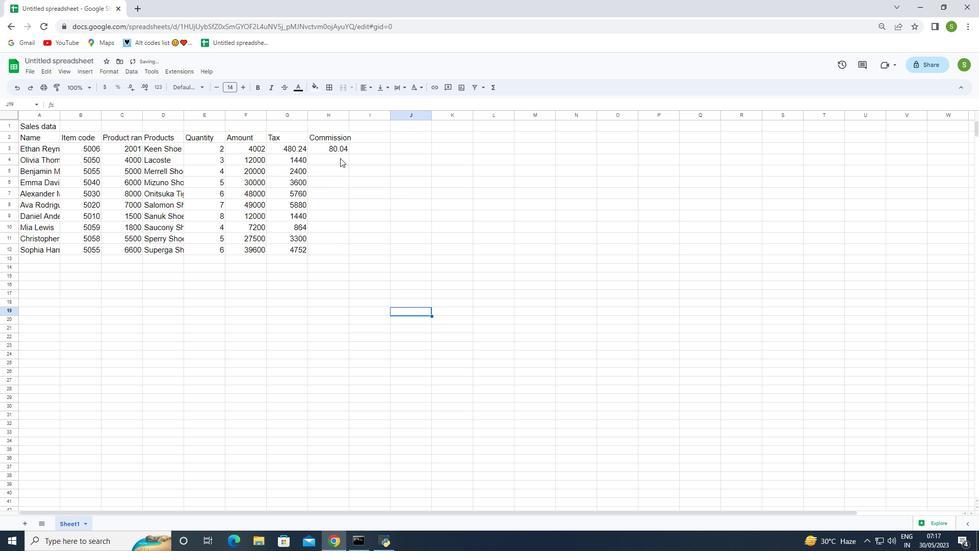 
Action: Mouse moved to (340, 157)
Screenshot: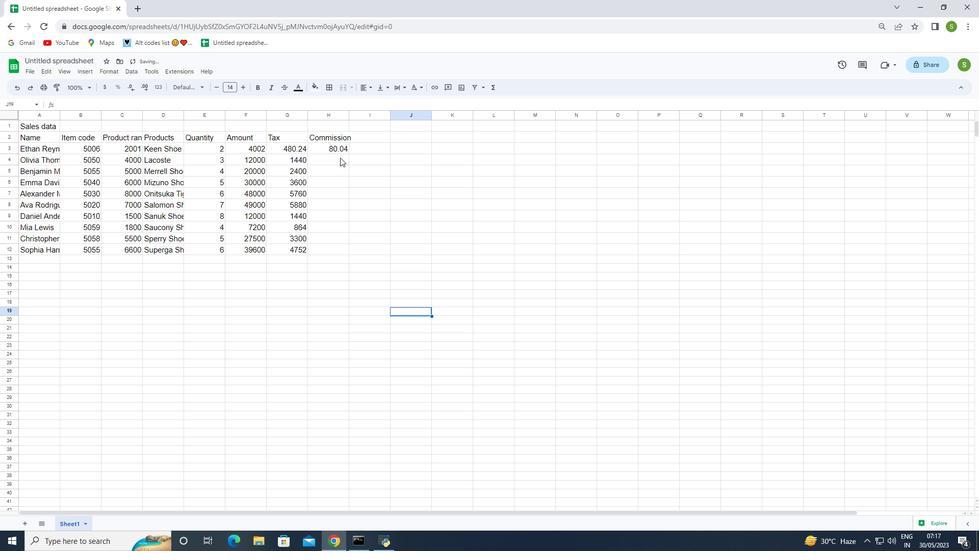 
Action: Key pressed =
Screenshot: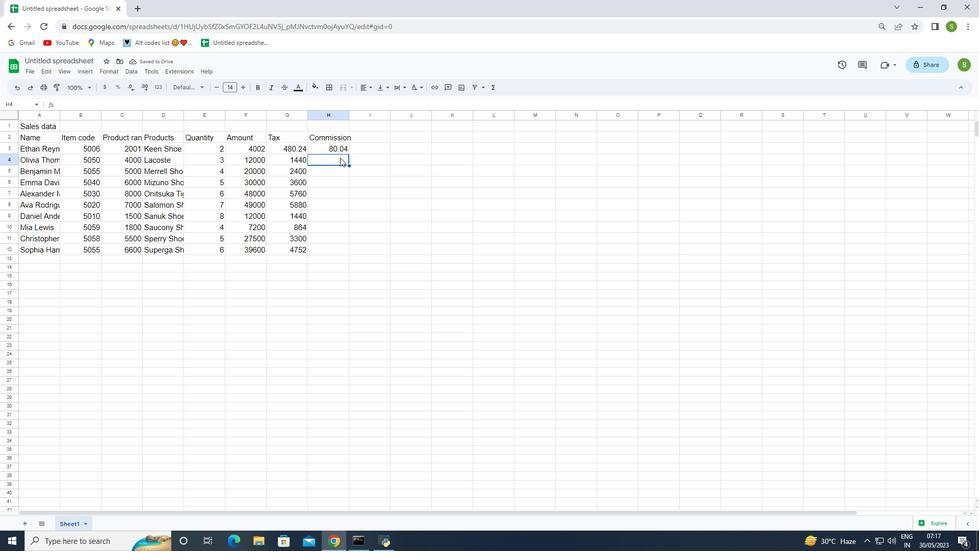 
Action: Mouse moved to (245, 161)
Screenshot: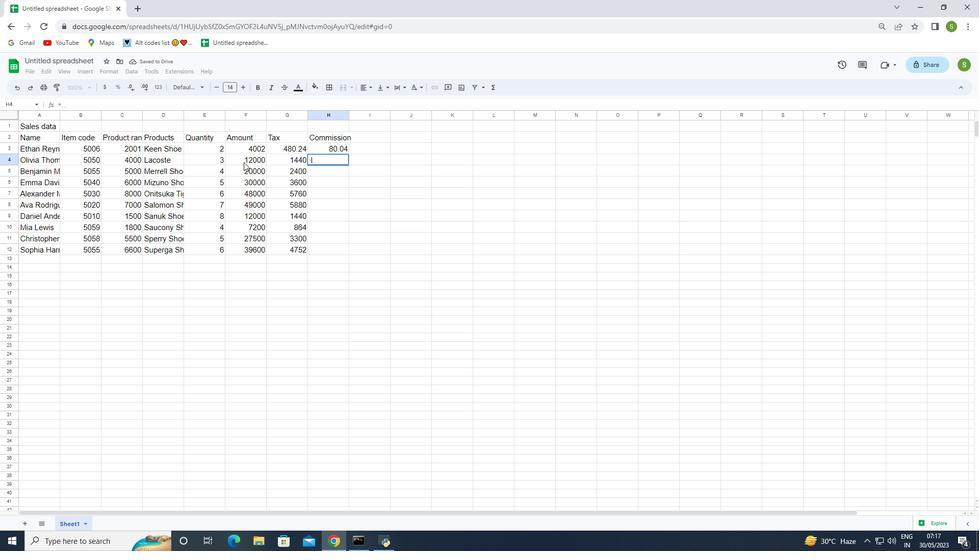 
Action: Mouse pressed left at (245, 161)
Screenshot: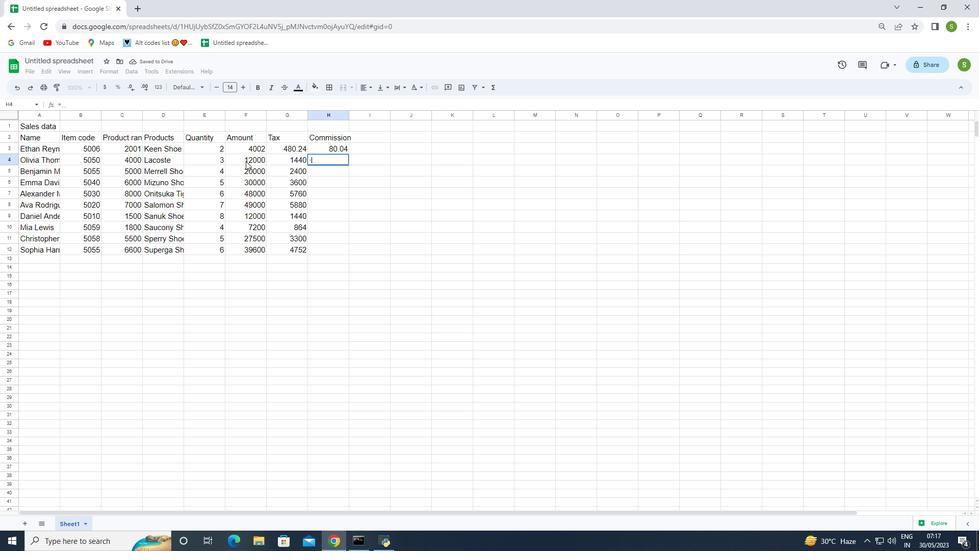 
Action: Key pressed *
Screenshot: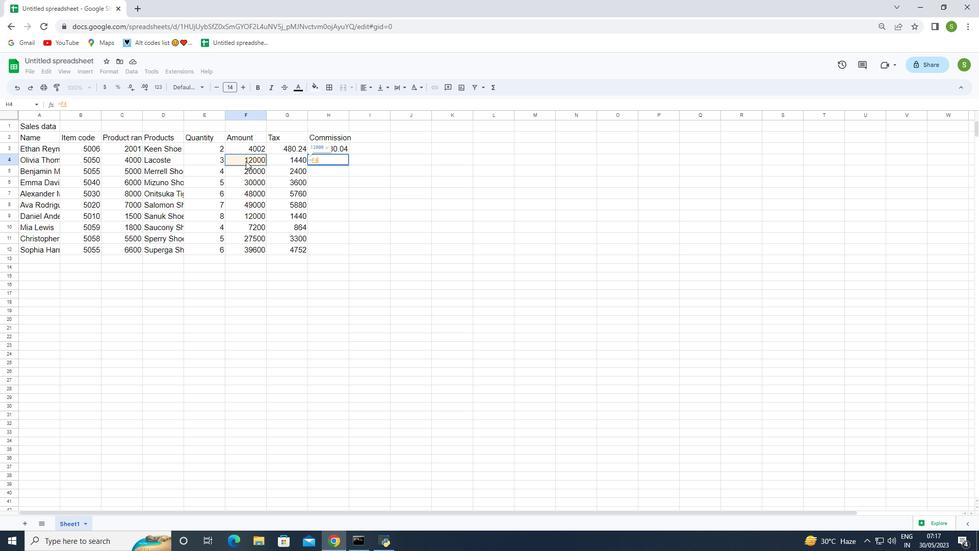 
Action: Mouse moved to (248, 163)
Screenshot: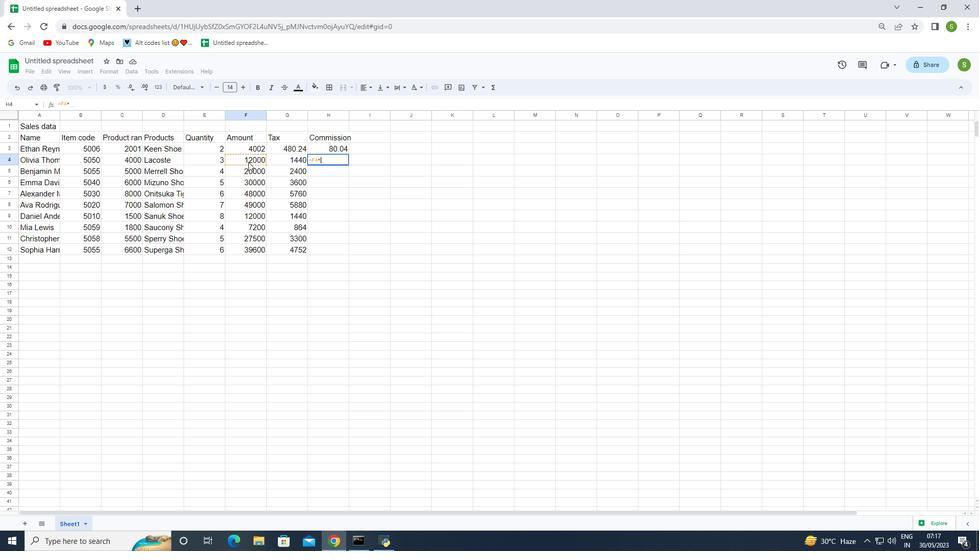 
Action: Key pressed 2<Key.shift><Key.shift>%<Key.enter>
Screenshot: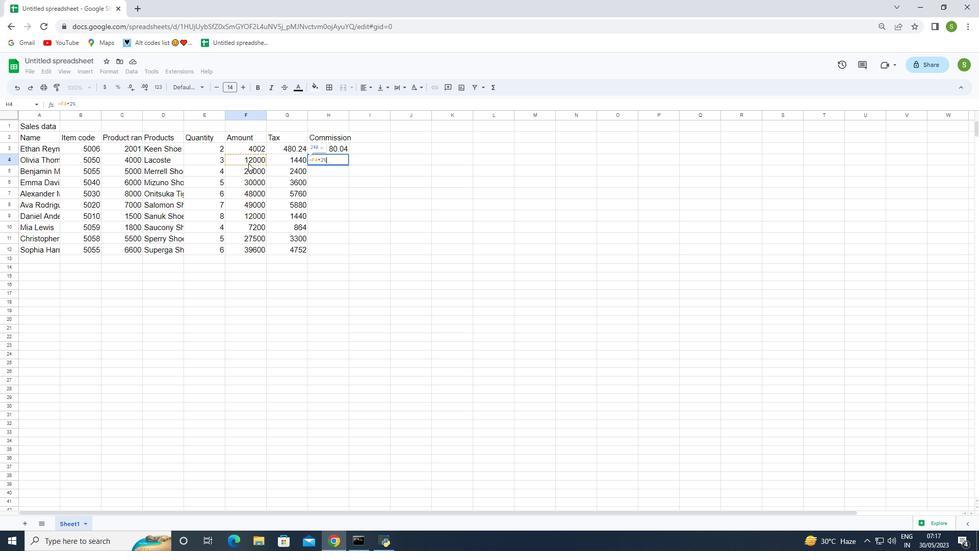 
Action: Mouse moved to (309, 185)
Screenshot: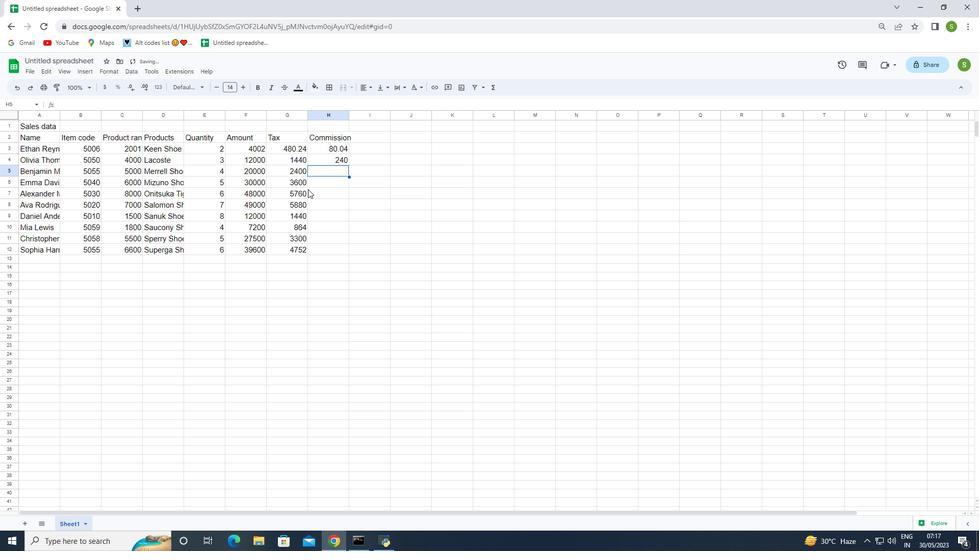 
Action: Key pressed =
Screenshot: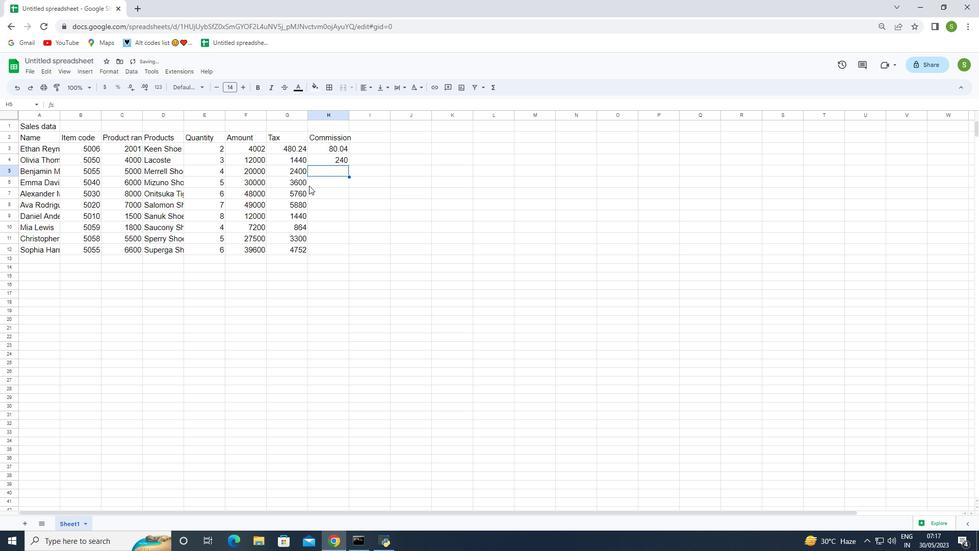 
Action: Mouse moved to (259, 175)
